 Task: Buy 4 Spice Mills from Beer Brewing section under best seller category for shipping address: David Green, 4288 Crim Lane, Underhill, Vermont 05489, Cell Number 9377427970. Pay from credit card ending with 6759, CVV 506
Action: Mouse pressed left at (0, 0)
Screenshot: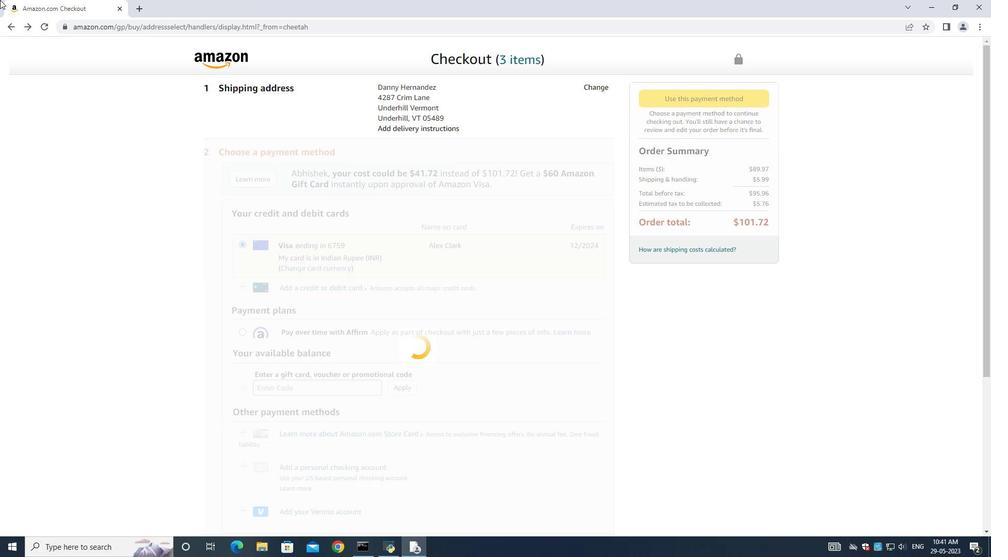 
Action: Mouse pressed left at (0, 0)
Screenshot: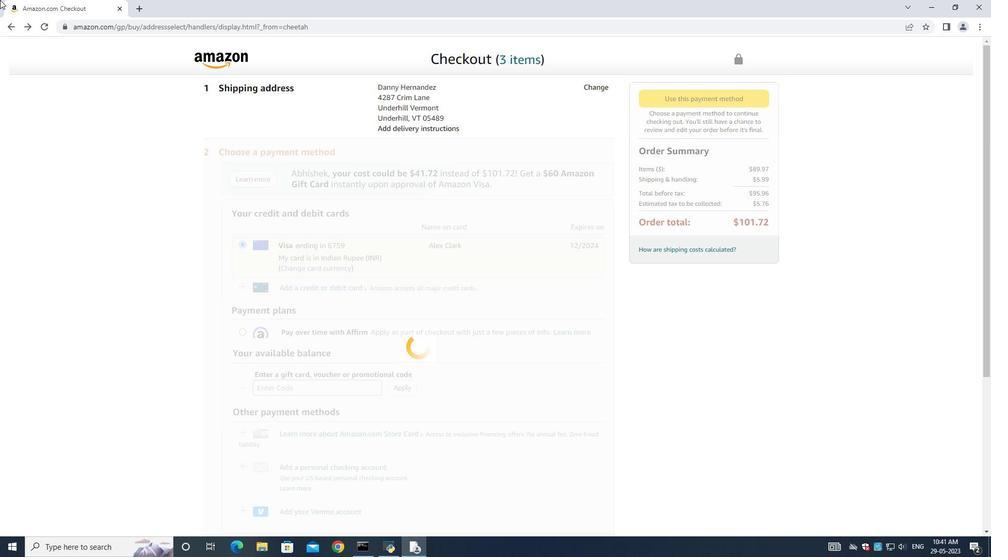 
Action: Mouse moved to (7, 27)
Screenshot: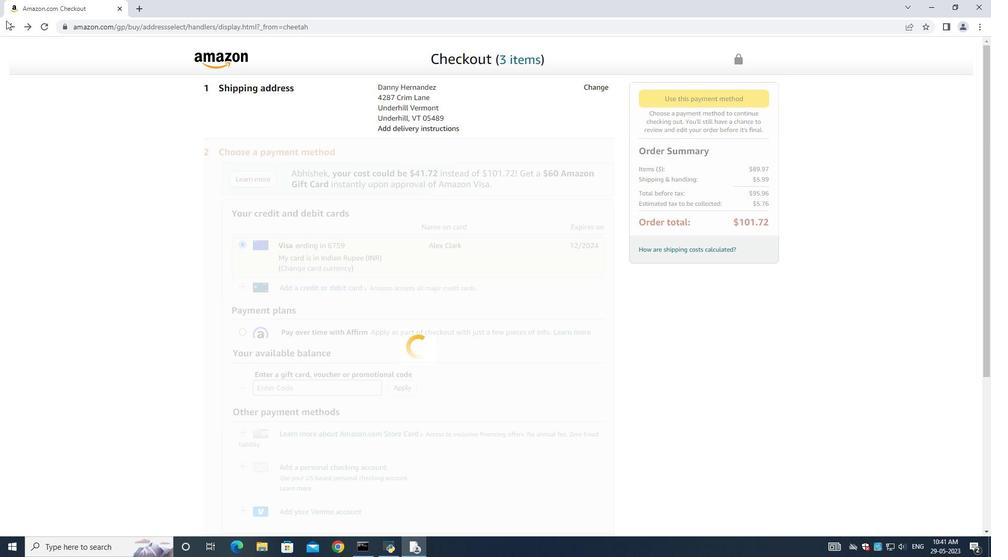 
Action: Mouse pressed left at (7, 27)
Screenshot: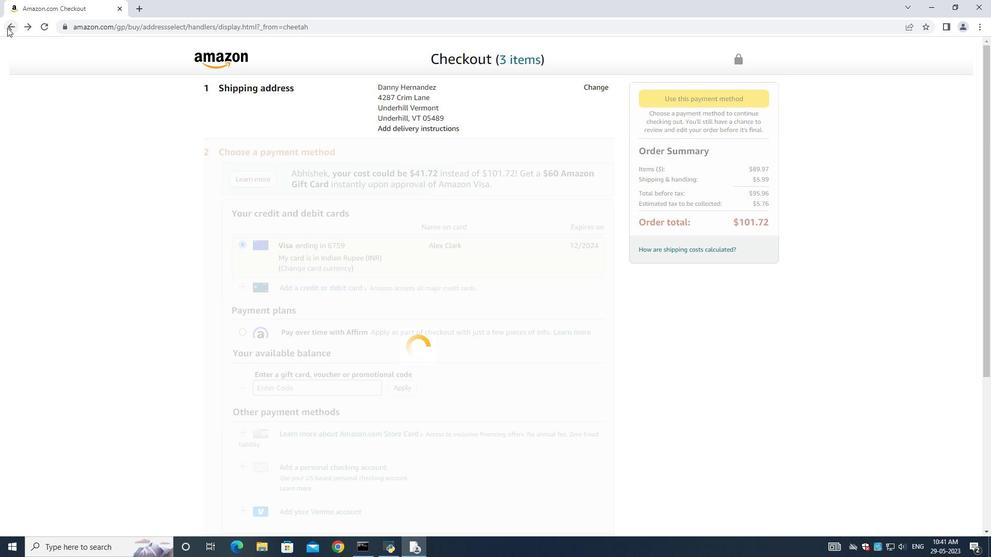 
Action: Mouse moved to (7, 27)
Screenshot: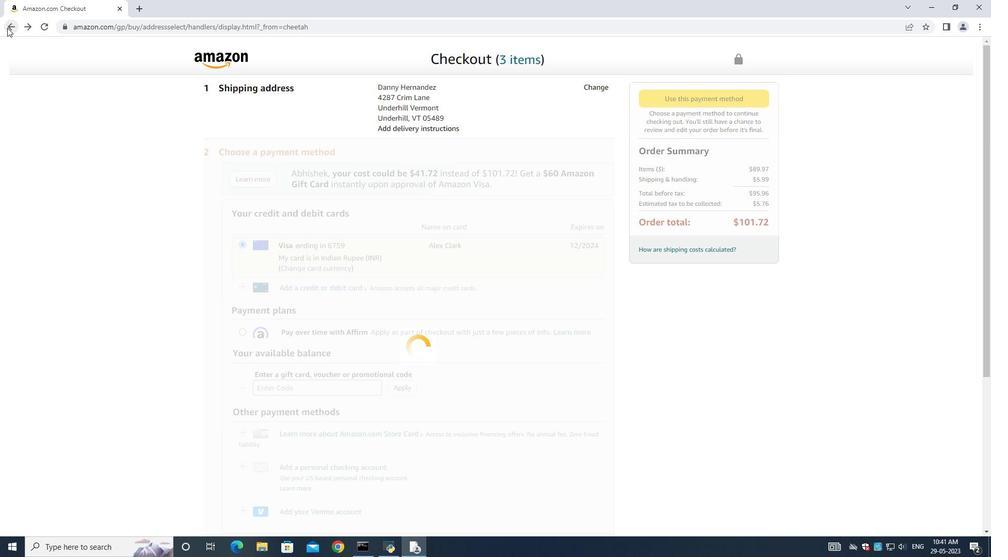 
Action: Mouse pressed left at (7, 27)
Screenshot: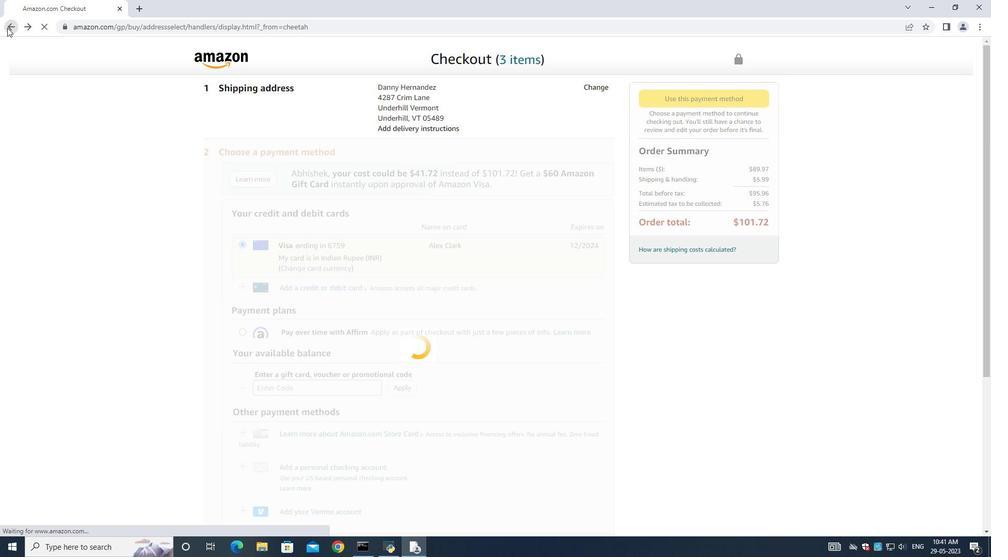 
Action: Mouse moved to (103, 74)
Screenshot: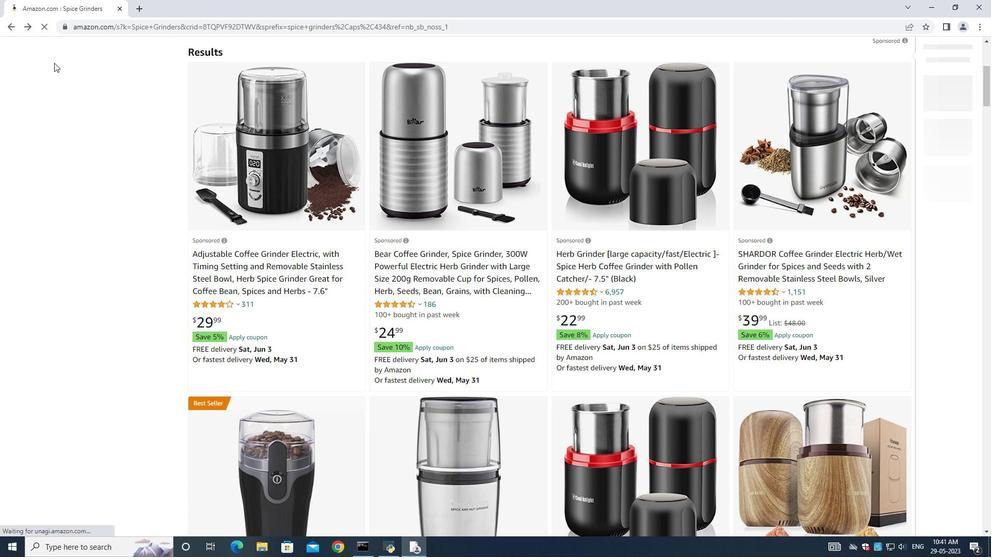 
Action: Mouse scrolled (103, 75) with delta (0, 0)
Screenshot: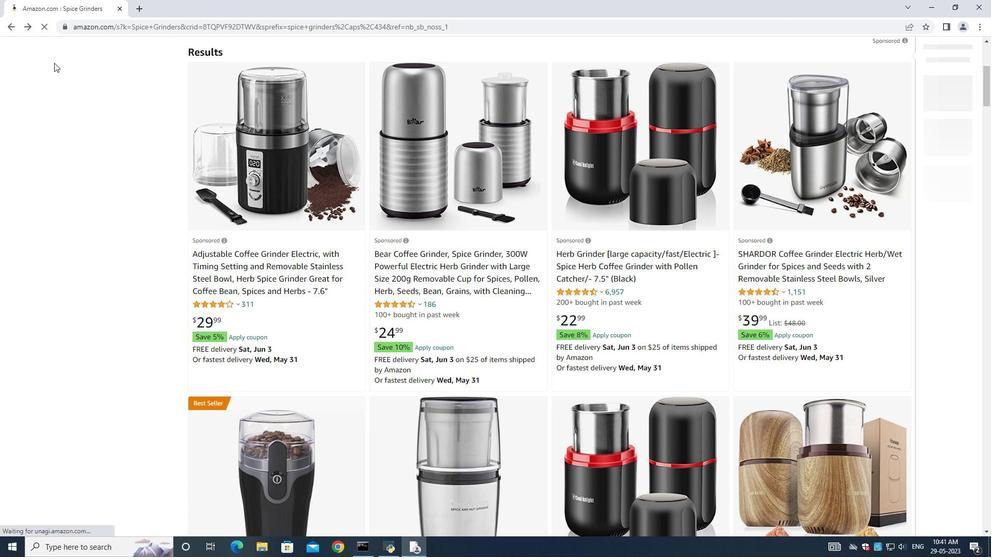 
Action: Mouse scrolled (103, 74) with delta (0, 0)
Screenshot: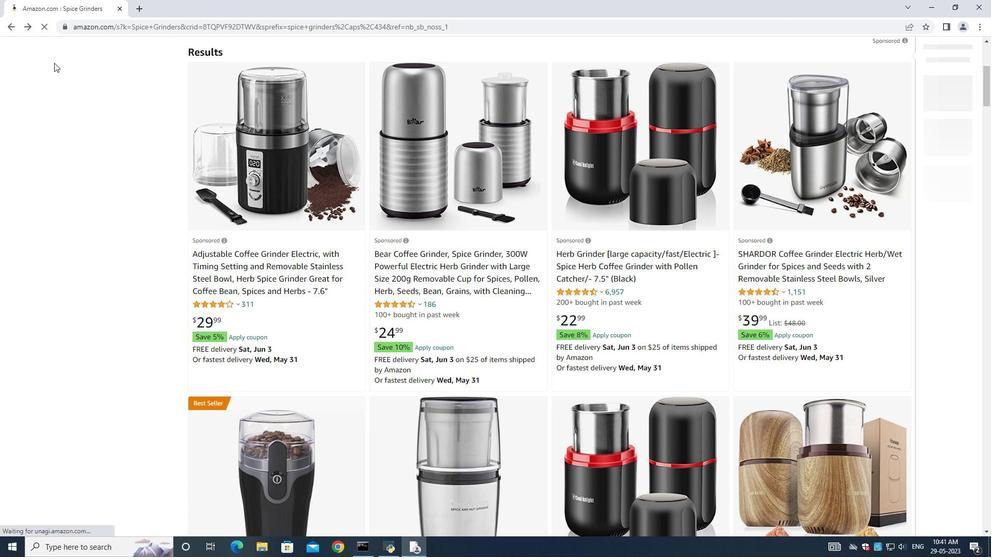 
Action: Mouse scrolled (103, 74) with delta (0, 0)
Screenshot: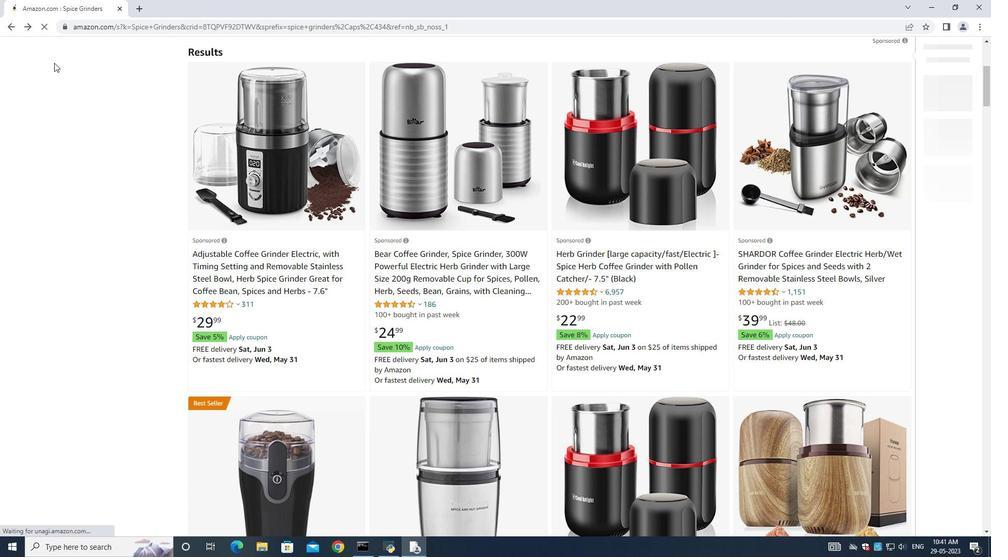 
Action: Mouse scrolled (103, 74) with delta (0, 0)
Screenshot: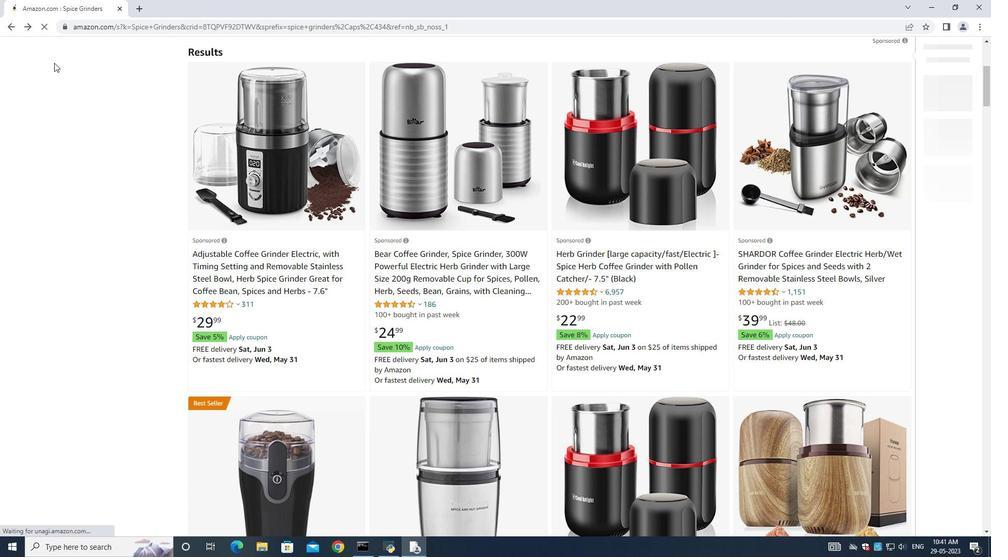 
Action: Mouse scrolled (103, 74) with delta (0, 0)
Screenshot: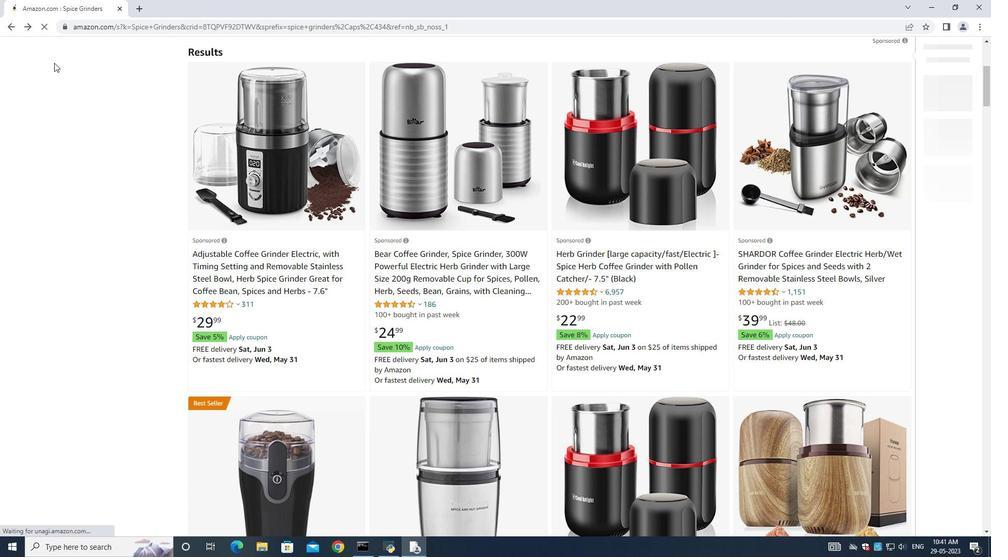 
Action: Mouse scrolled (103, 74) with delta (0, 0)
Screenshot: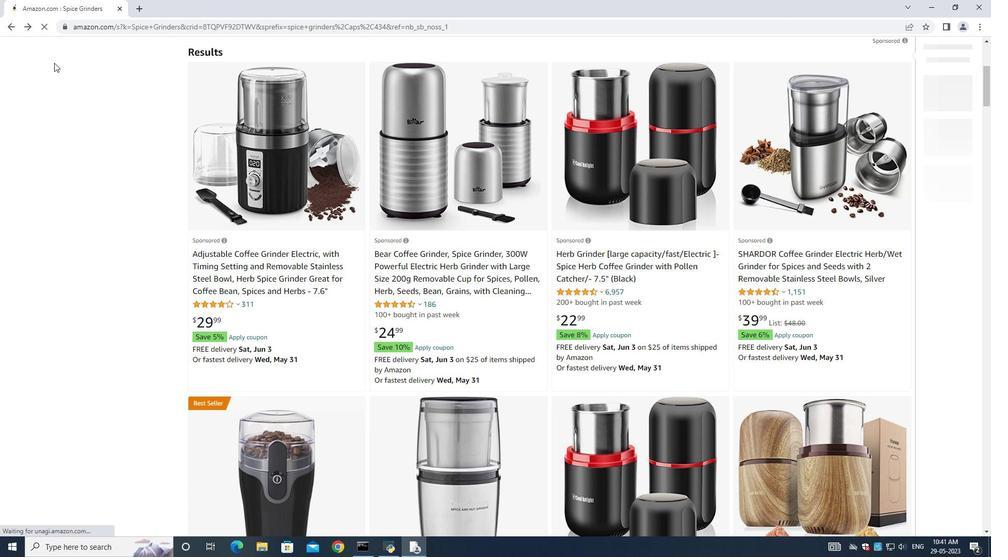 
Action: Mouse scrolled (103, 74) with delta (0, 0)
Screenshot: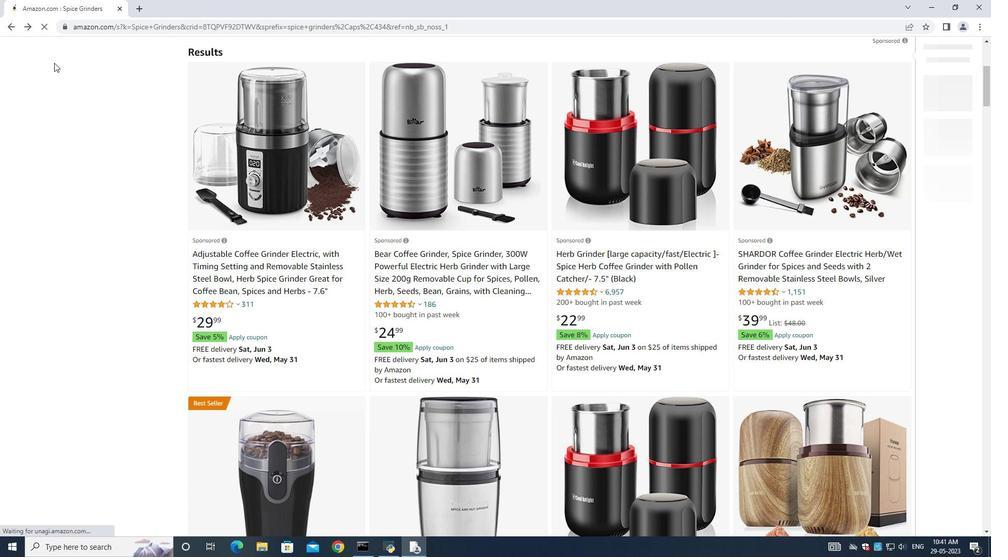 
Action: Mouse scrolled (103, 74) with delta (0, 0)
Screenshot: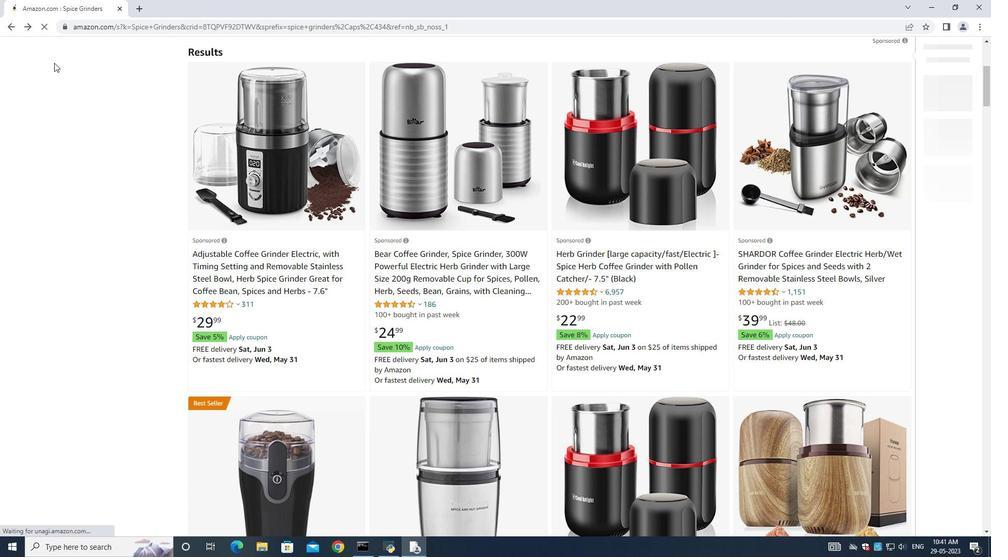 
Action: Mouse moved to (83, 69)
Screenshot: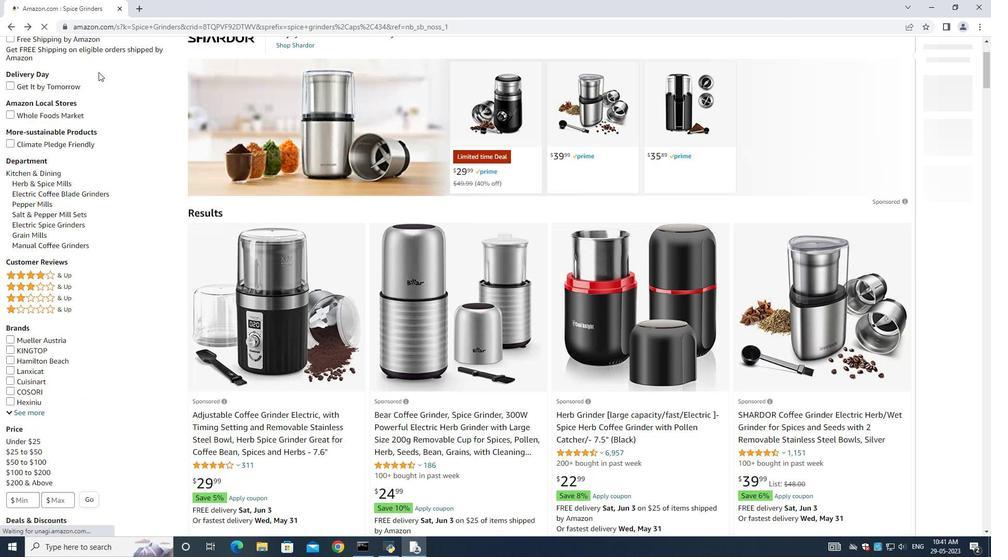 
Action: Mouse scrolled (86, 70) with delta (0, 0)
Screenshot: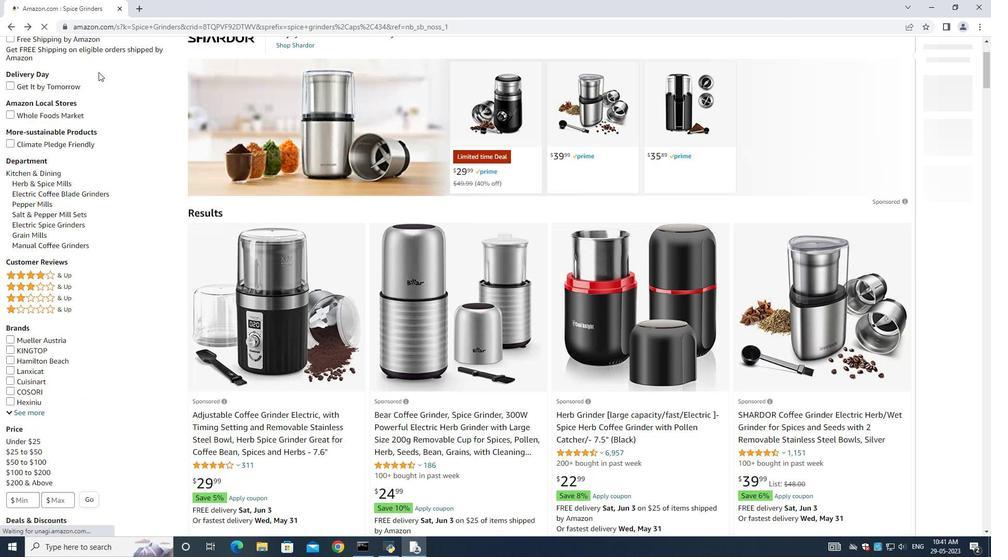 
Action: Mouse moved to (73, 70)
Screenshot: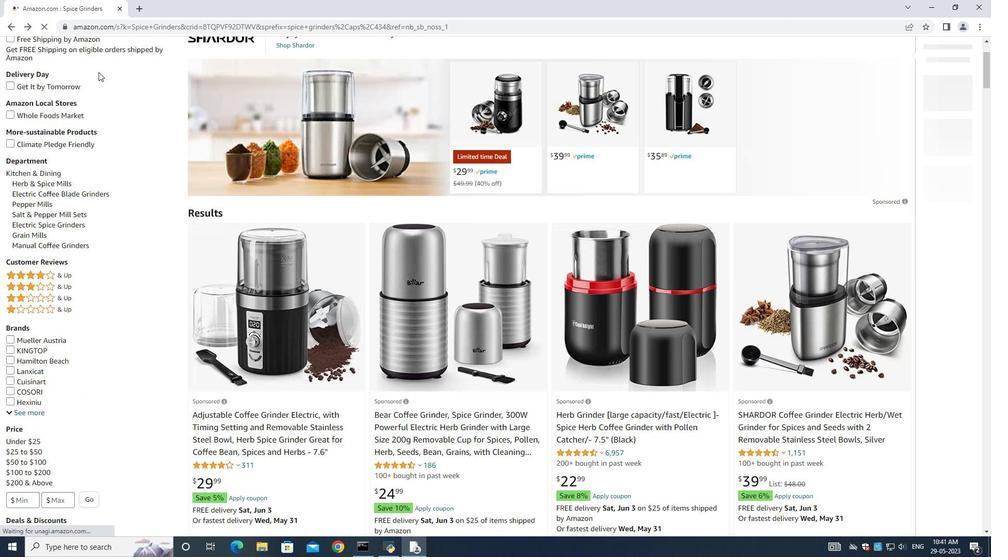 
Action: Mouse scrolled (81, 70) with delta (0, 0)
Screenshot: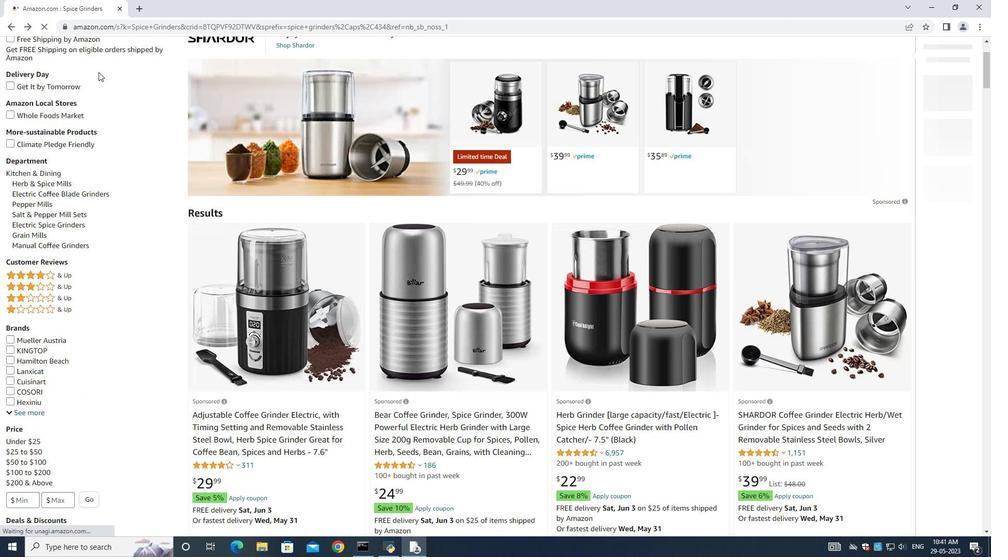
Action: Mouse moved to (65, 71)
Screenshot: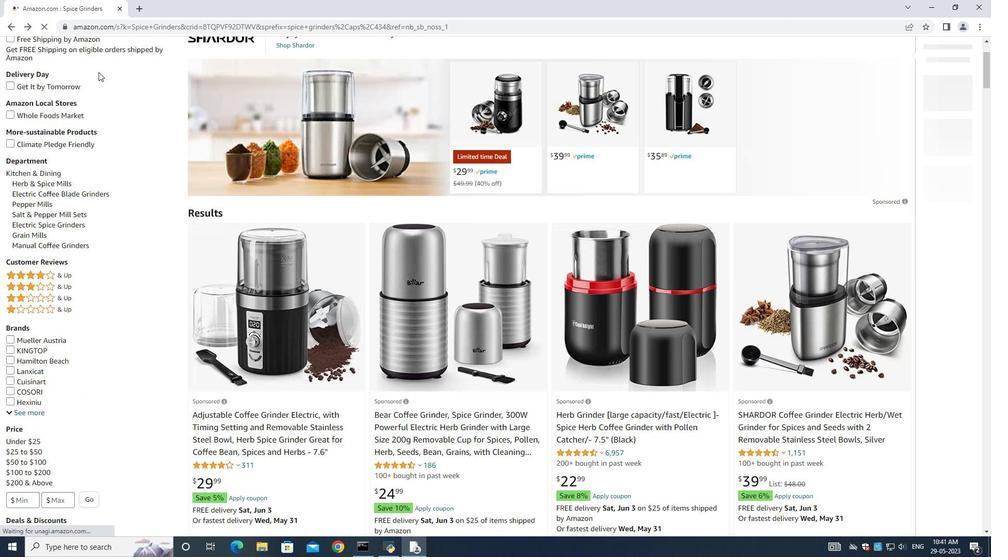 
Action: Mouse scrolled (69, 71) with delta (0, 0)
Screenshot: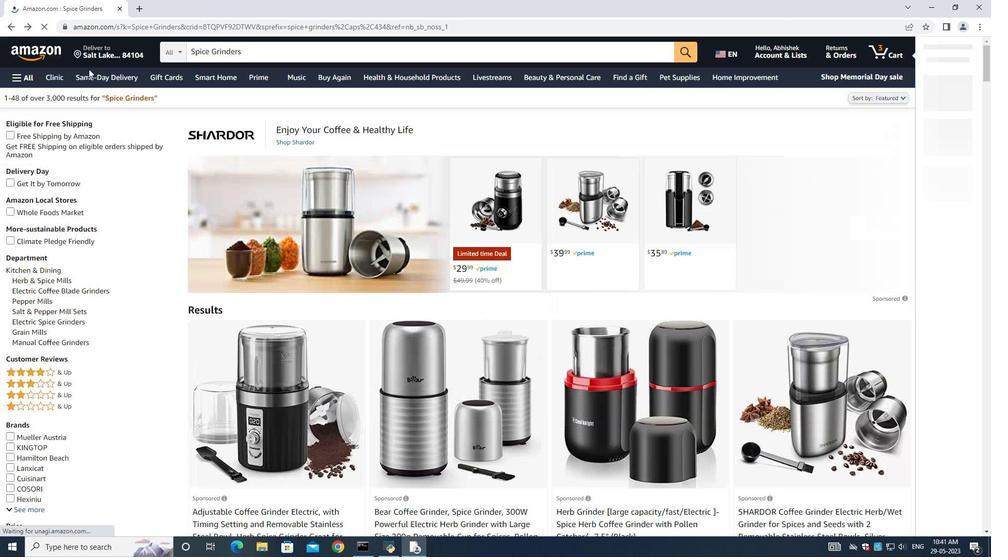 
Action: Mouse moved to (59, 72)
Screenshot: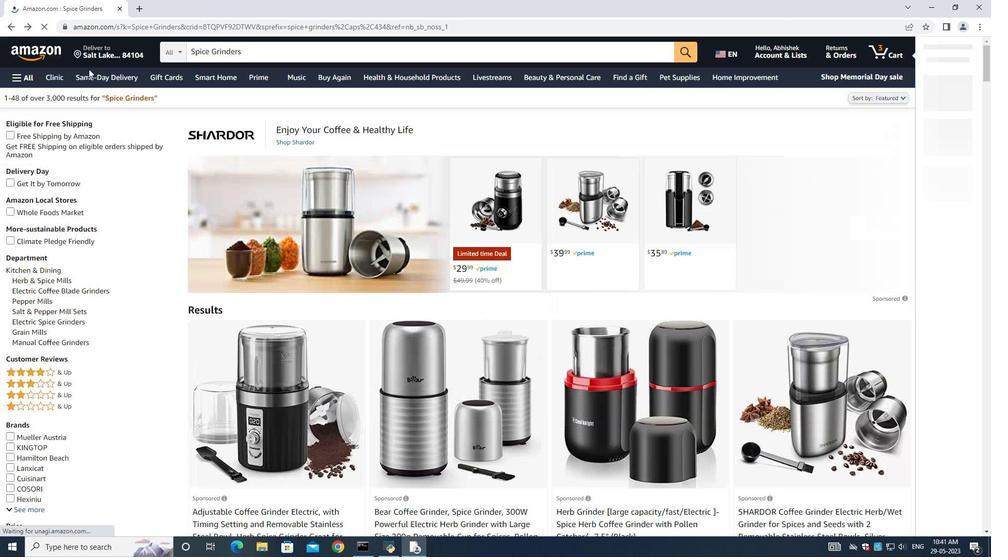 
Action: Mouse scrolled (61, 72) with delta (0, 0)
Screenshot: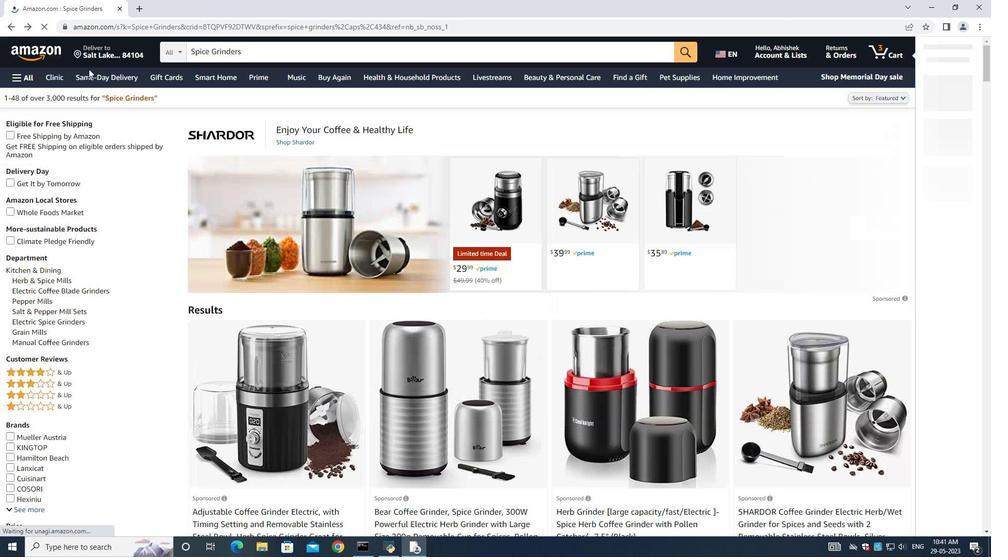 
Action: Mouse moved to (56, 72)
Screenshot: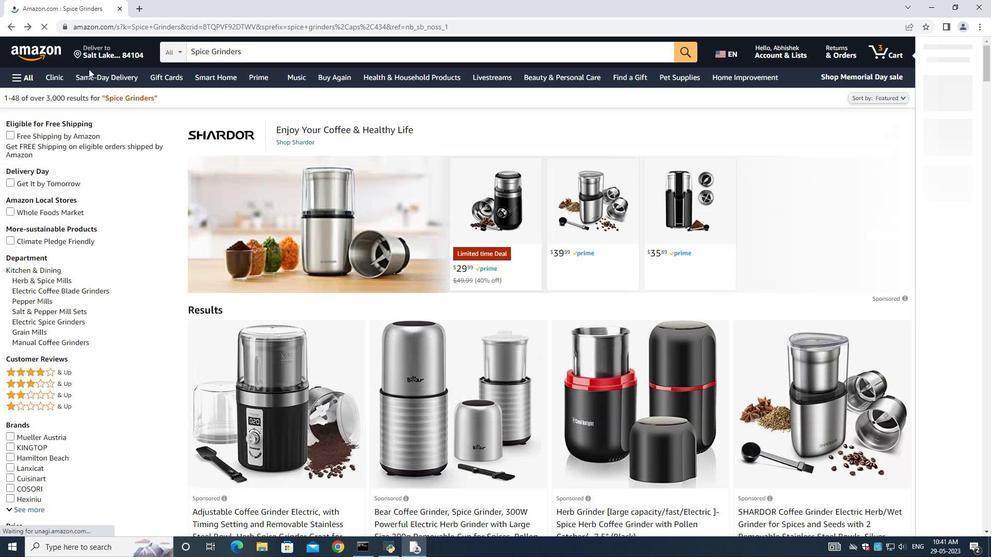 
Action: Mouse scrolled (57, 72) with delta (0, 0)
Screenshot: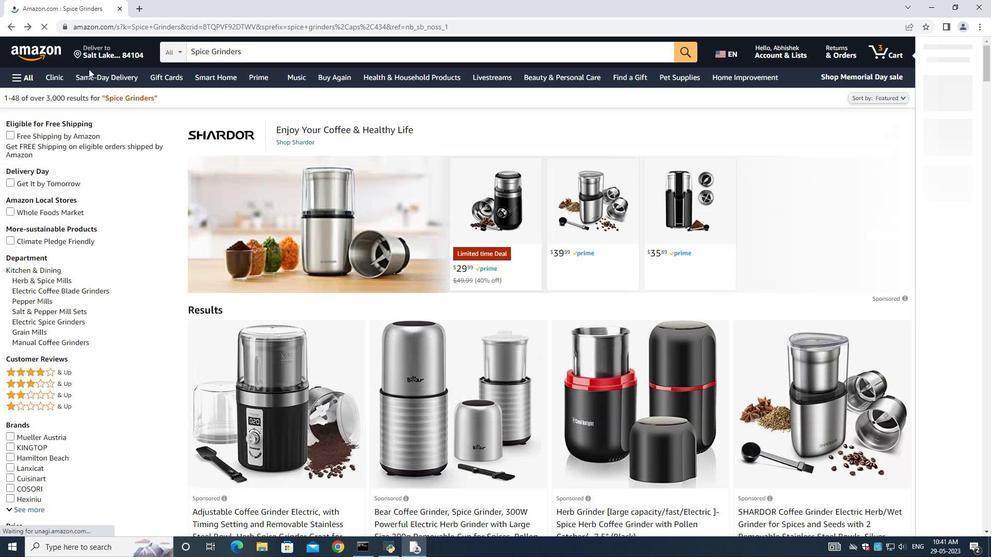
Action: Mouse scrolled (56, 72) with delta (0, 0)
Screenshot: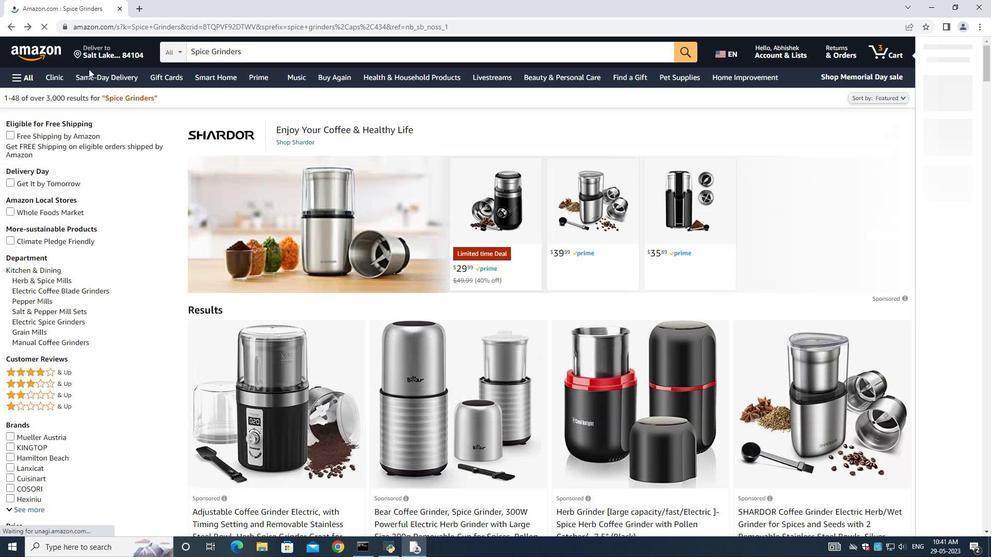 
Action: Mouse moved to (56, 72)
Screenshot: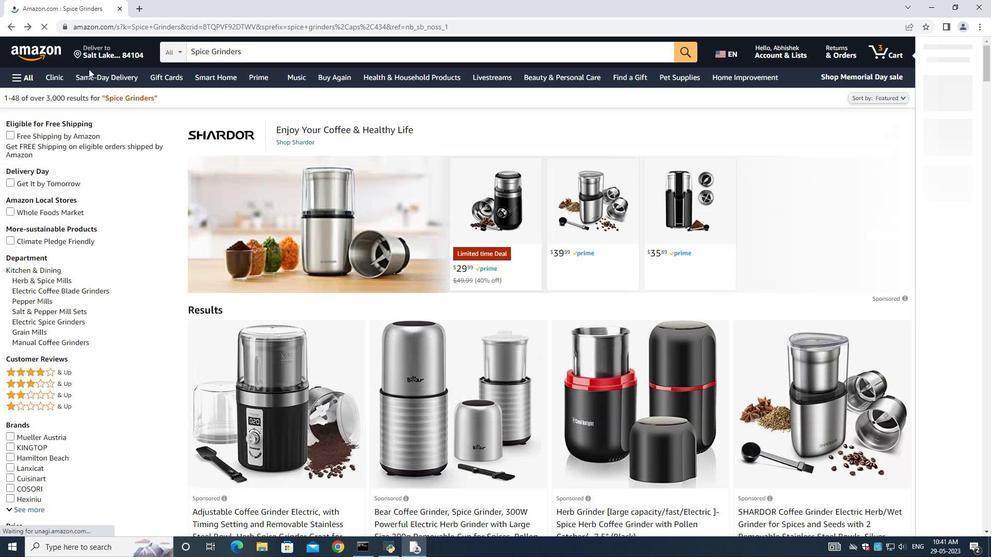 
Action: Mouse scrolled (56, 72) with delta (0, 0)
Screenshot: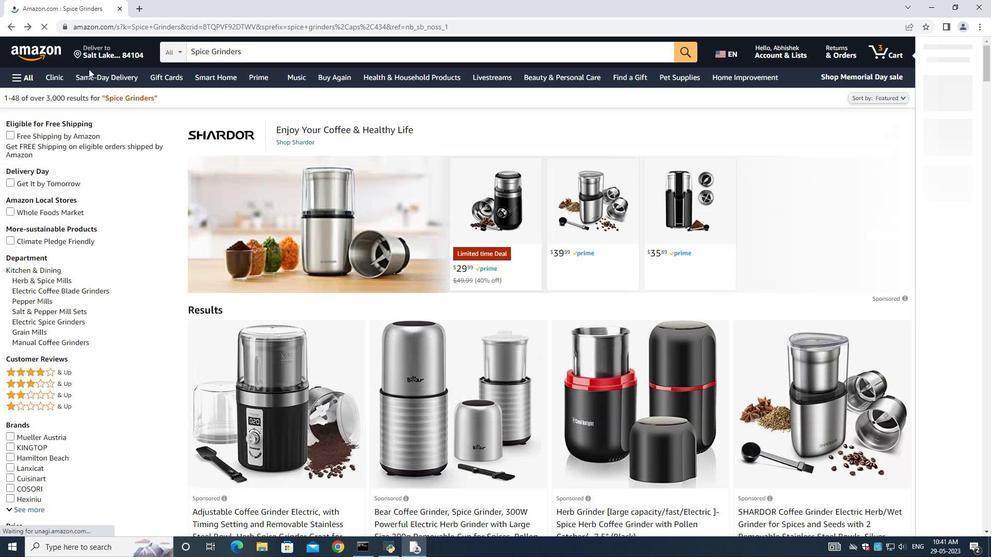 
Action: Mouse moved to (31, 49)
Screenshot: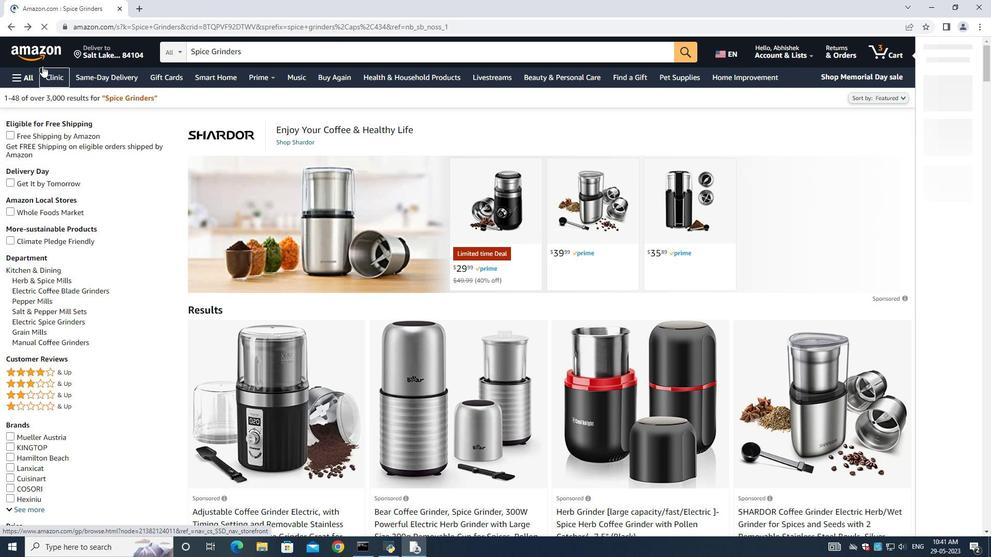 
Action: Mouse pressed left at (31, 49)
Screenshot: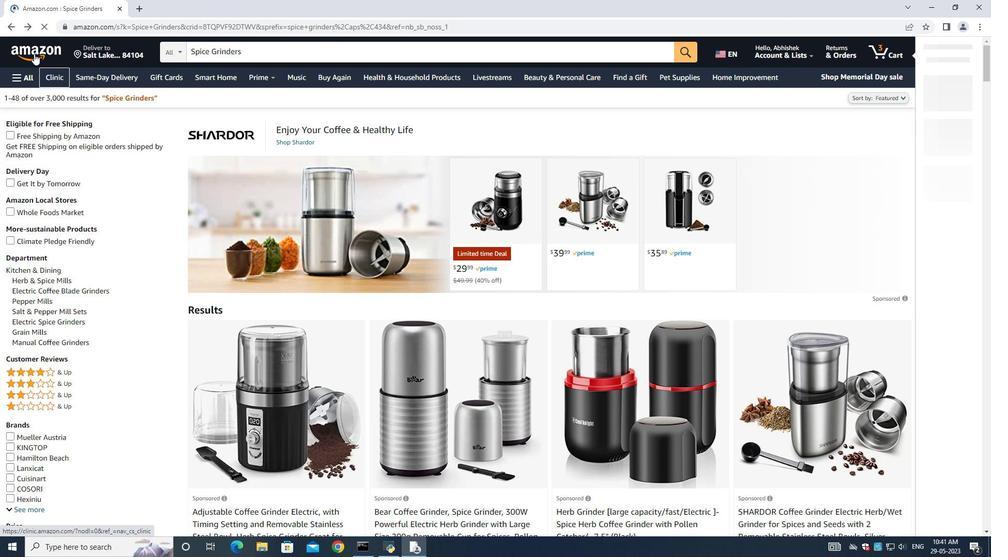 
Action: Mouse moved to (961, 52)
Screenshot: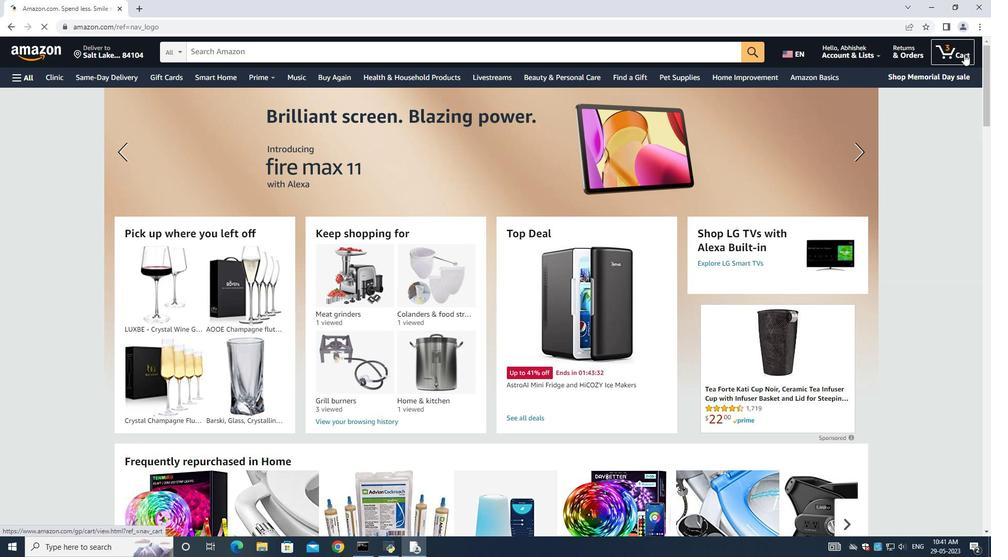 
Action: Mouse pressed left at (961, 52)
Screenshot: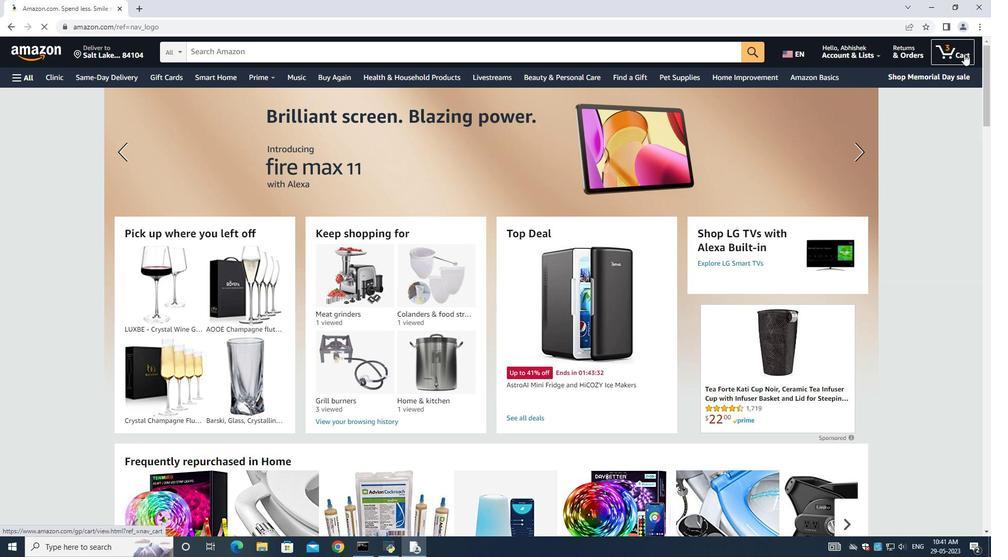 
Action: Mouse moved to (298, 292)
Screenshot: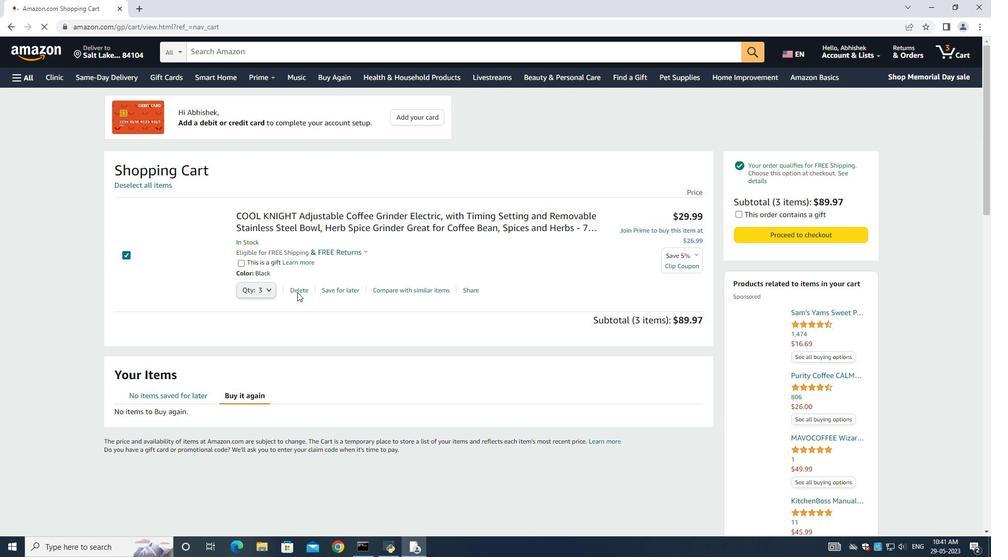
Action: Mouse pressed left at (298, 292)
Screenshot: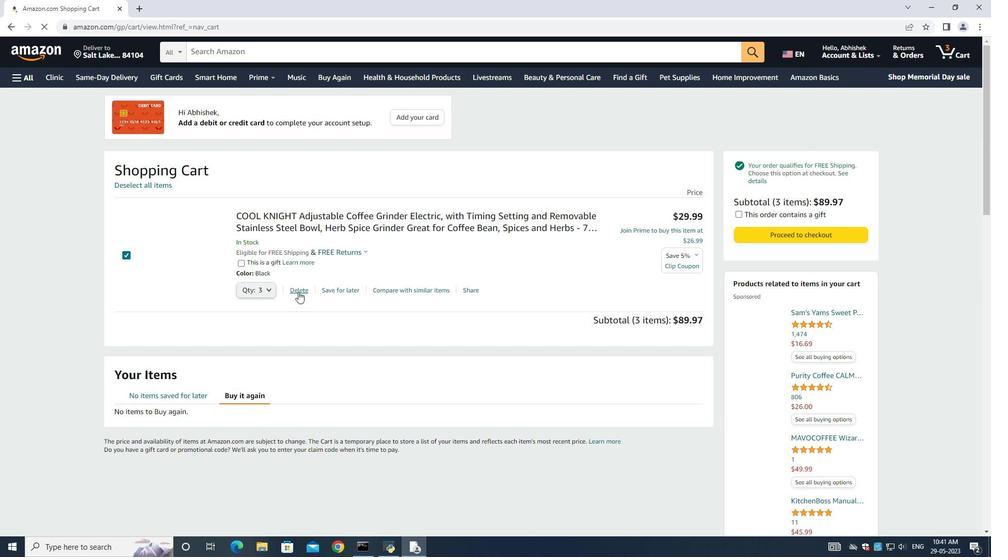 
Action: Mouse moved to (23, 48)
Screenshot: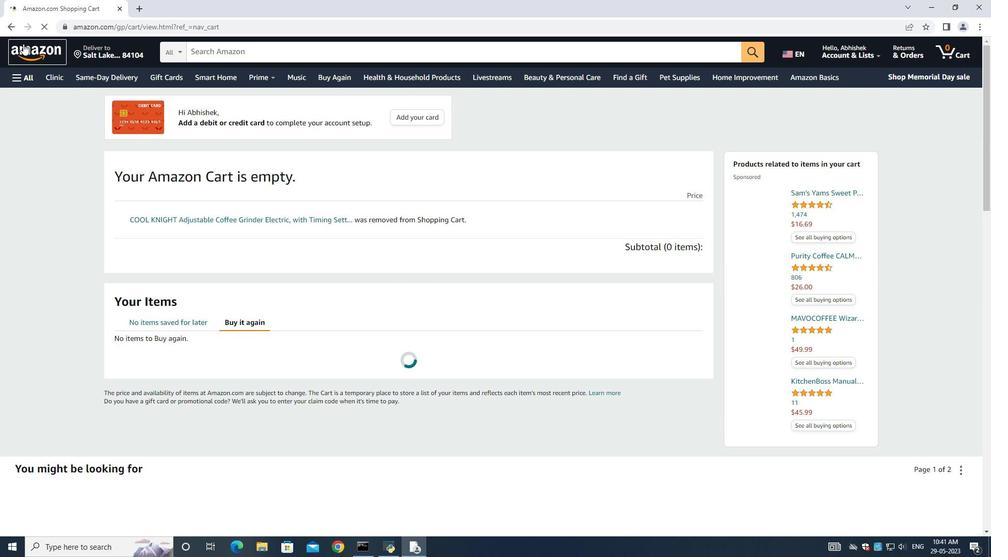 
Action: Mouse pressed left at (23, 48)
Screenshot: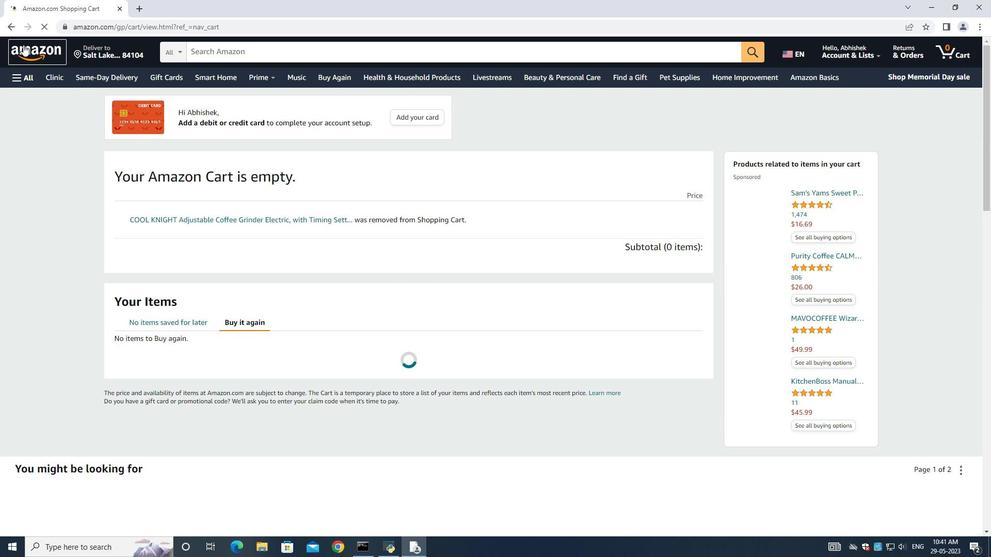 
Action: Mouse moved to (19, 83)
Screenshot: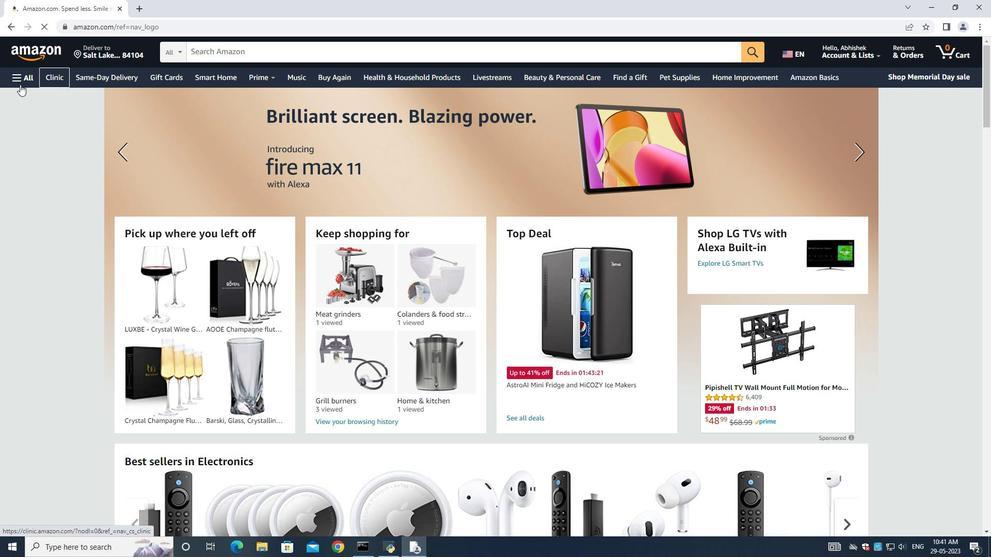 
Action: Mouse pressed left at (19, 83)
Screenshot: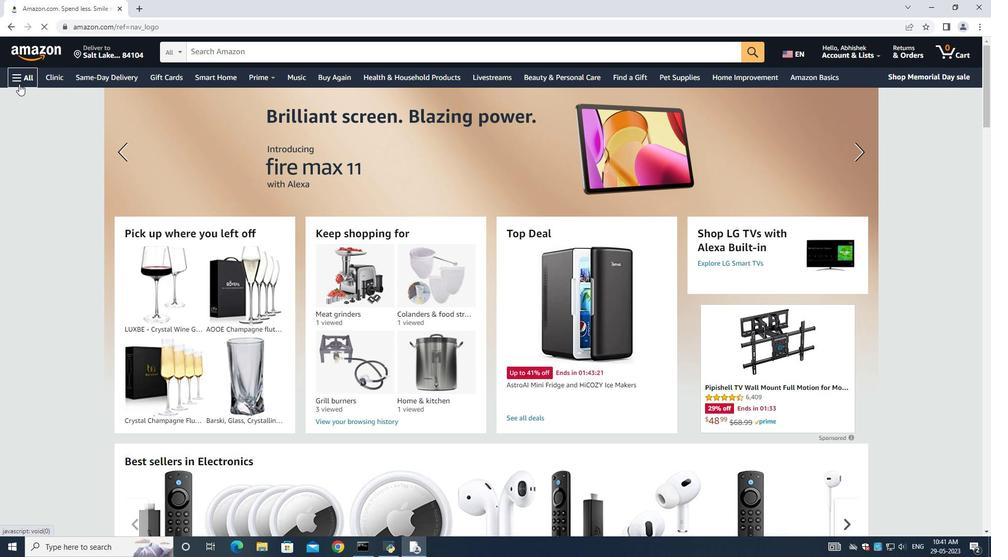 
Action: Mouse moved to (33, 90)
Screenshot: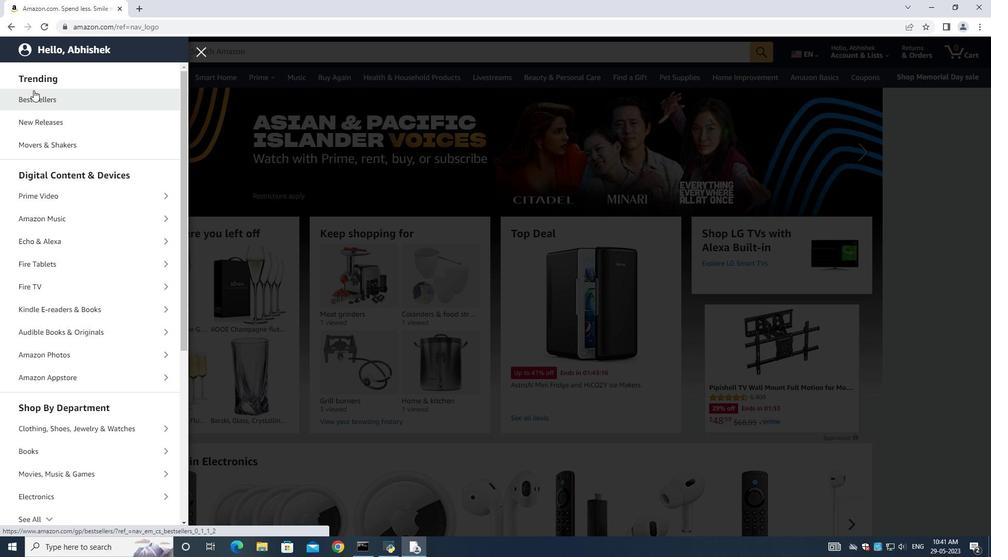 
Action: Mouse pressed left at (33, 90)
Screenshot: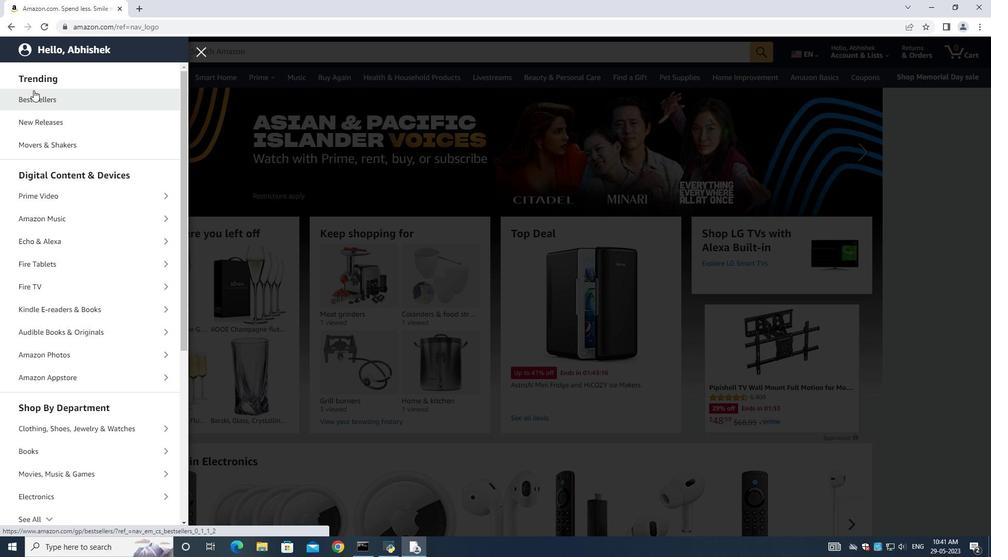 
Action: Mouse moved to (44, 99)
Screenshot: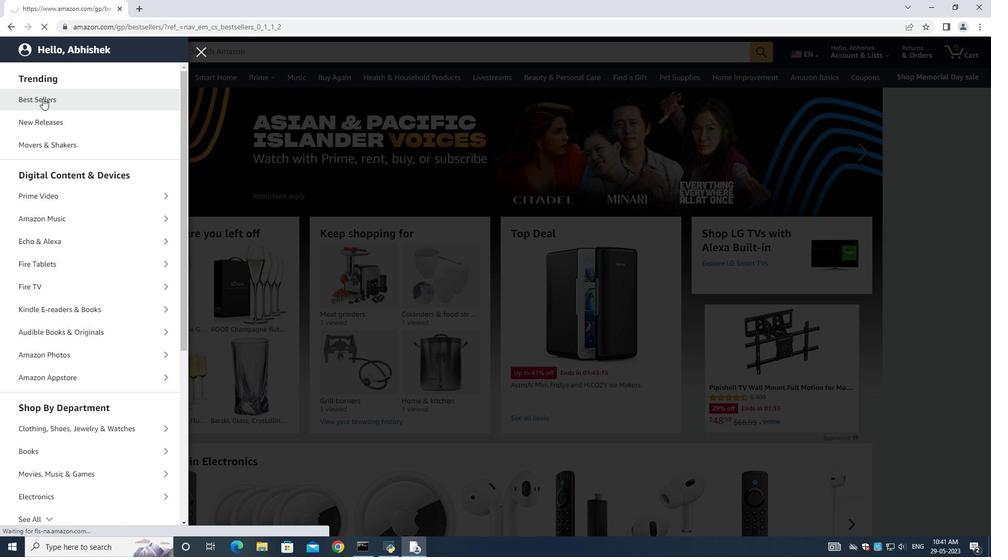
Action: Mouse pressed left at (44, 99)
Screenshot: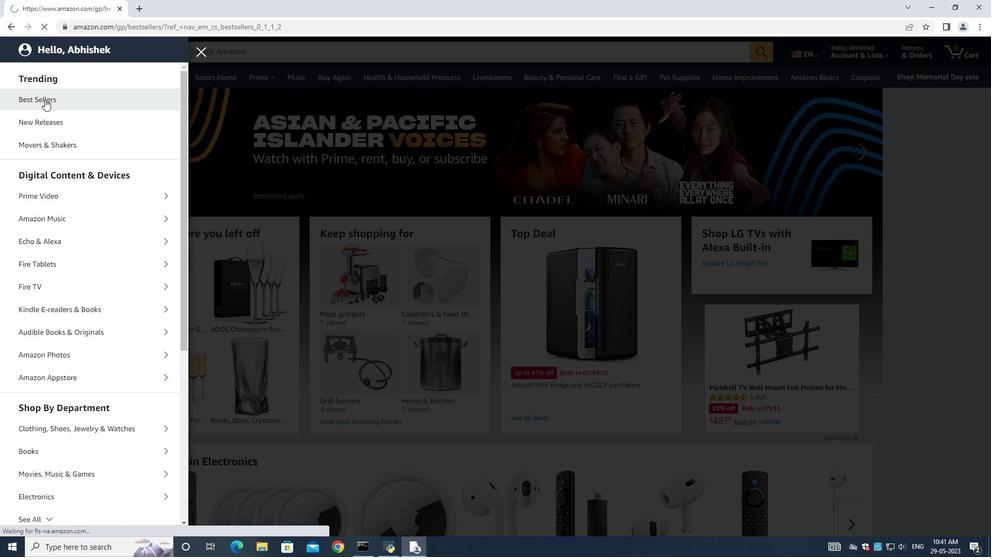 
Action: Mouse moved to (215, 51)
Screenshot: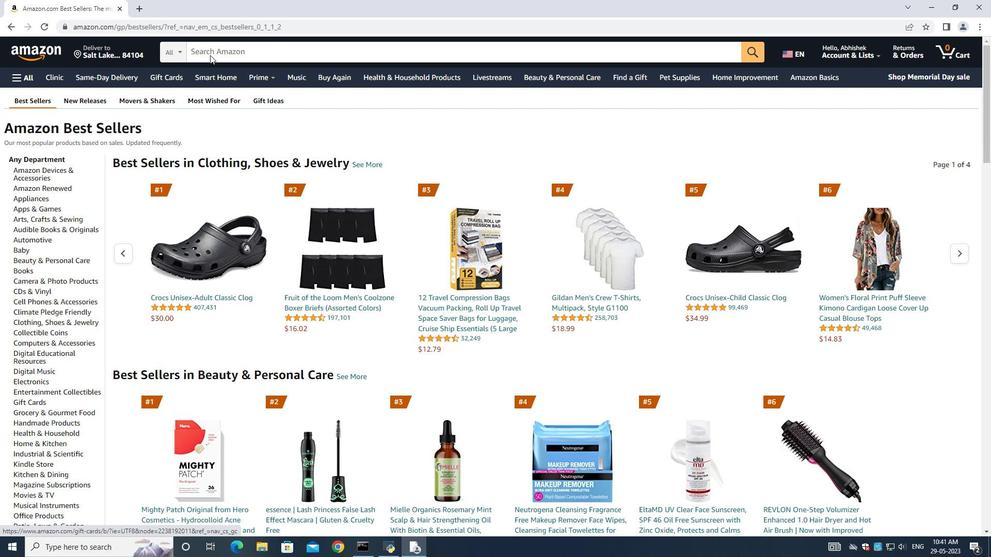 
Action: Mouse pressed left at (215, 51)
Screenshot: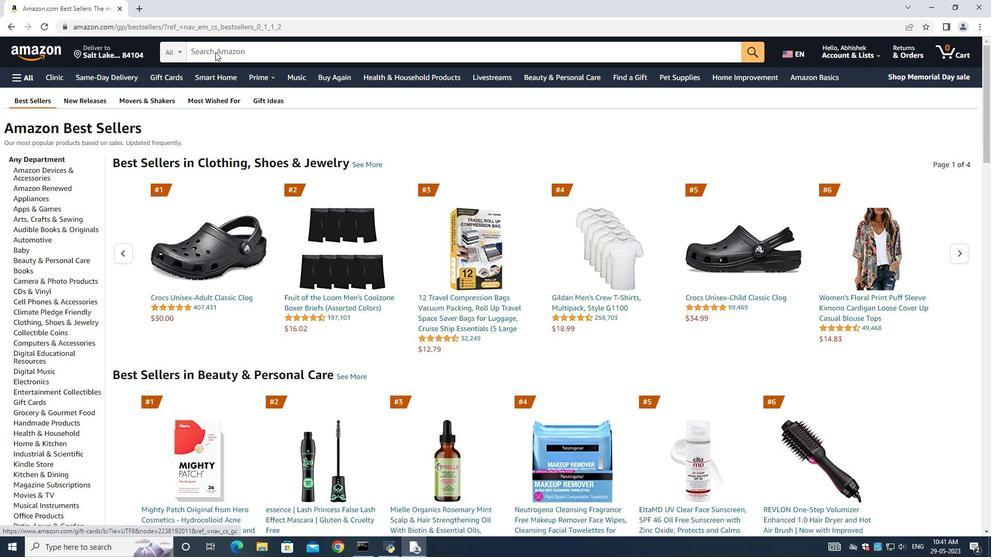 
Action: Key pressed <Key.shift>Spice<Key.space><Key.shift><Key.shift><Key.shift><Key.shift><Key.shift><Key.shift><Key.shift><Key.shift><Key.shift>Mills<Key.space><Key.enter>
Screenshot: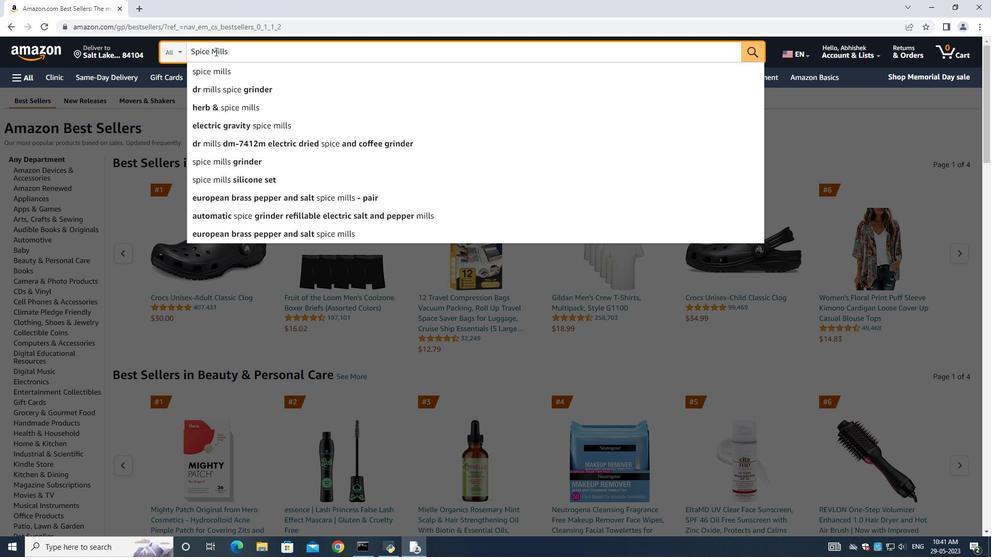 
Action: Mouse moved to (399, 222)
Screenshot: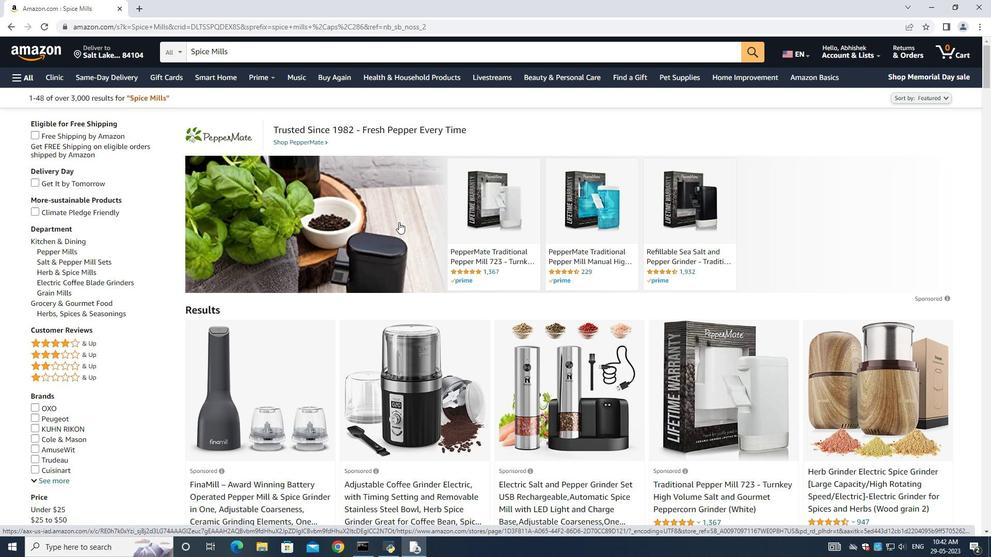 
Action: Mouse scrolled (399, 222) with delta (0, 0)
Screenshot: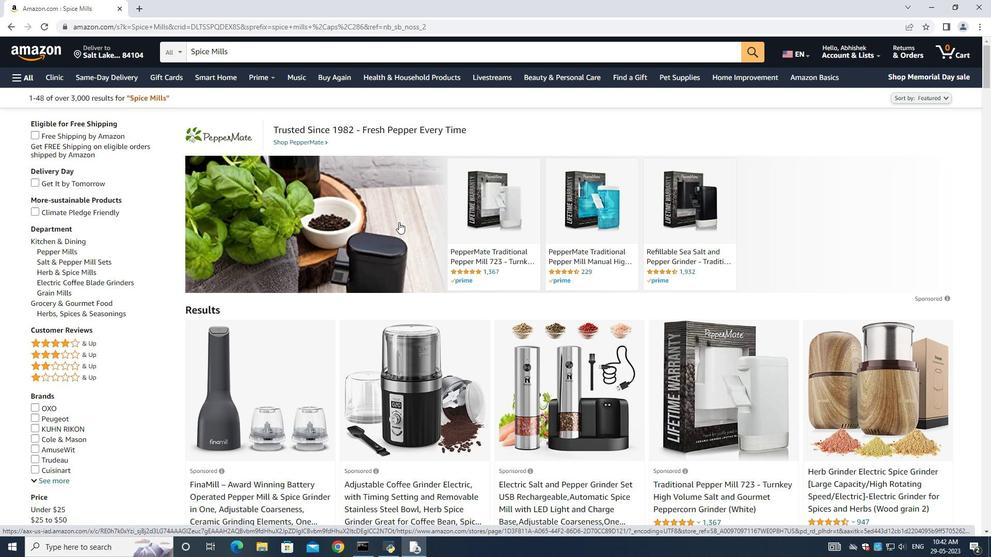 
Action: Mouse moved to (399, 222)
Screenshot: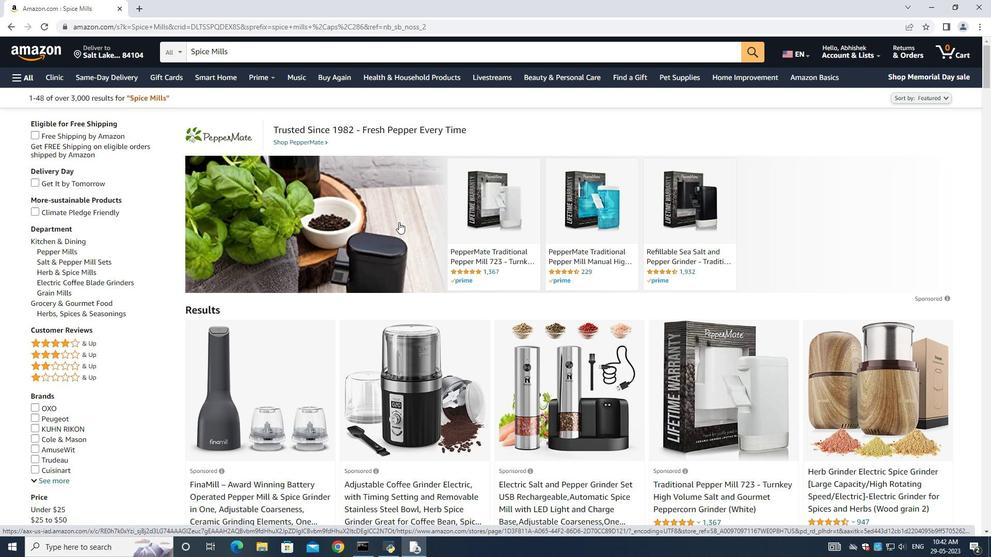 
Action: Mouse scrolled (399, 222) with delta (0, 0)
Screenshot: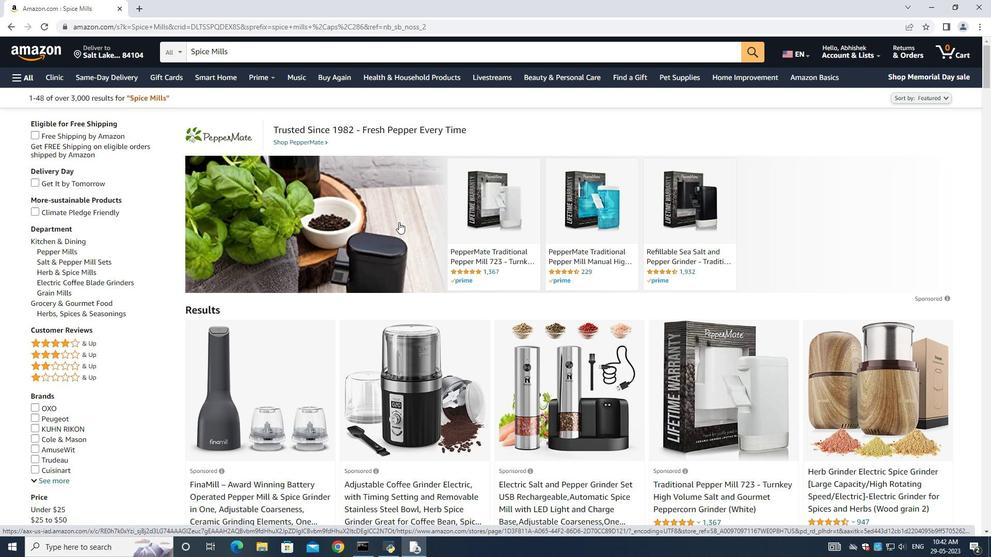 
Action: Mouse moved to (593, 324)
Screenshot: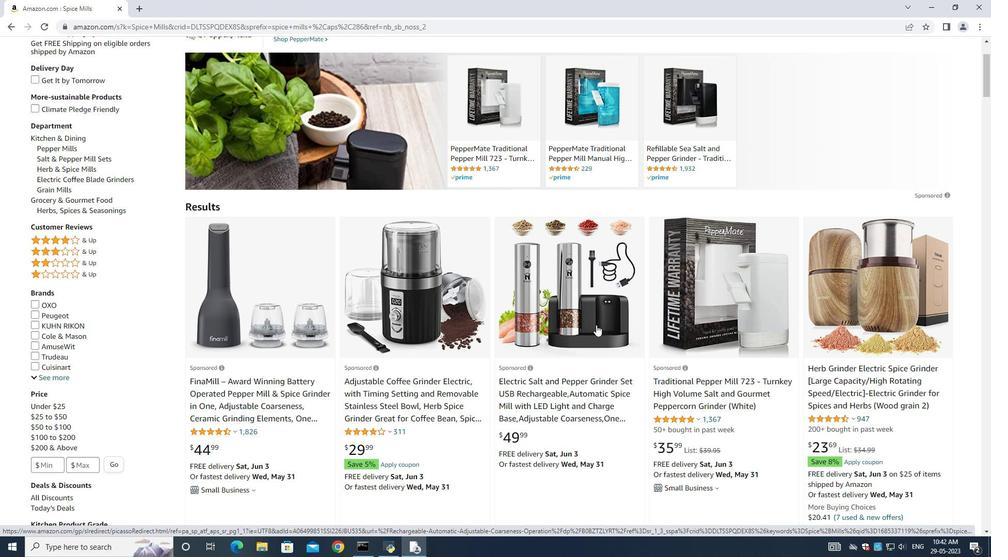 
Action: Mouse scrolled (593, 323) with delta (0, 0)
Screenshot: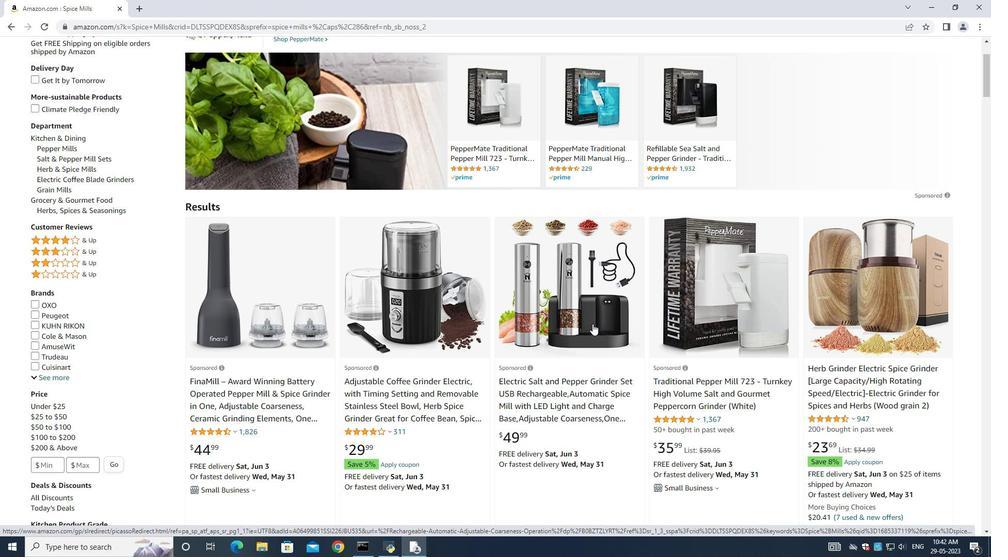 
Action: Mouse moved to (591, 324)
Screenshot: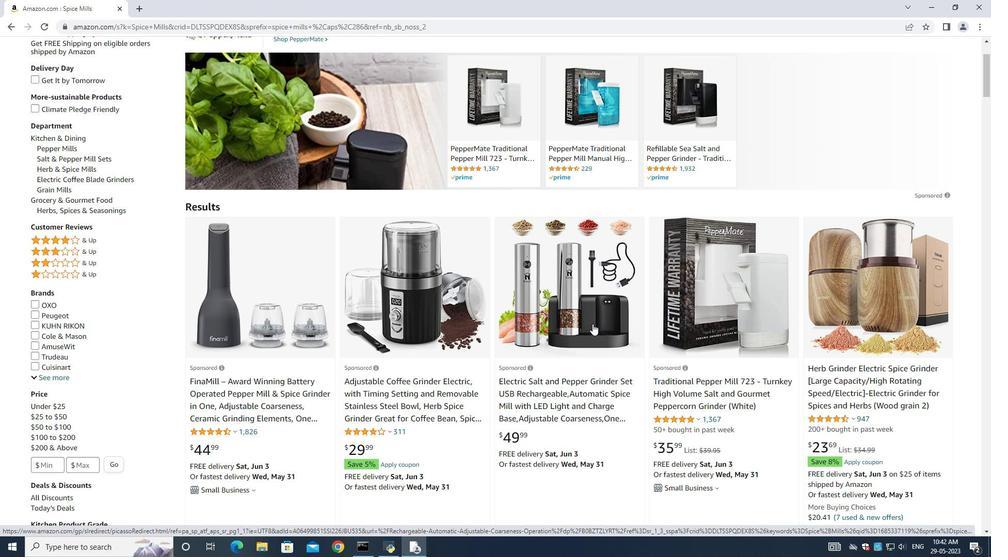 
Action: Mouse scrolled (591, 323) with delta (0, 0)
Screenshot: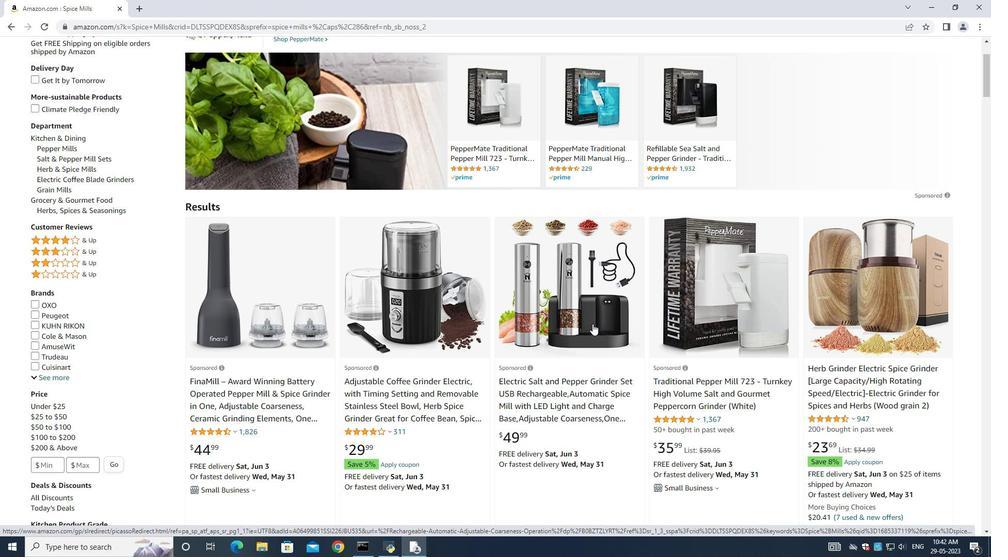 
Action: Mouse moved to (428, 293)
Screenshot: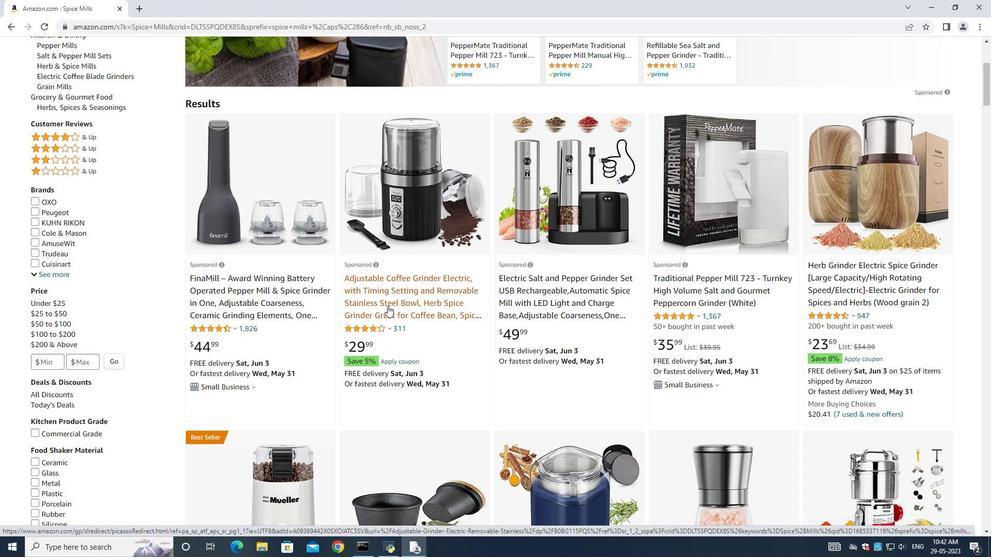 
Action: Mouse scrolled (428, 292) with delta (0, 0)
Screenshot: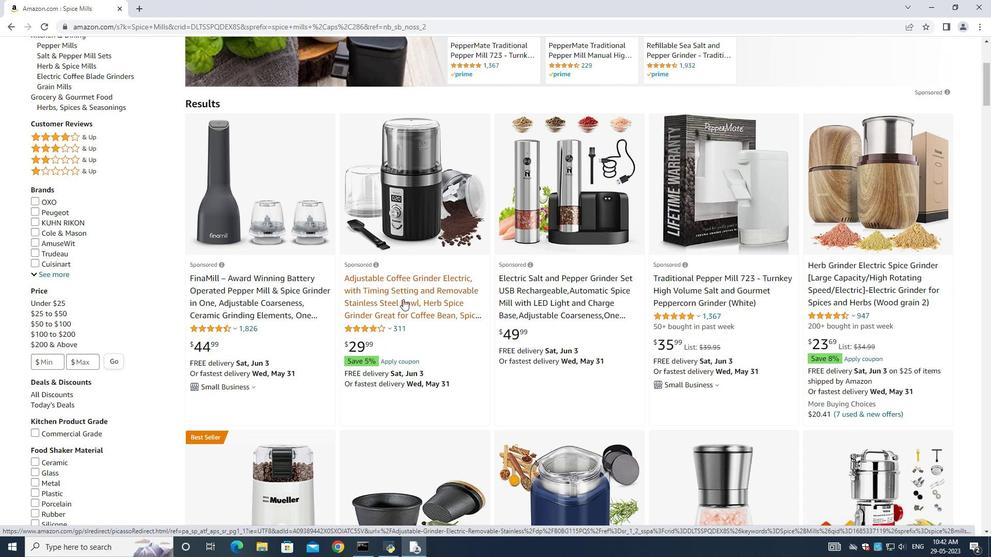 
Action: Mouse scrolled (428, 292) with delta (0, 0)
Screenshot: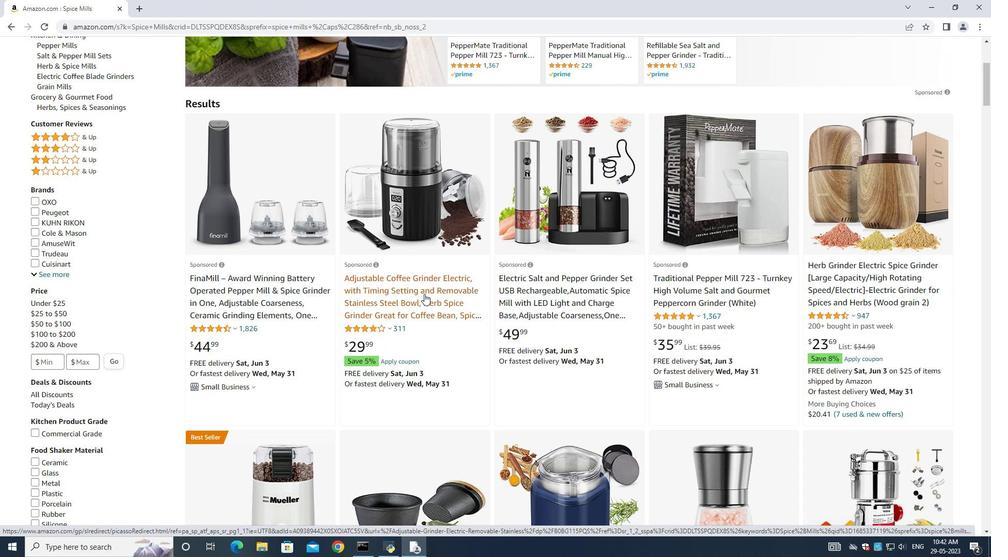 
Action: Mouse scrolled (428, 292) with delta (0, 0)
Screenshot: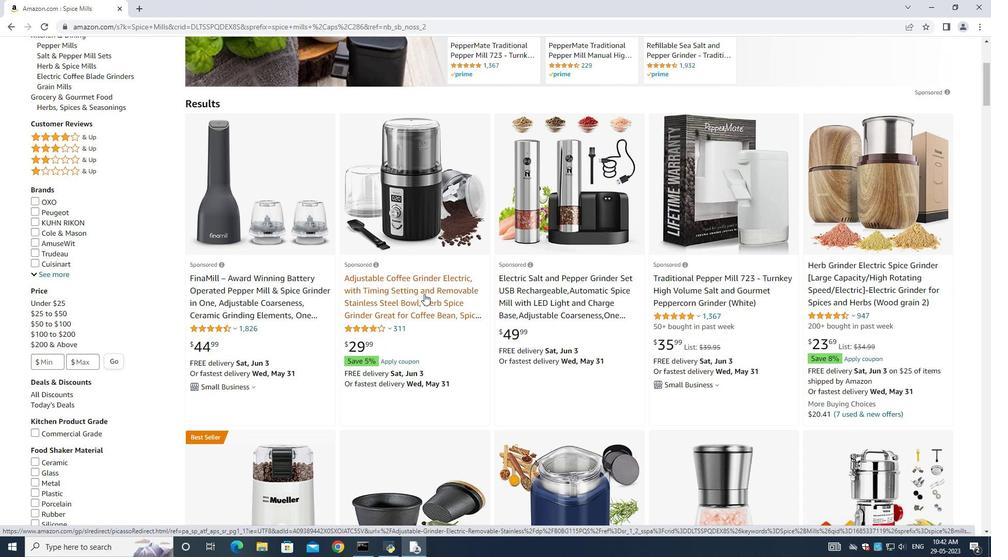 
Action: Mouse moved to (430, 288)
Screenshot: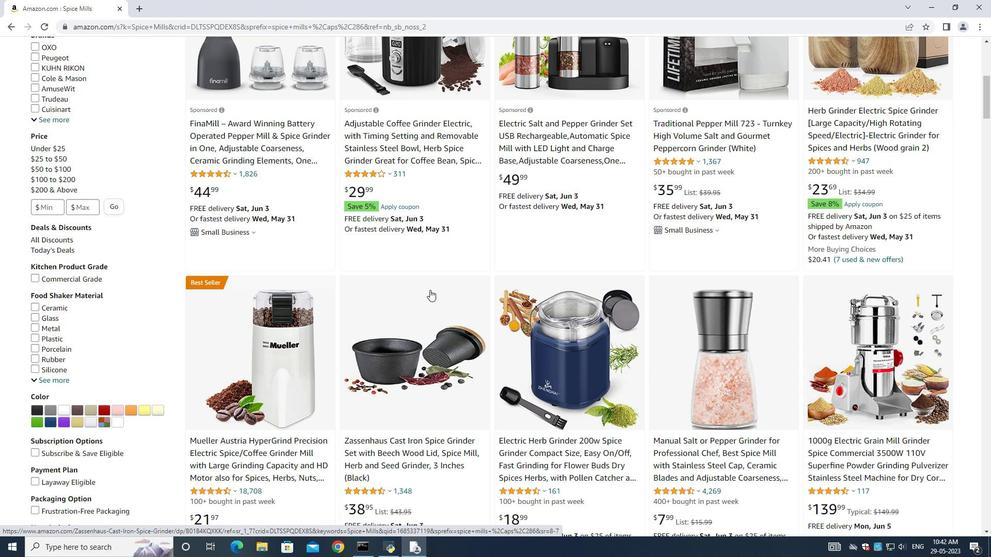 
Action: Mouse scrolled (430, 288) with delta (0, 0)
Screenshot: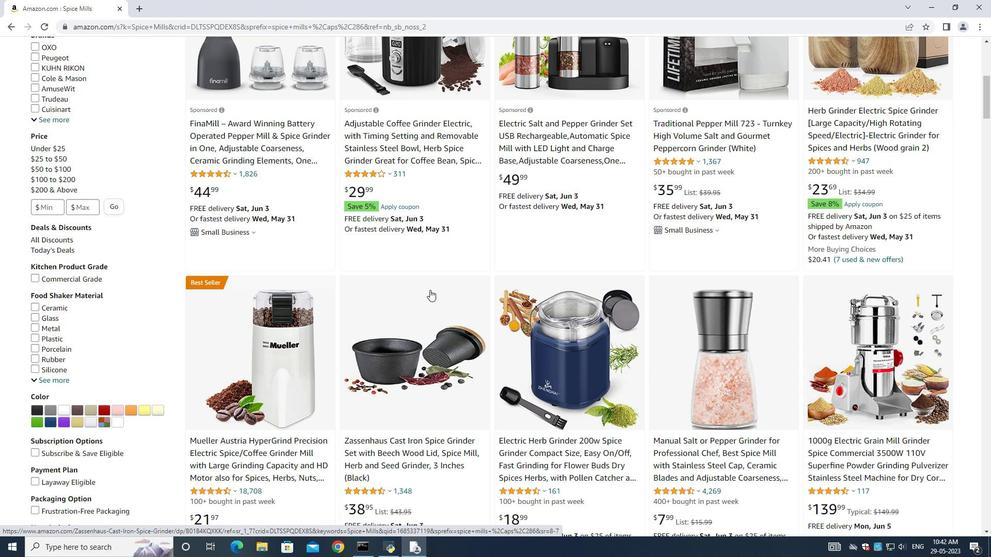
Action: Mouse scrolled (430, 288) with delta (0, 0)
Screenshot: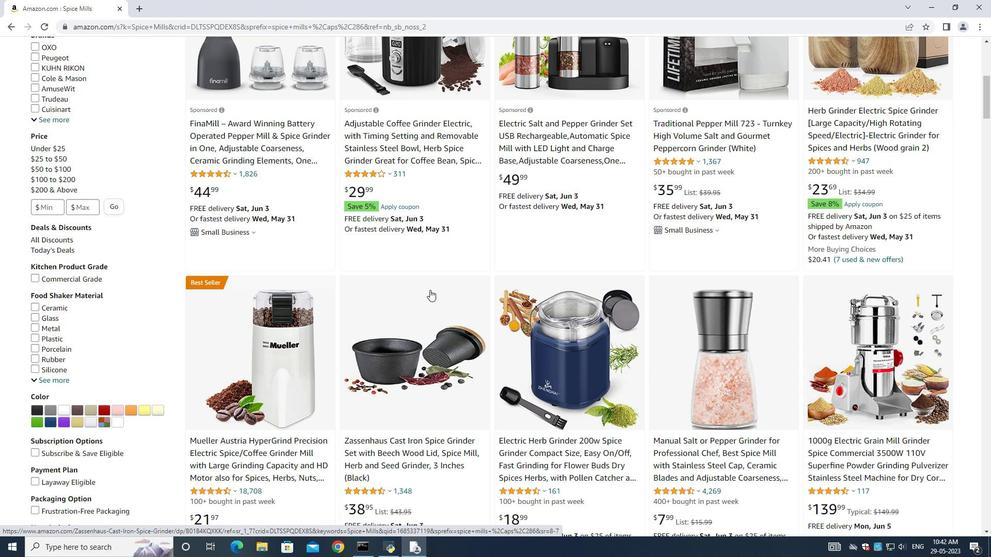 
Action: Mouse scrolled (430, 288) with delta (0, 0)
Screenshot: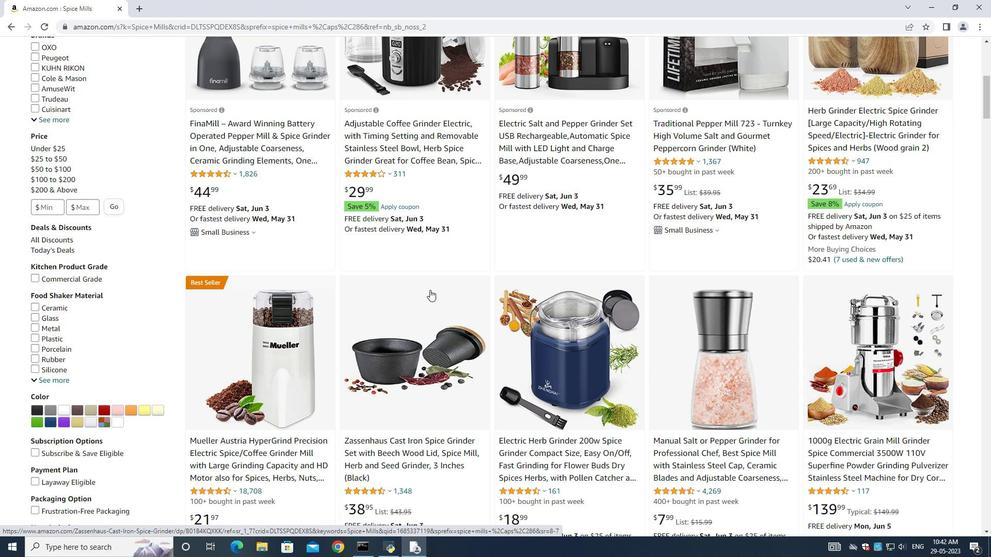 
Action: Mouse scrolled (430, 288) with delta (0, 0)
Screenshot: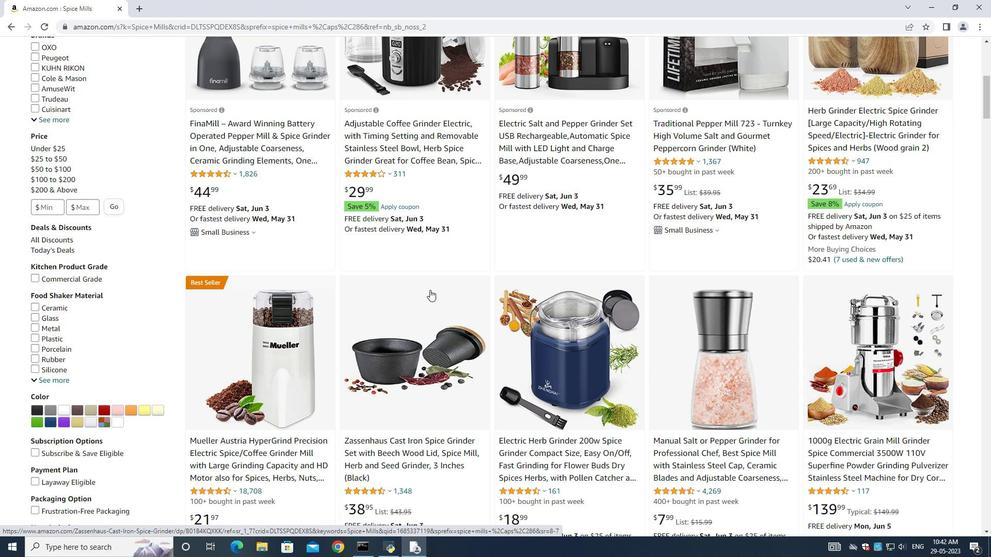 
Action: Mouse moved to (413, 351)
Screenshot: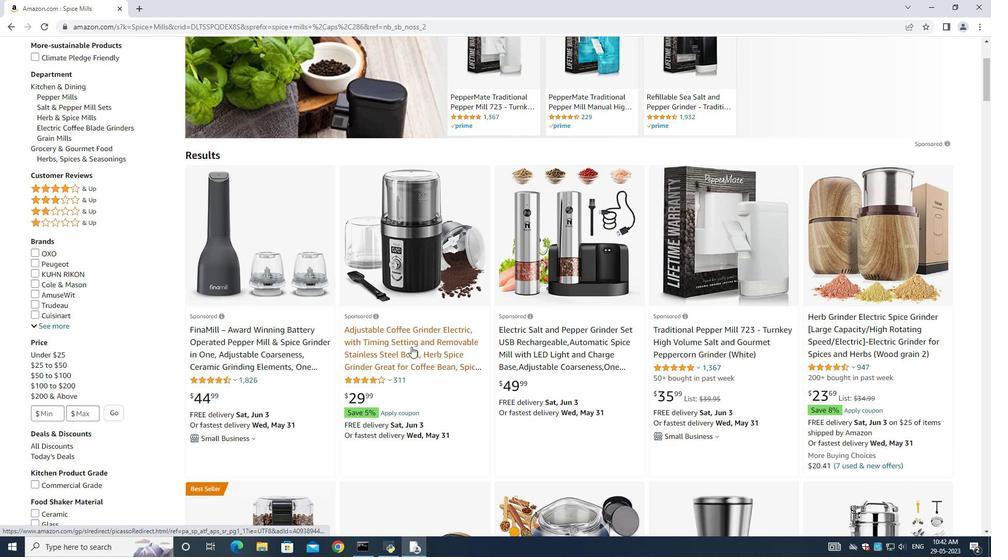 
Action: Mouse pressed left at (413, 351)
Screenshot: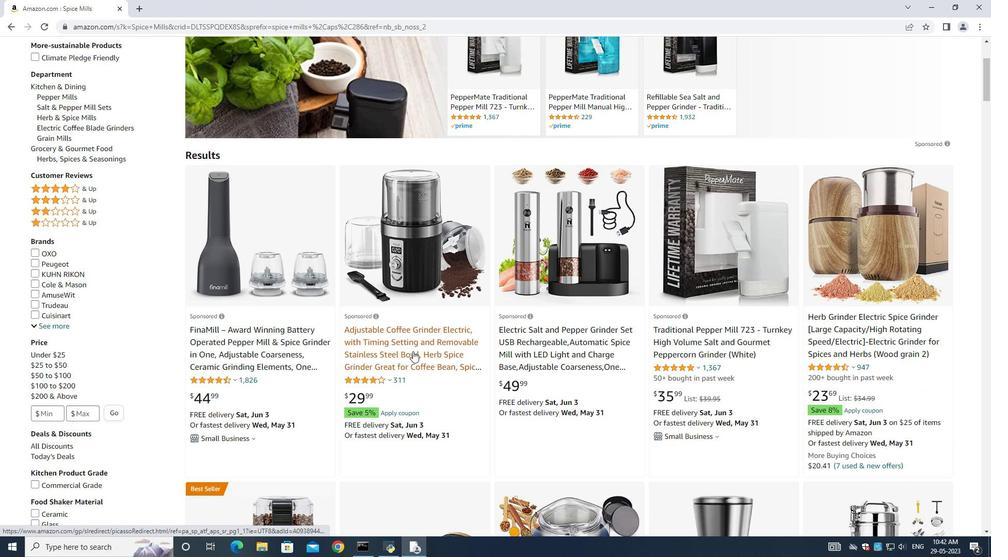 
Action: Mouse moved to (495, 220)
Screenshot: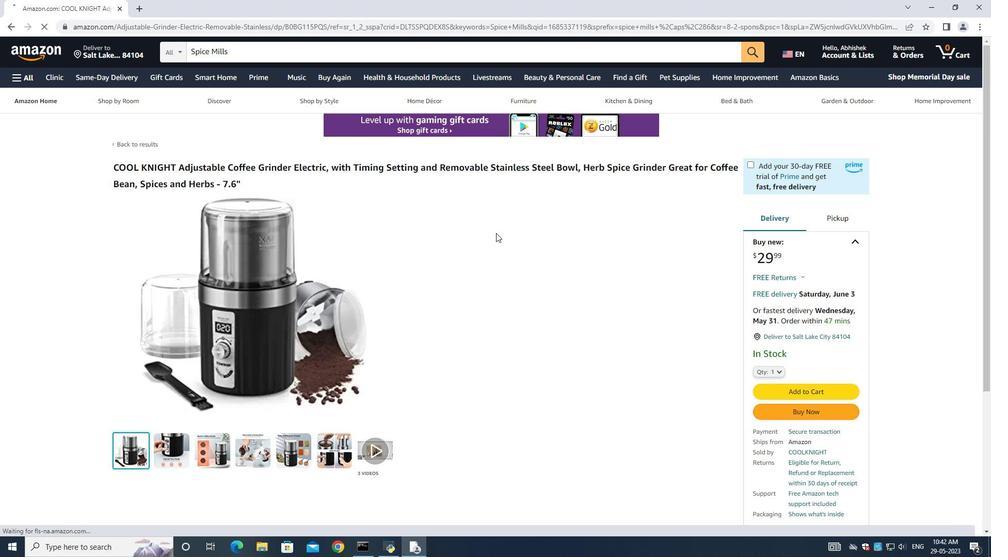 
Action: Mouse scrolled (495, 219) with delta (0, 0)
Screenshot: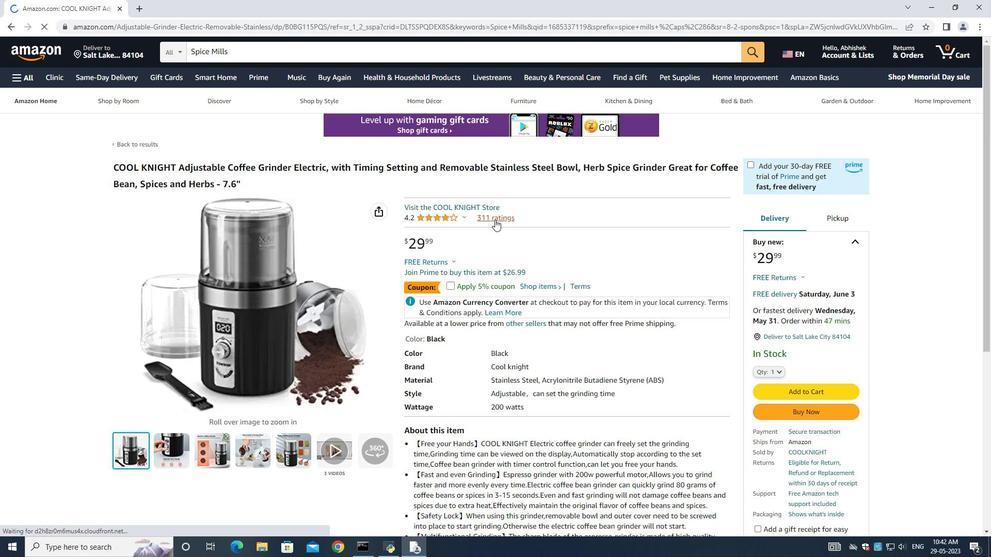 
Action: Mouse moved to (495, 220)
Screenshot: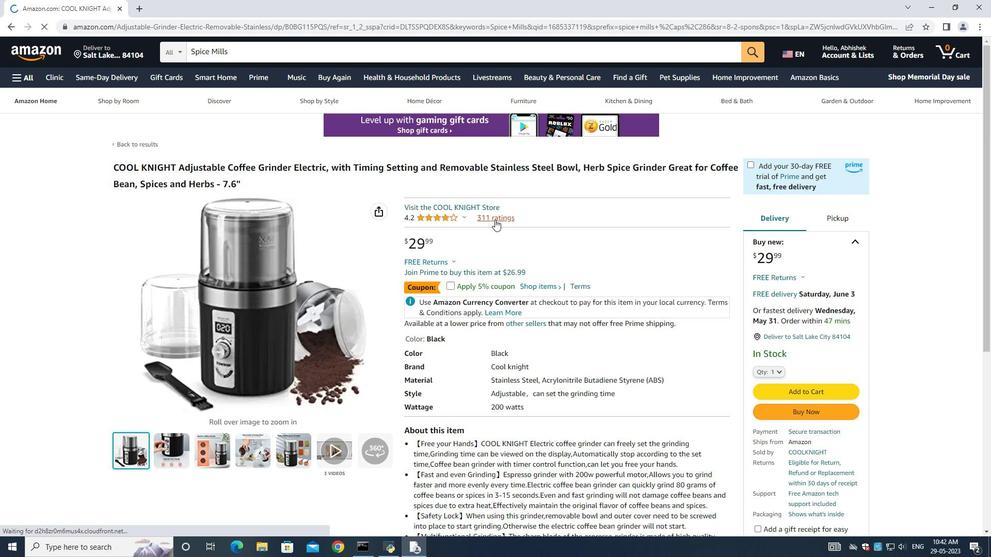 
Action: Mouse scrolled (495, 220) with delta (0, 0)
Screenshot: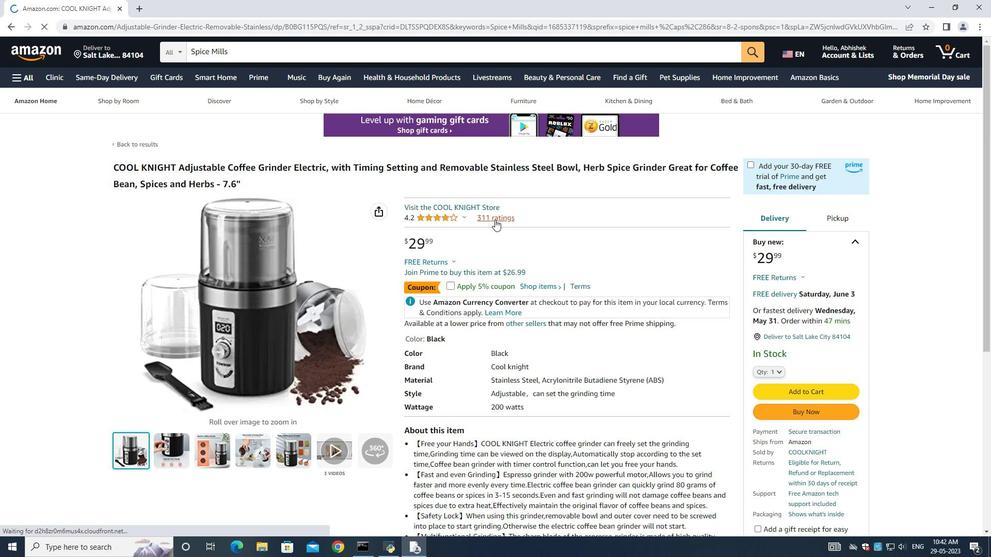 
Action: Mouse moved to (333, 355)
Screenshot: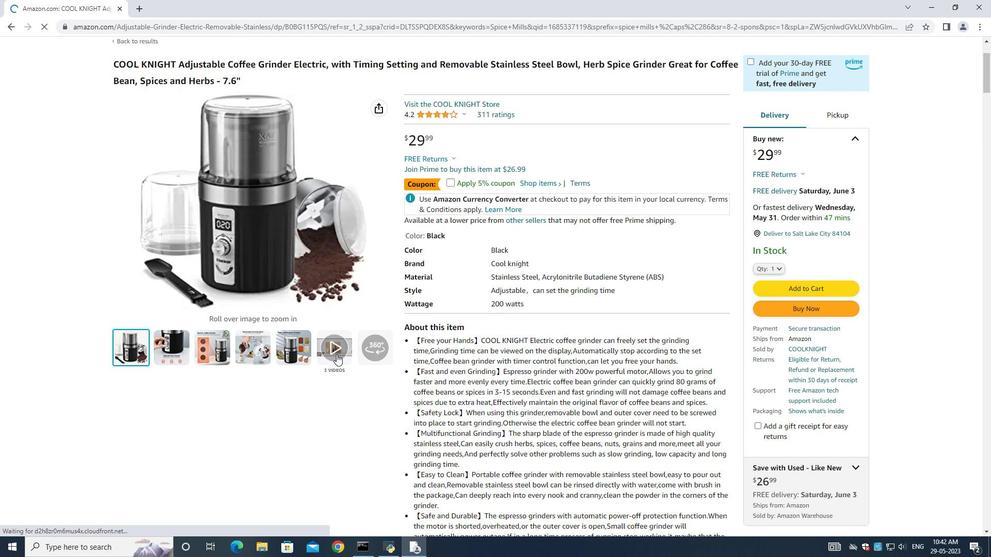 
Action: Mouse pressed left at (333, 355)
Screenshot: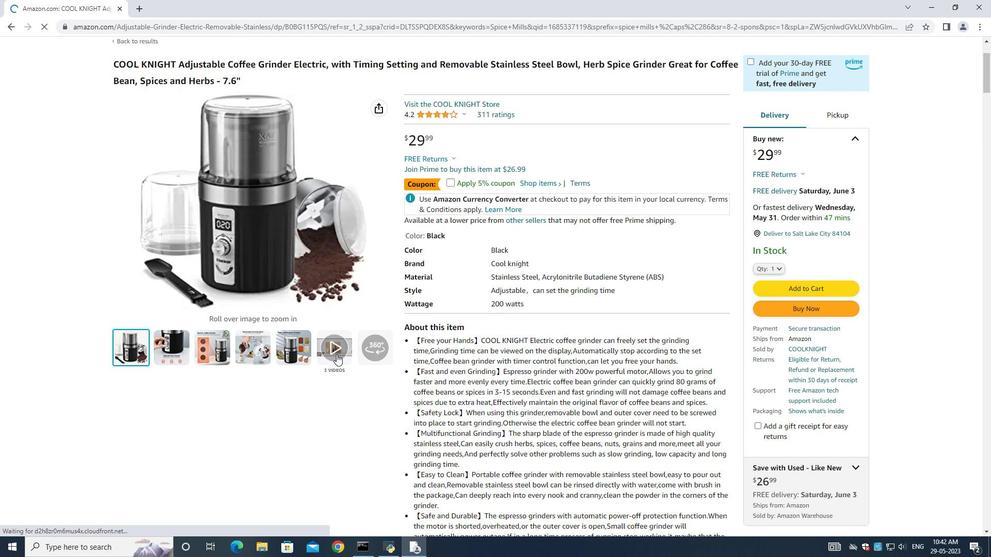 
Action: Mouse moved to (373, 291)
Screenshot: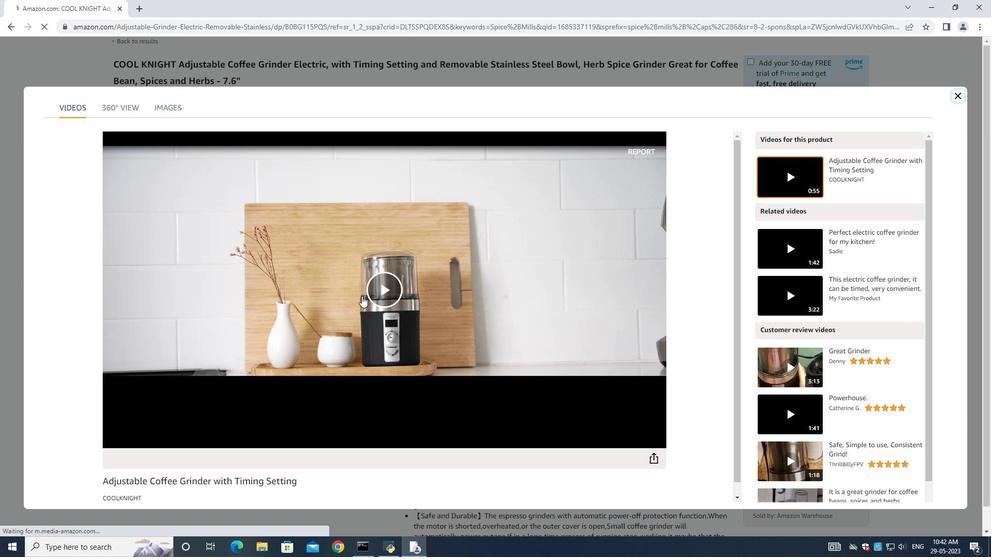 
Action: Mouse pressed left at (373, 291)
Screenshot: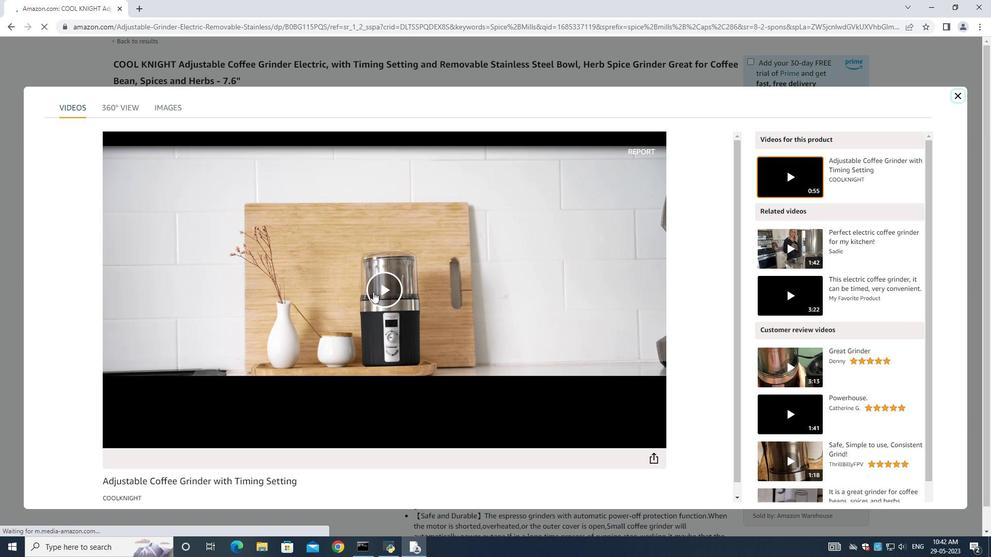 
Action: Mouse moved to (384, 286)
Screenshot: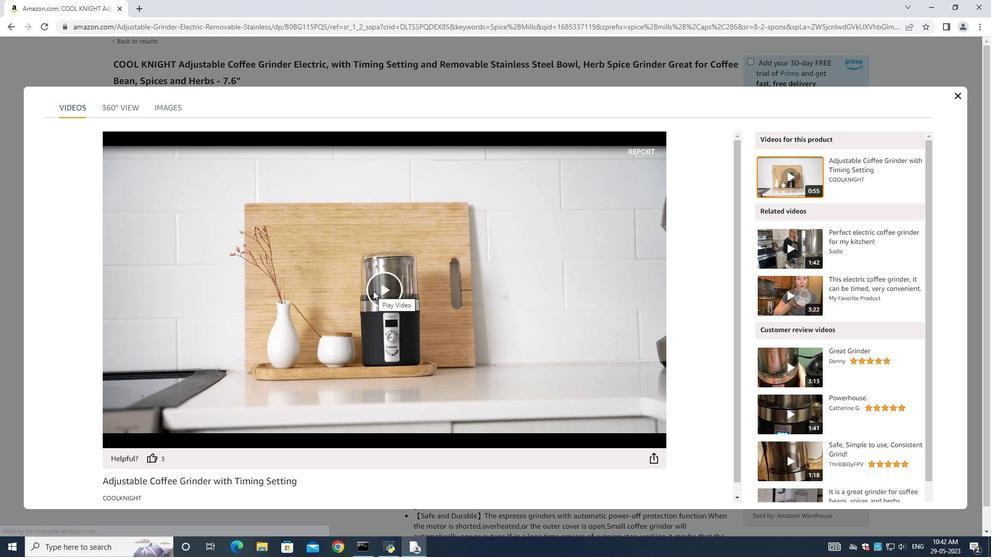 
Action: Mouse pressed left at (384, 286)
Screenshot: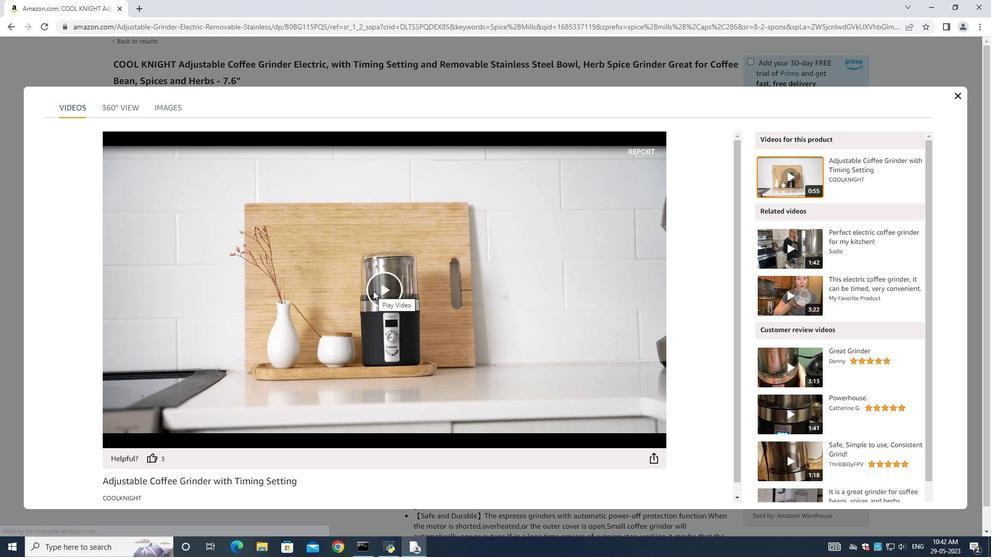 
Action: Mouse moved to (532, 440)
Screenshot: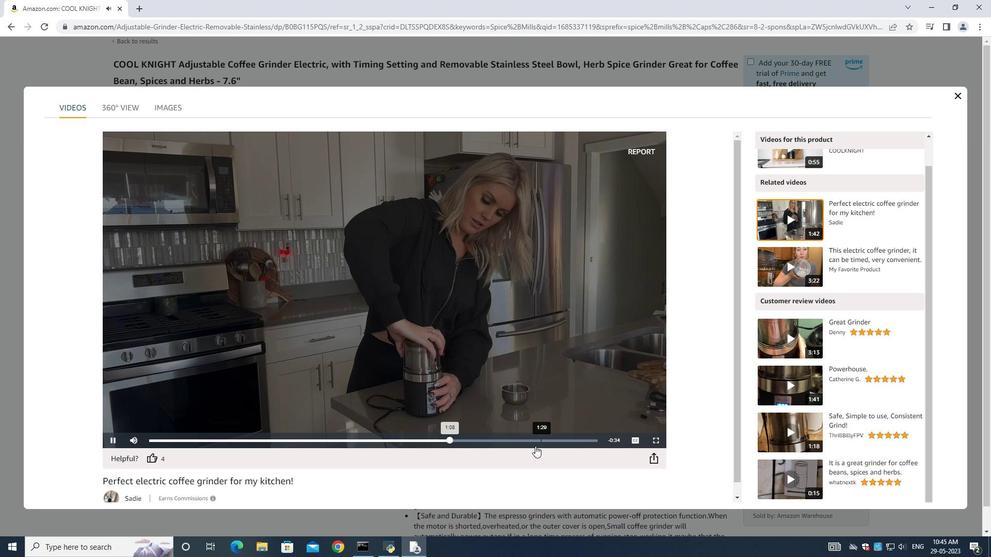 
Action: Mouse pressed left at (532, 440)
Screenshot: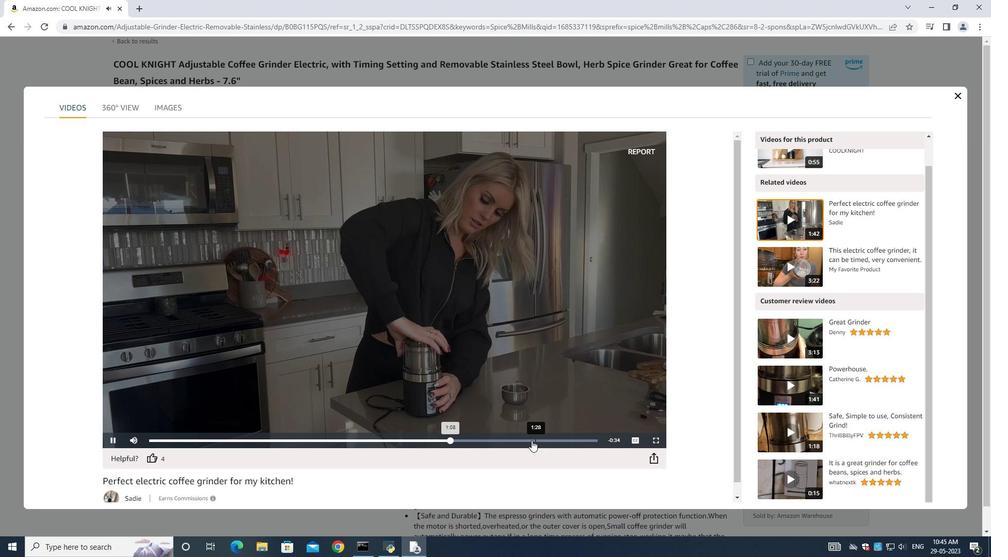 
Action: Mouse moved to (553, 441)
Screenshot: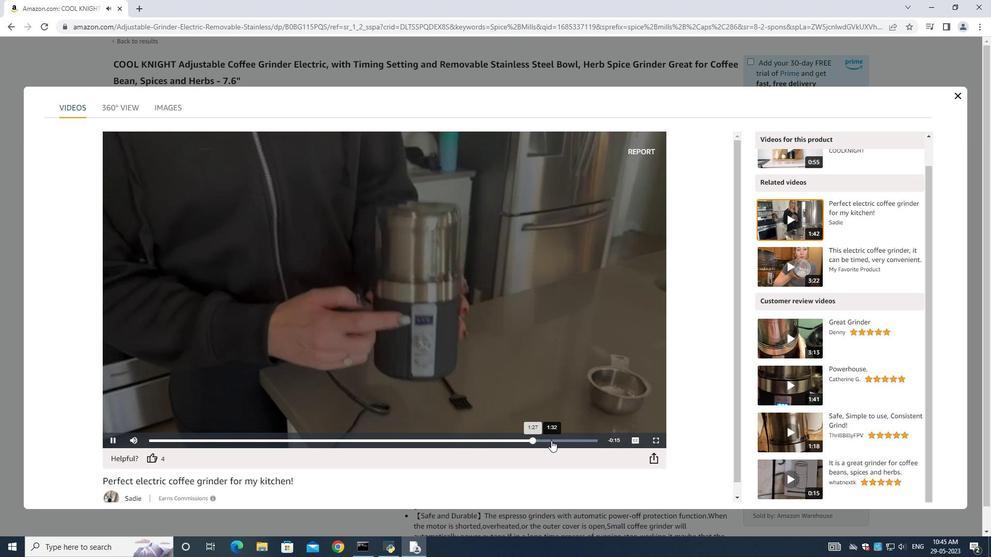 
Action: Mouse pressed left at (553, 441)
Screenshot: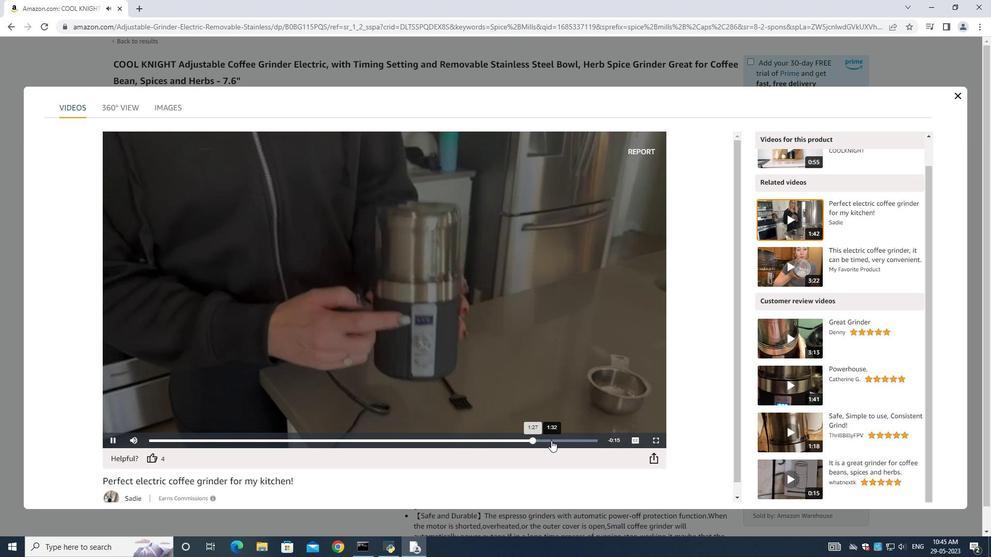 
Action: Mouse moved to (798, 258)
Screenshot: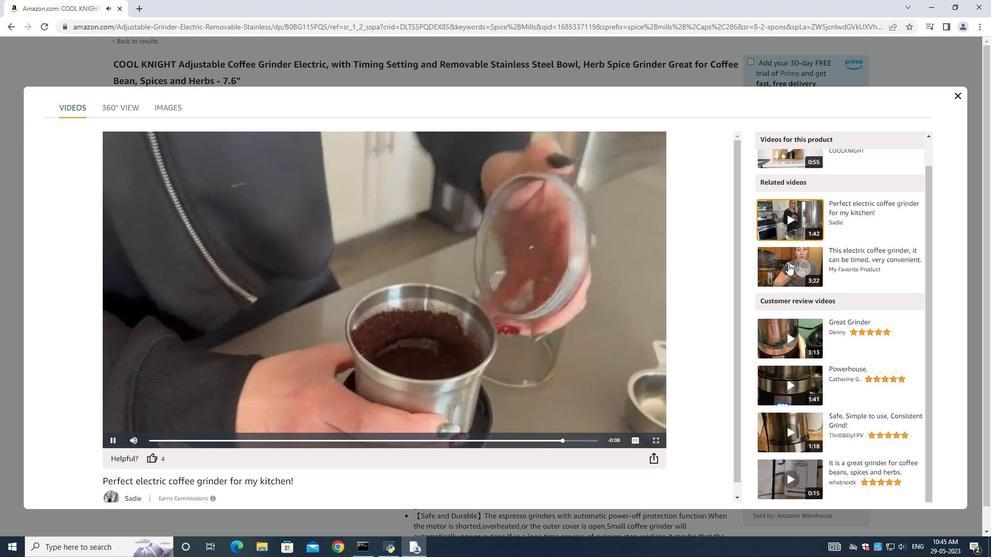 
Action: Mouse pressed left at (798, 258)
Screenshot: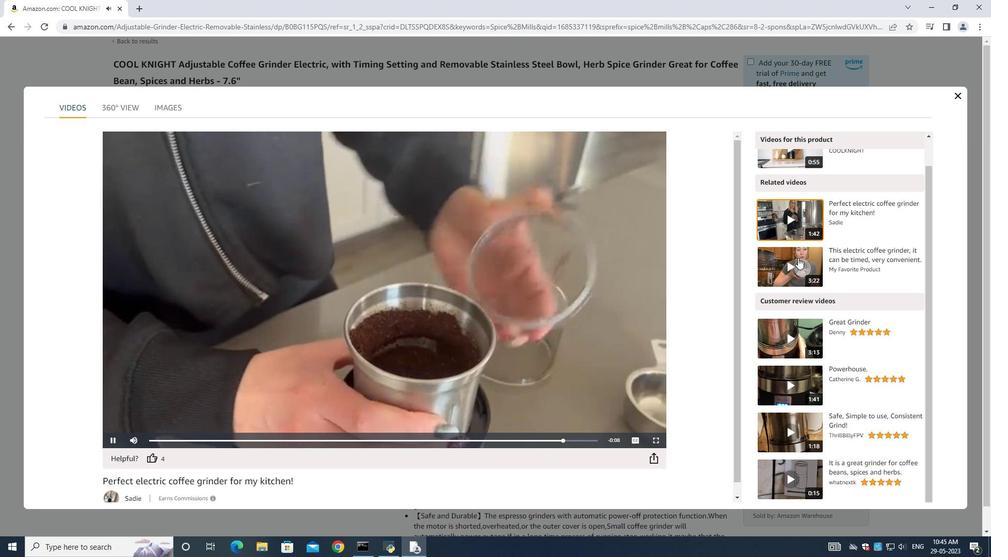 
Action: Mouse moved to (212, 439)
Screenshot: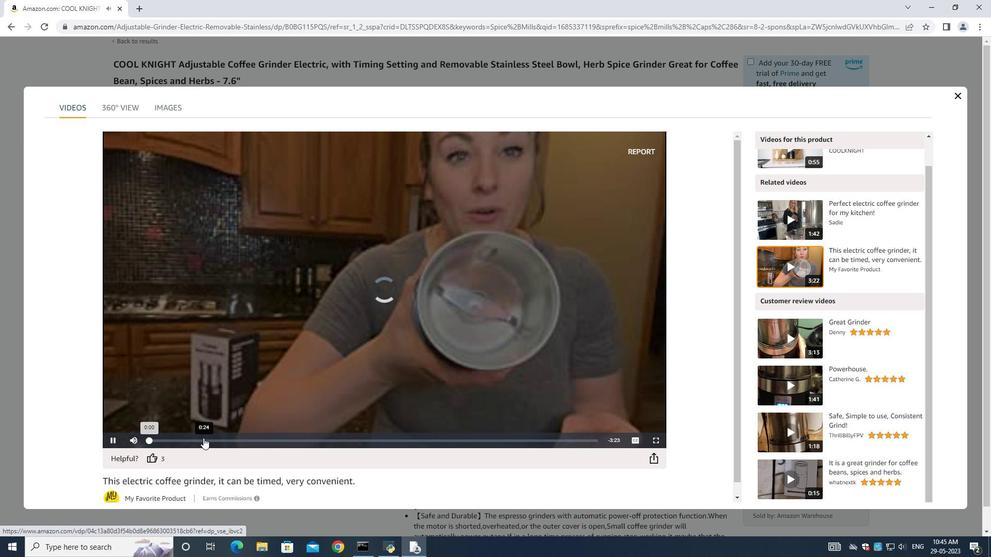 
Action: Mouse pressed left at (212, 439)
Screenshot: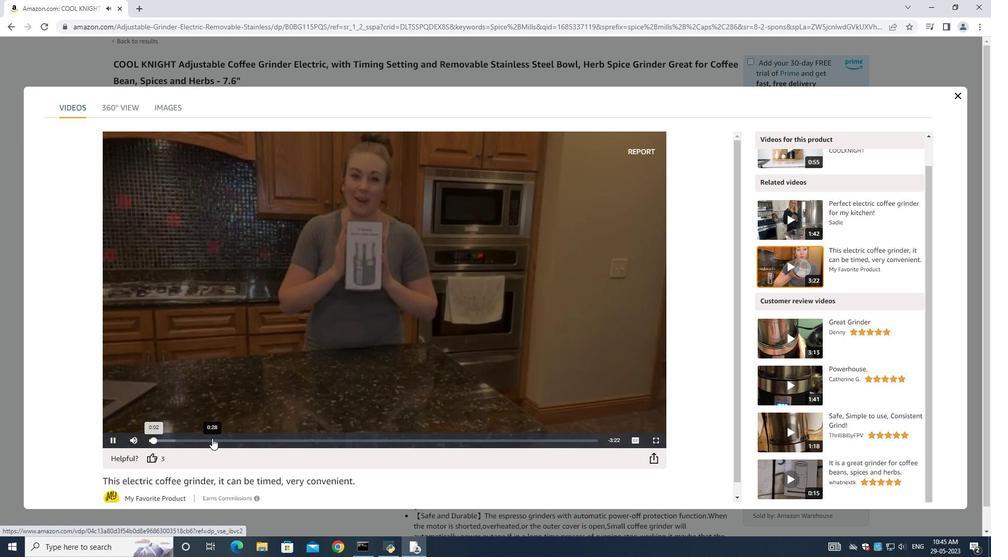 
Action: Mouse pressed left at (212, 439)
Screenshot: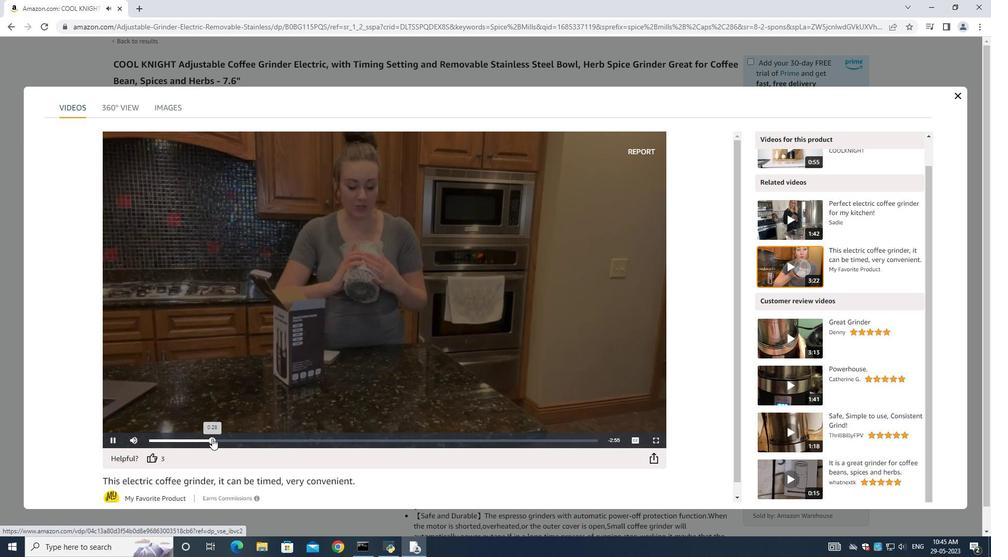 
Action: Mouse moved to (316, 439)
Screenshot: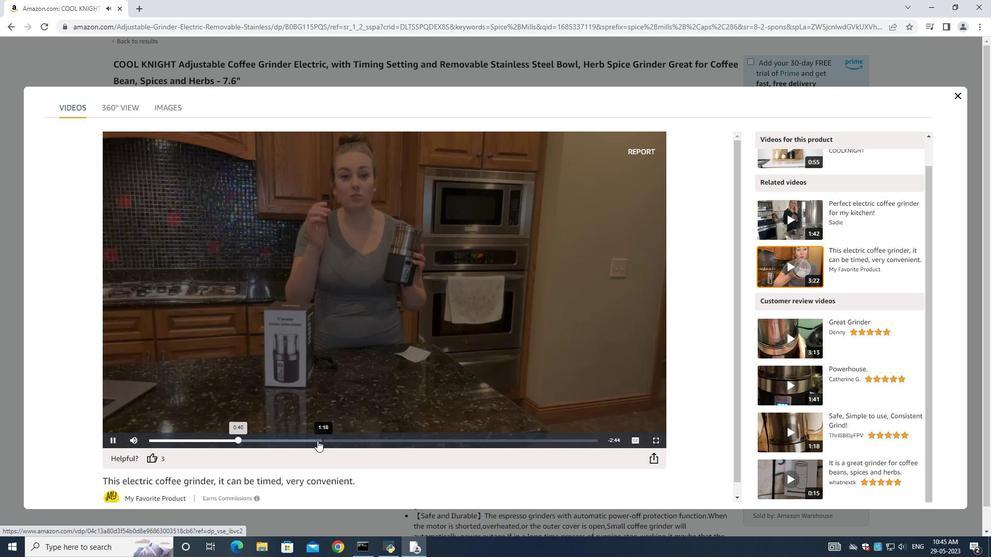 
Action: Mouse pressed left at (316, 439)
Screenshot: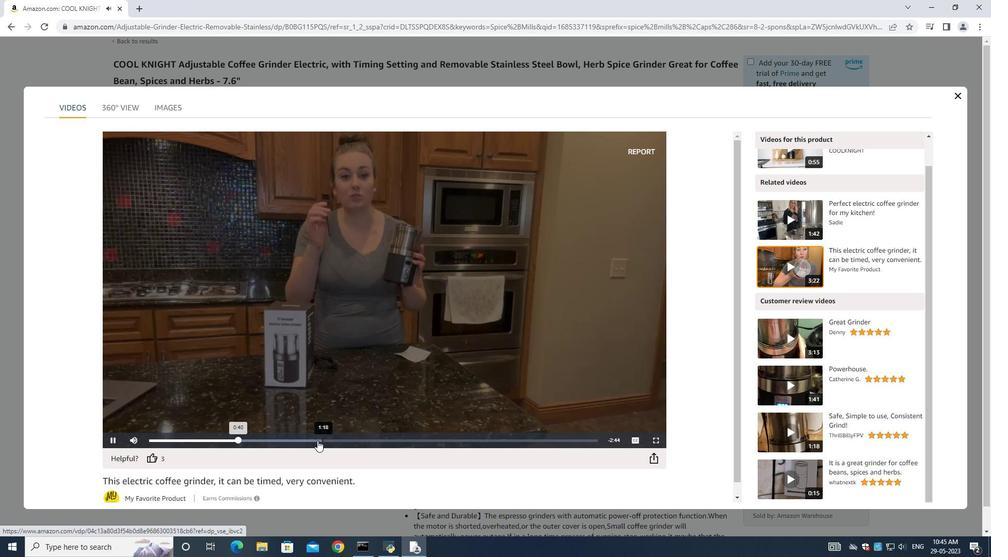 
Action: Mouse moved to (394, 434)
Screenshot: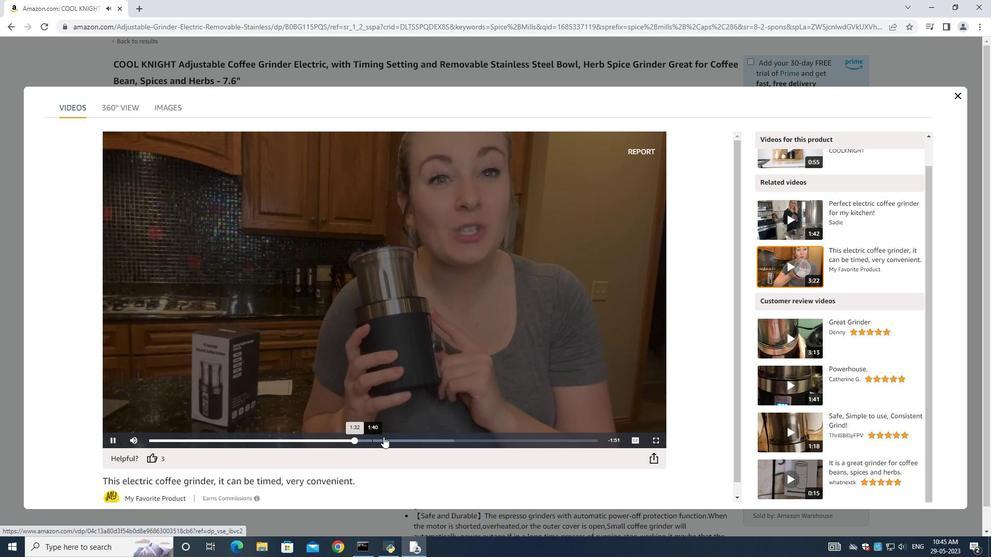 
Action: Mouse pressed left at (394, 434)
Screenshot: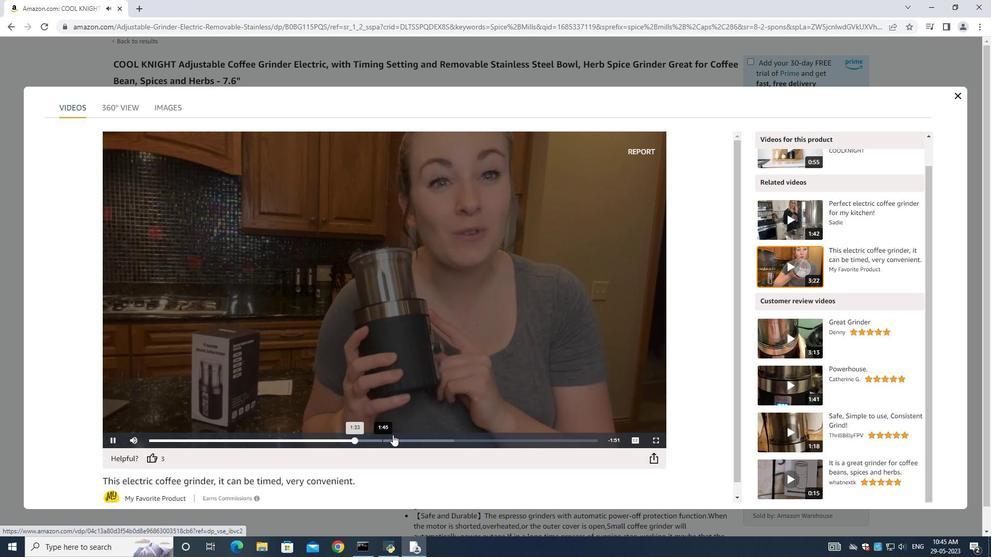 
Action: Mouse moved to (467, 442)
Screenshot: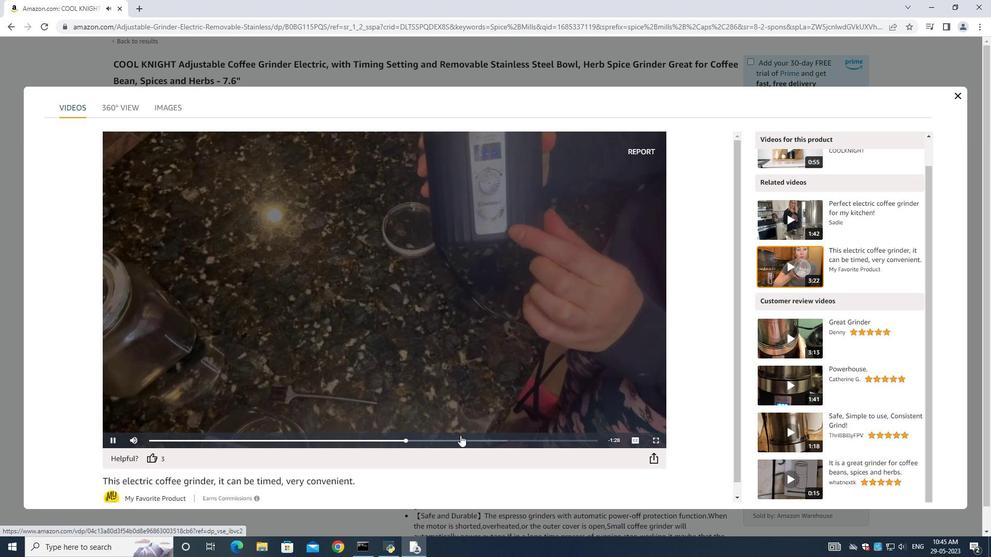 
Action: Mouse pressed left at (467, 442)
Screenshot: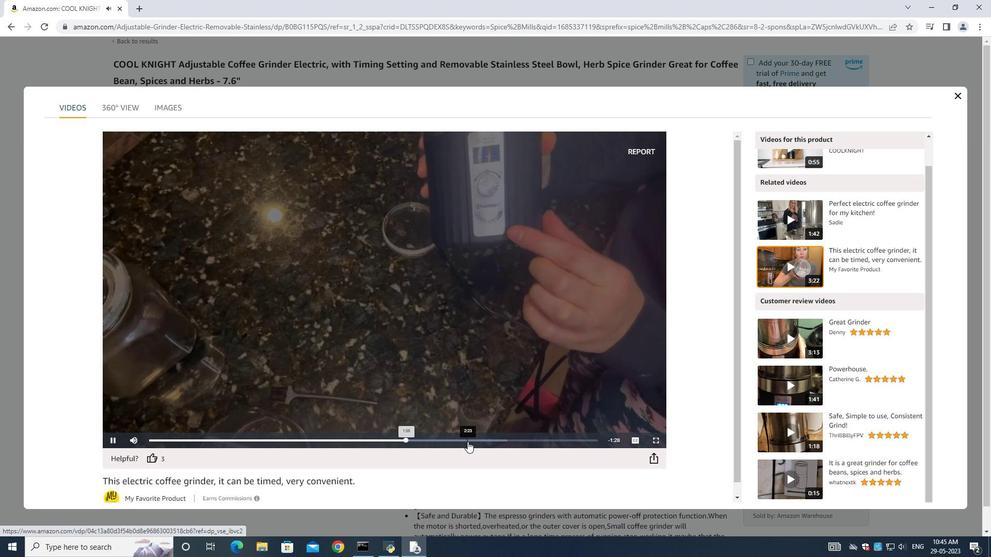 
Action: Mouse moved to (503, 442)
Screenshot: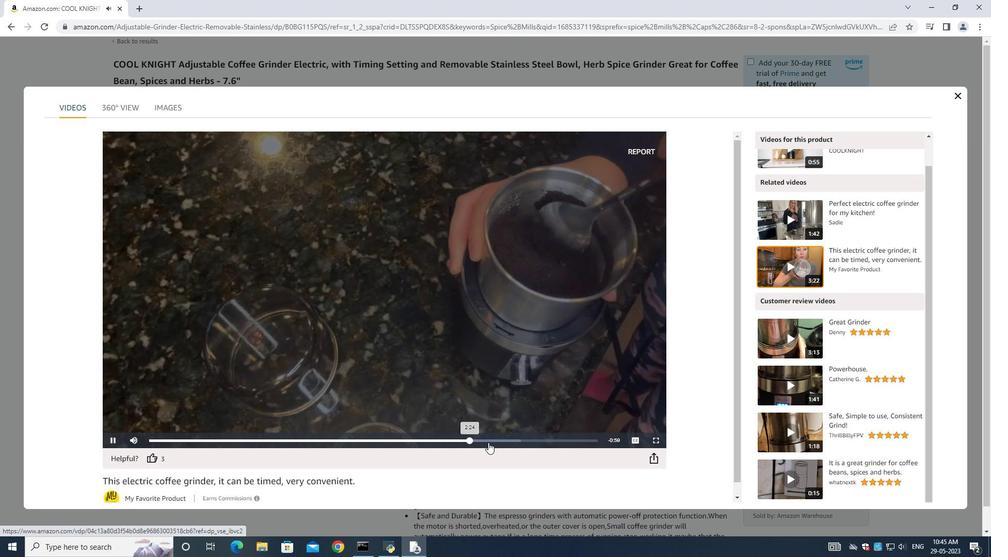 
Action: Mouse pressed left at (503, 442)
Screenshot: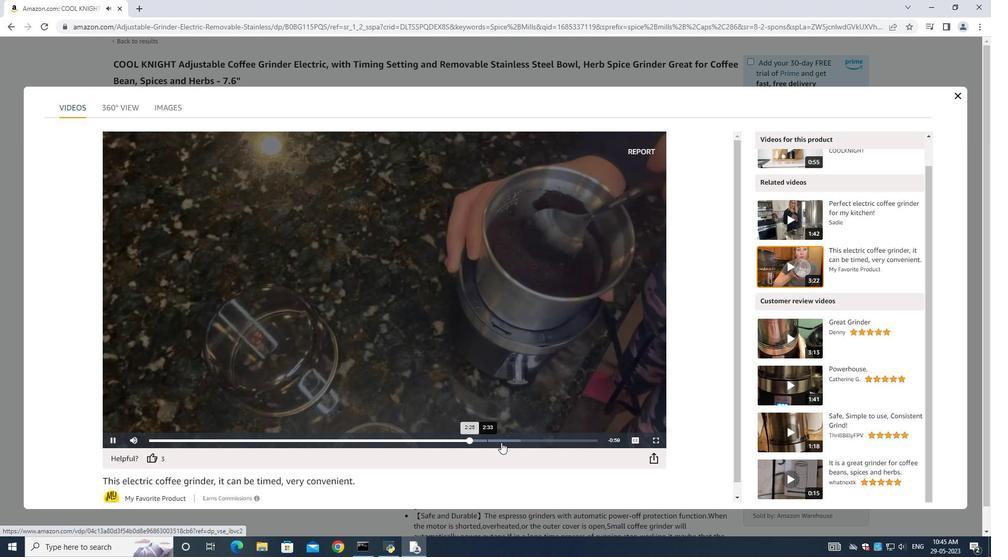
Action: Mouse moved to (406, 443)
Screenshot: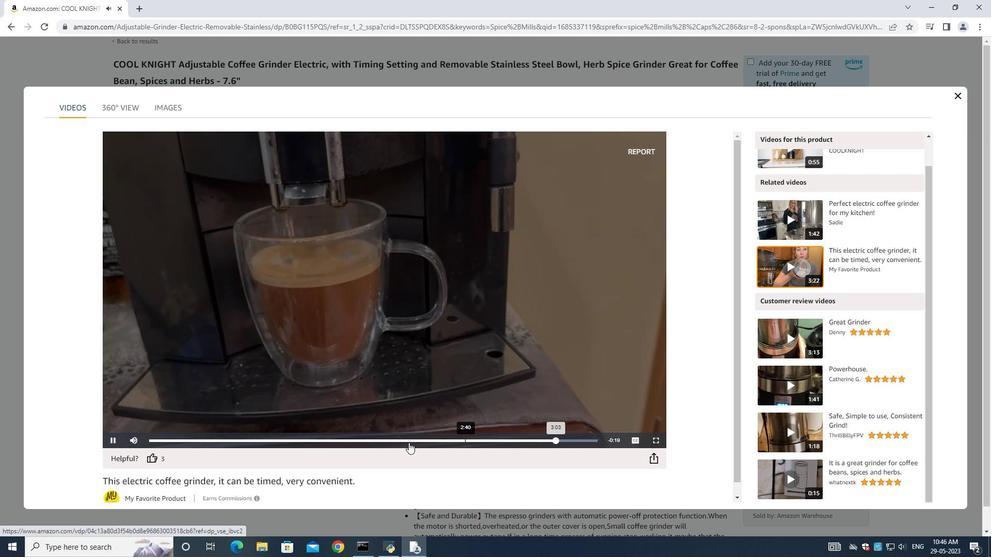 
Action: Mouse pressed left at (406, 443)
Screenshot: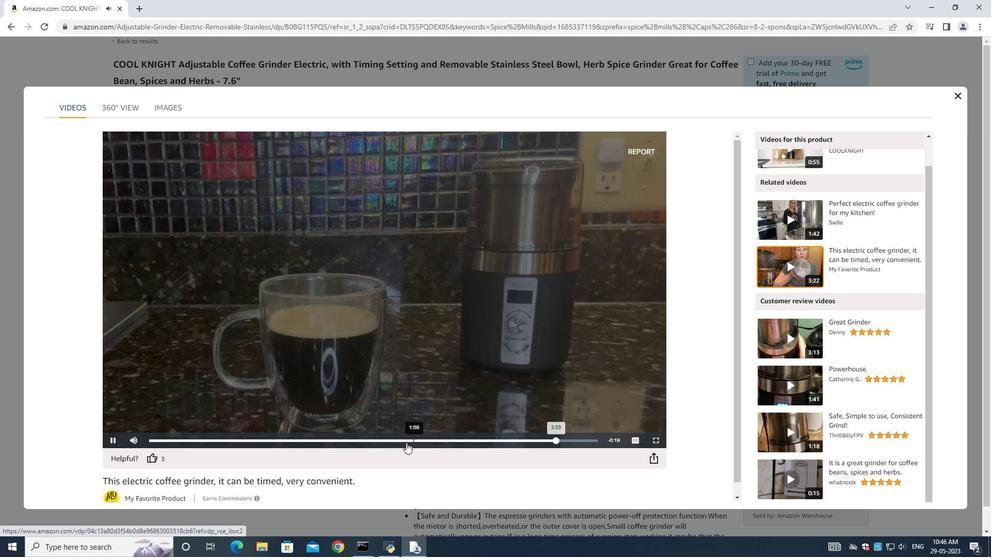 
Action: Mouse moved to (405, 440)
Screenshot: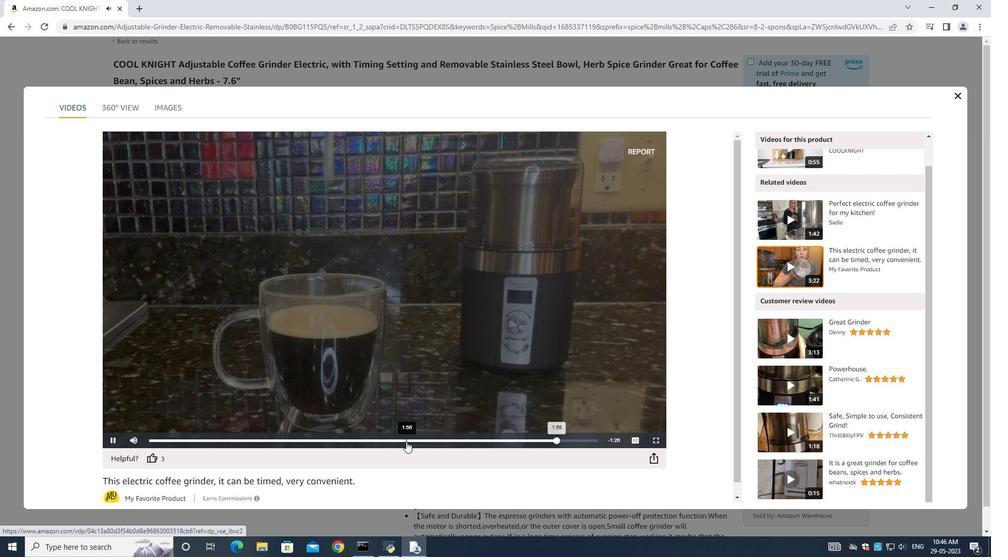 
Action: Mouse pressed left at (405, 440)
Screenshot: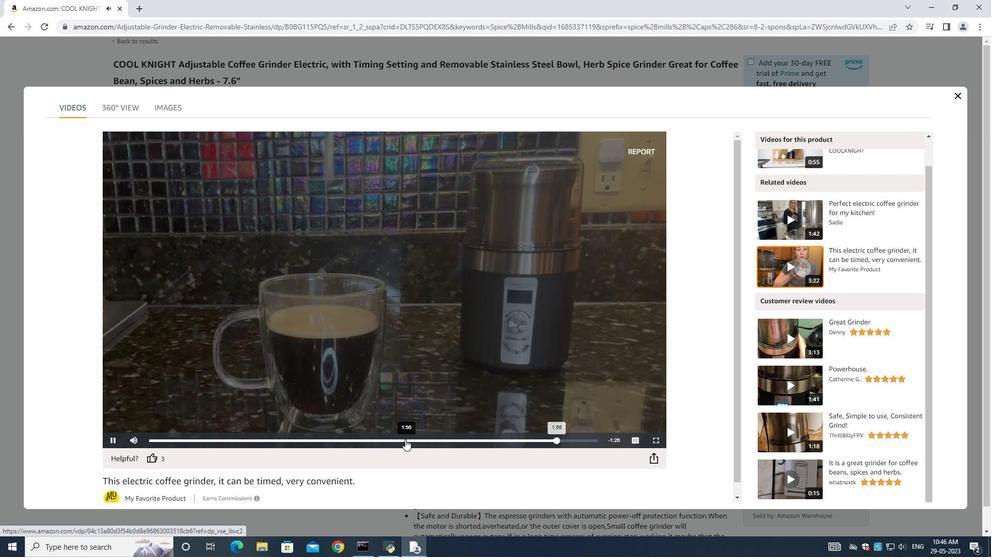
Action: Mouse moved to (581, 444)
Screenshot: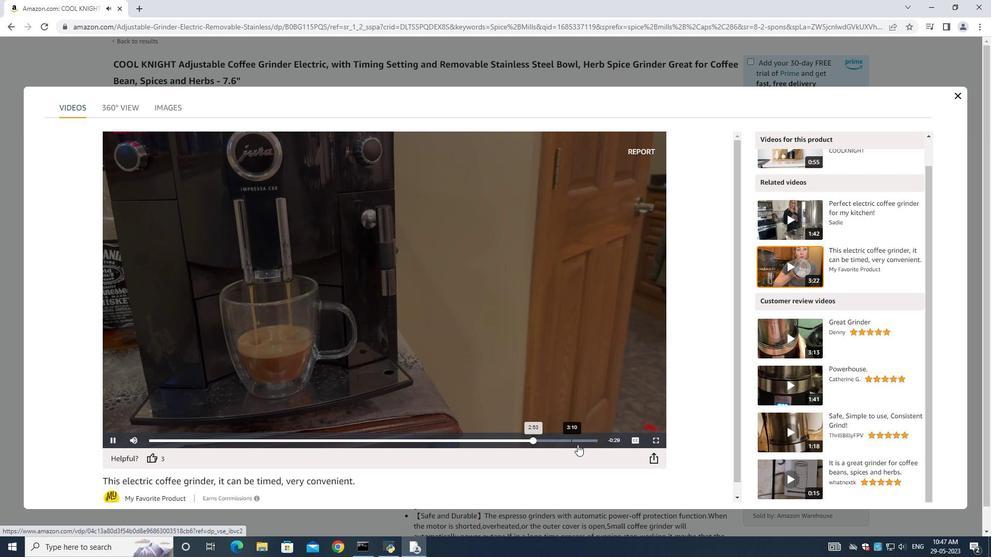 
Action: Mouse pressed left at (581, 444)
Screenshot: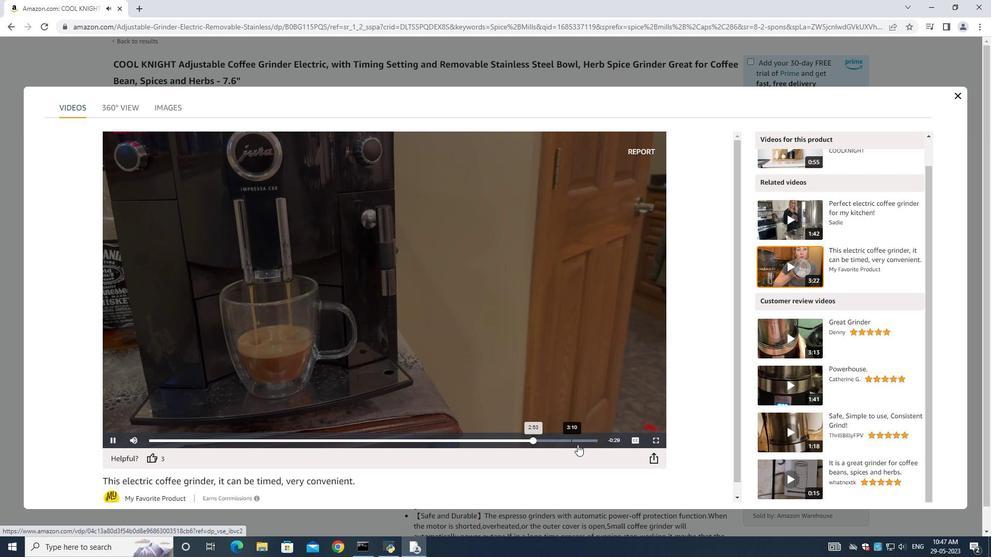 
Action: Mouse moved to (968, 91)
Screenshot: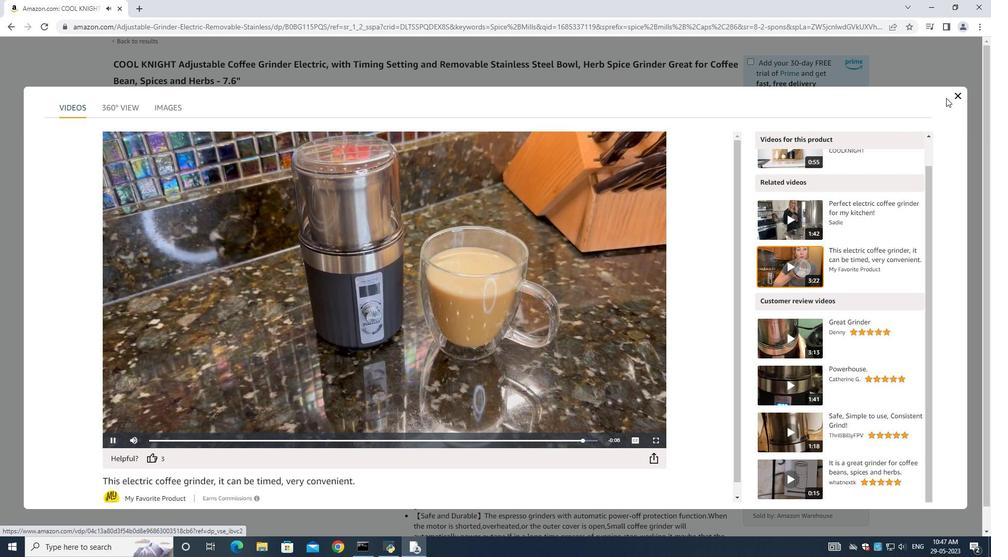 
Action: Mouse pressed left at (968, 91)
Screenshot: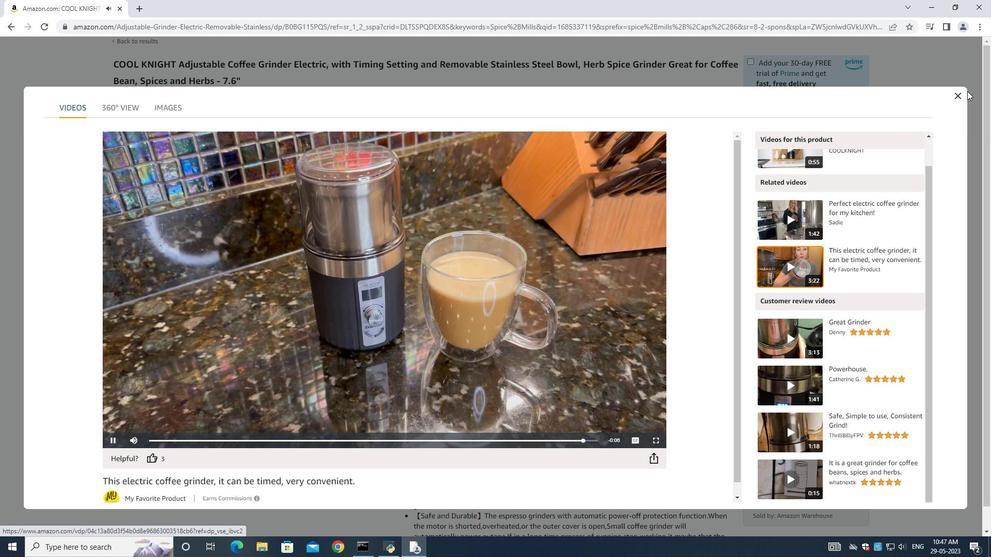 
Action: Mouse moved to (775, 270)
Screenshot: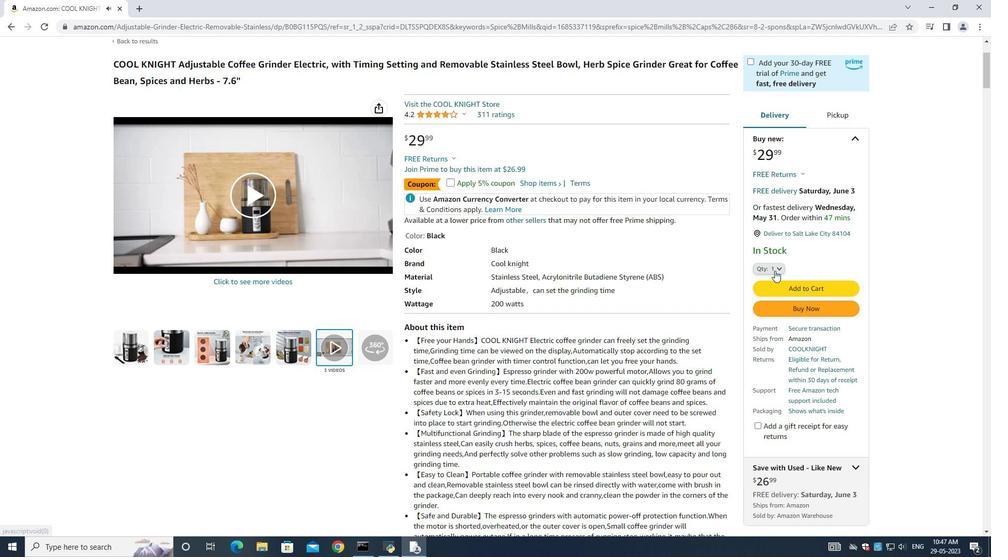 
Action: Mouse pressed left at (775, 270)
Screenshot: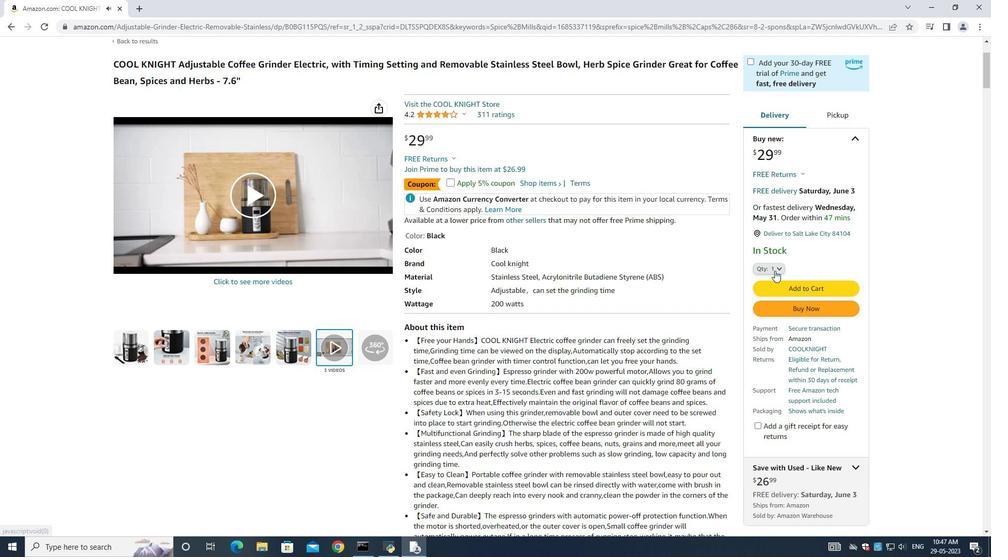 
Action: Mouse moved to (766, 316)
Screenshot: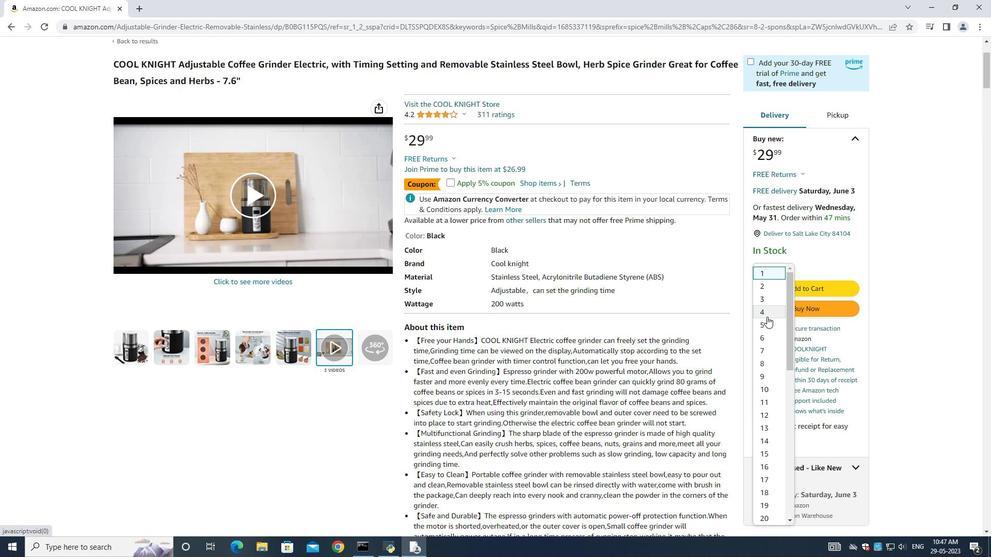 
Action: Mouse pressed left at (766, 316)
Screenshot: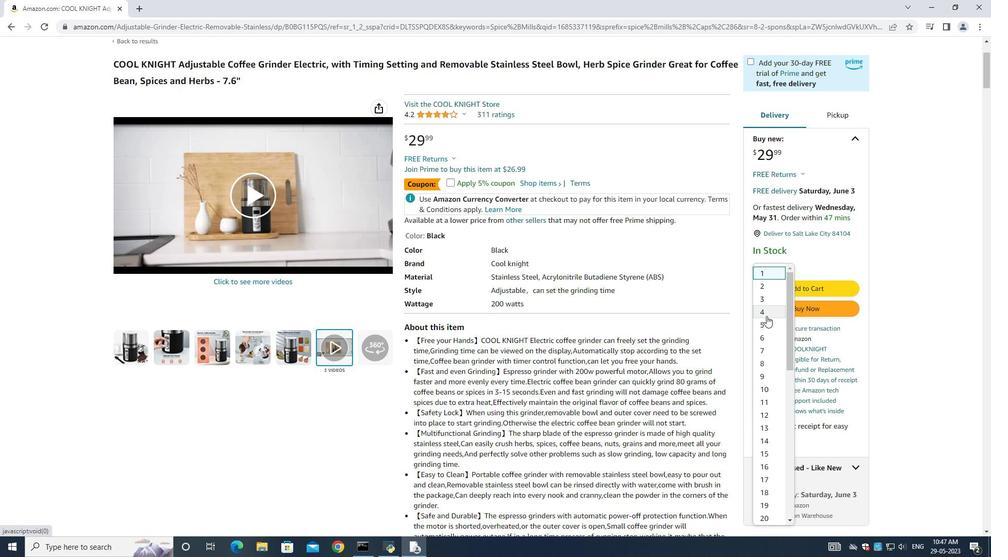 
Action: Mouse moved to (780, 309)
Screenshot: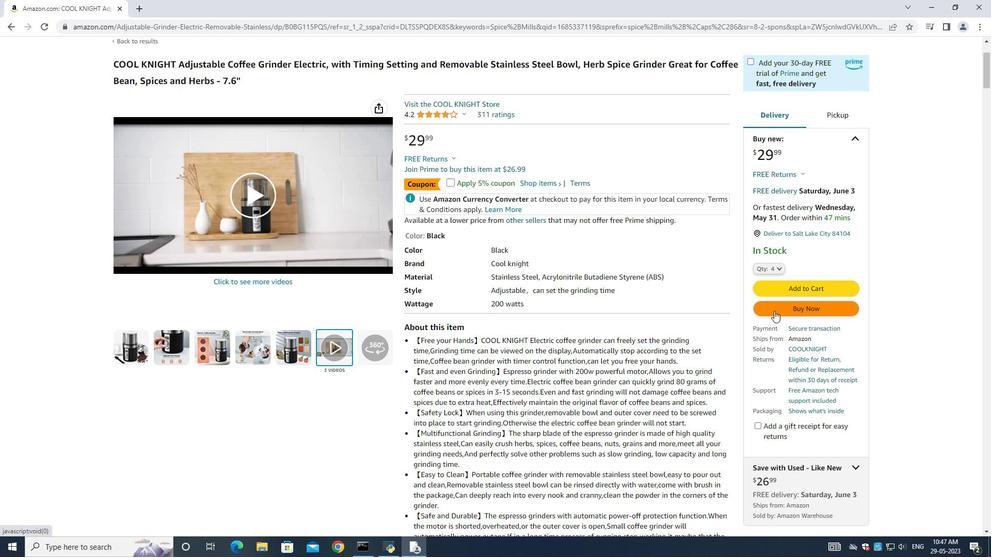 
Action: Mouse pressed left at (780, 309)
Screenshot: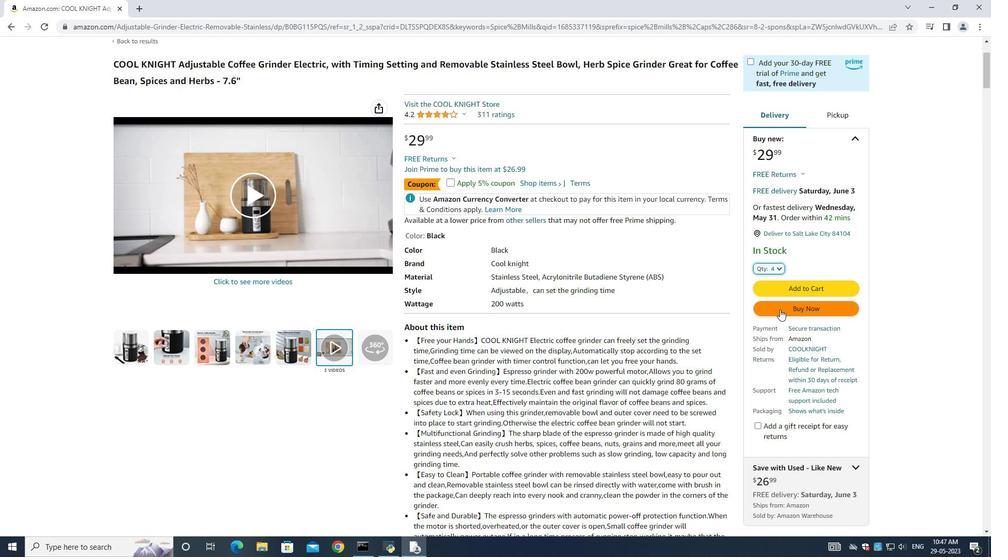 
Action: Mouse moved to (565, 279)
Screenshot: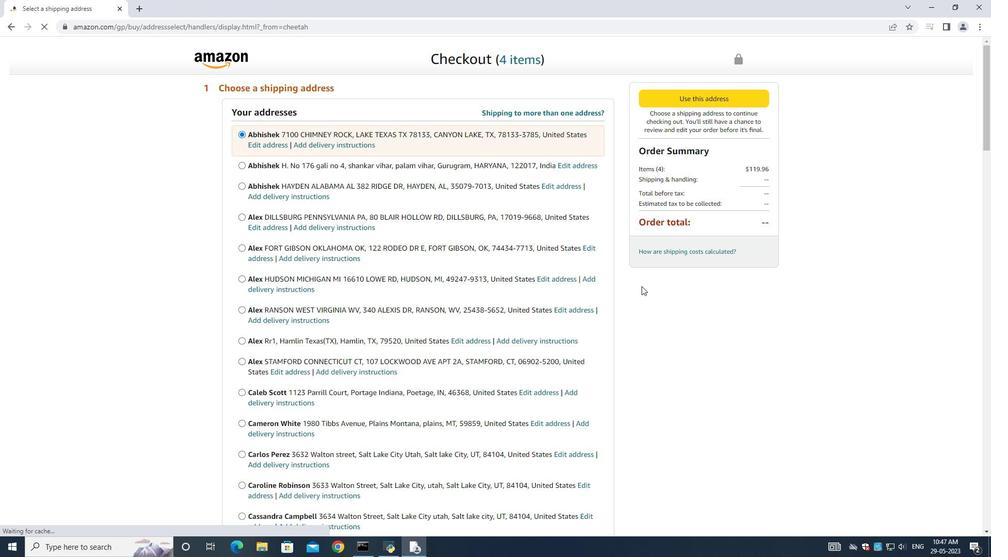 
Action: Mouse scrolled (565, 279) with delta (0, 0)
Screenshot: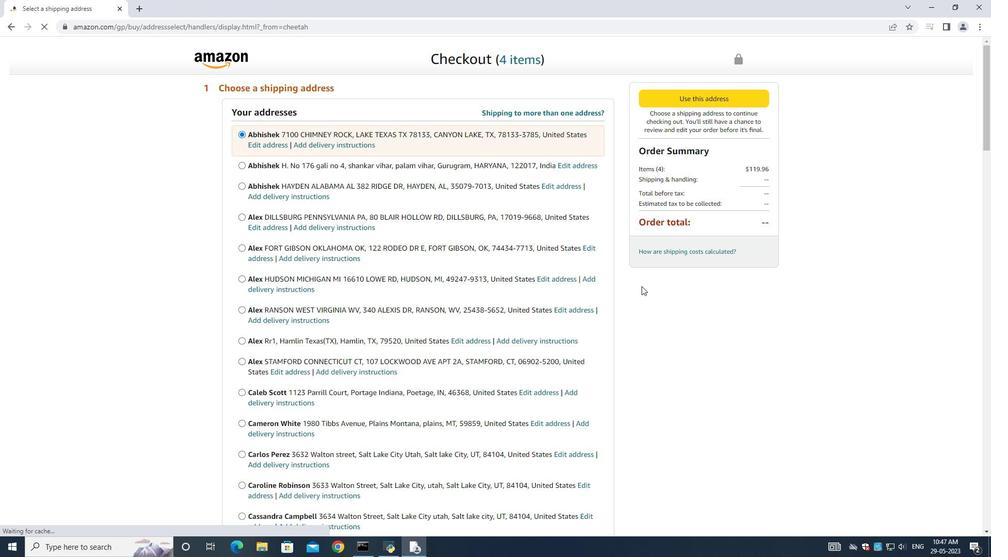 
Action: Mouse moved to (564, 281)
Screenshot: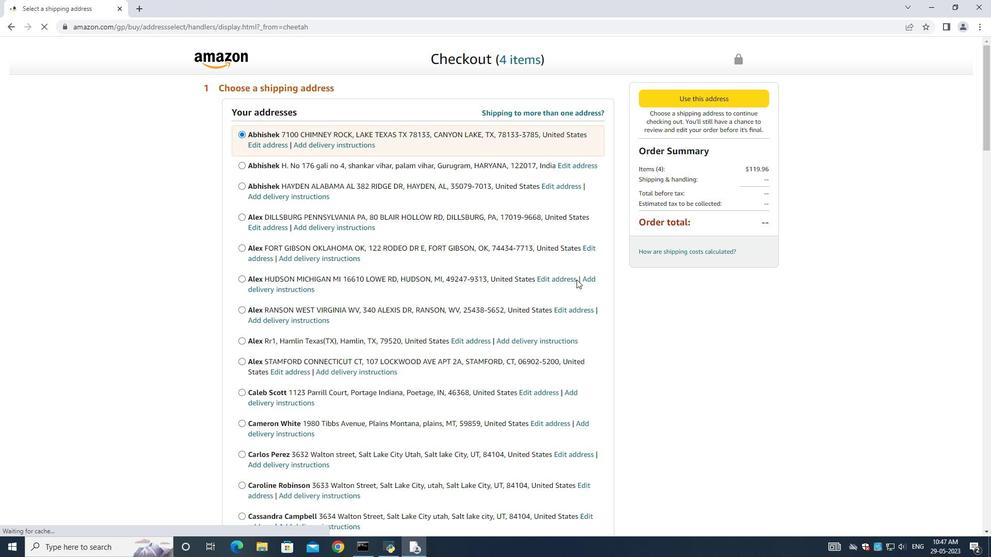 
Action: Mouse scrolled (564, 280) with delta (0, 0)
Screenshot: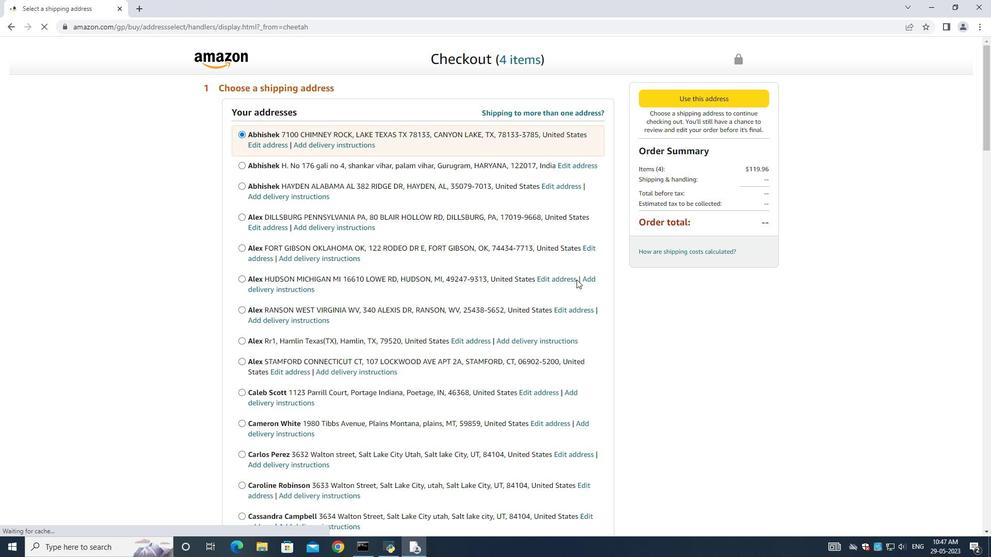 
Action: Mouse moved to (563, 281)
Screenshot: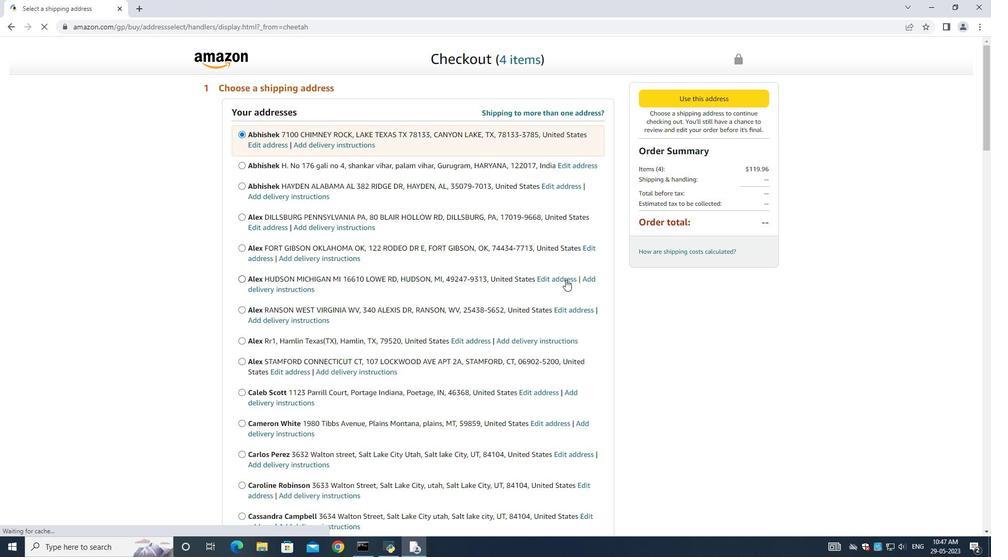 
Action: Mouse scrolled (564, 280) with delta (0, 0)
Screenshot: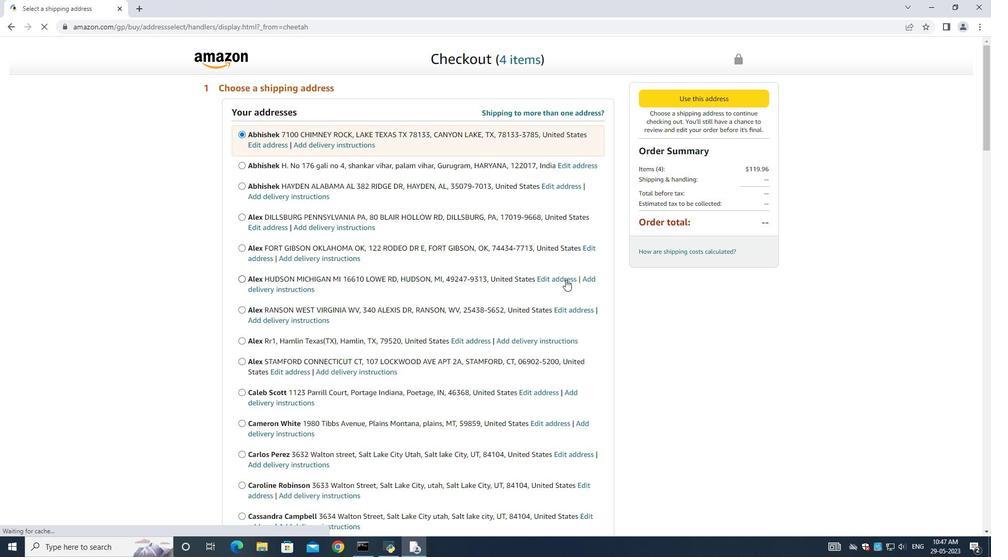 
Action: Mouse moved to (553, 278)
Screenshot: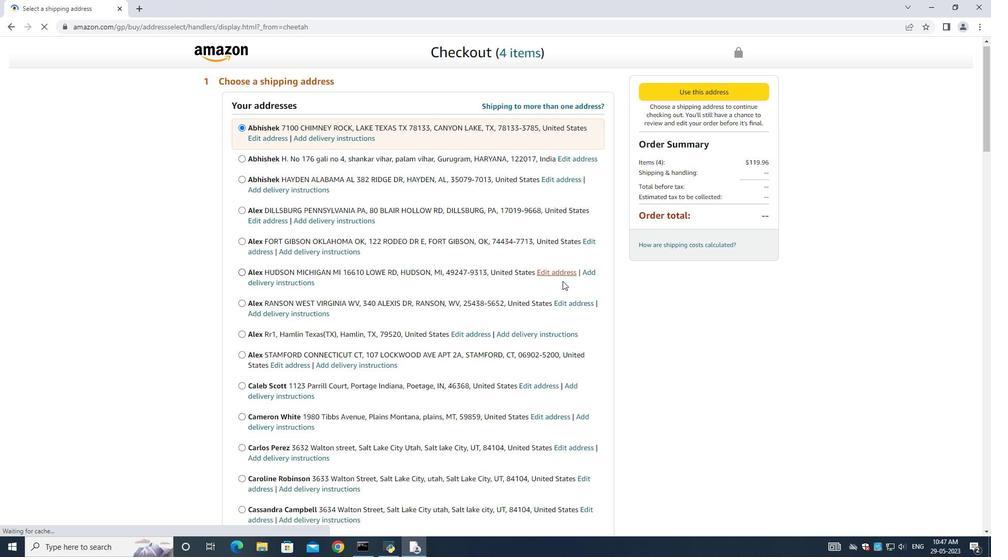 
Action: Mouse scrolled (563, 281) with delta (0, 0)
Screenshot: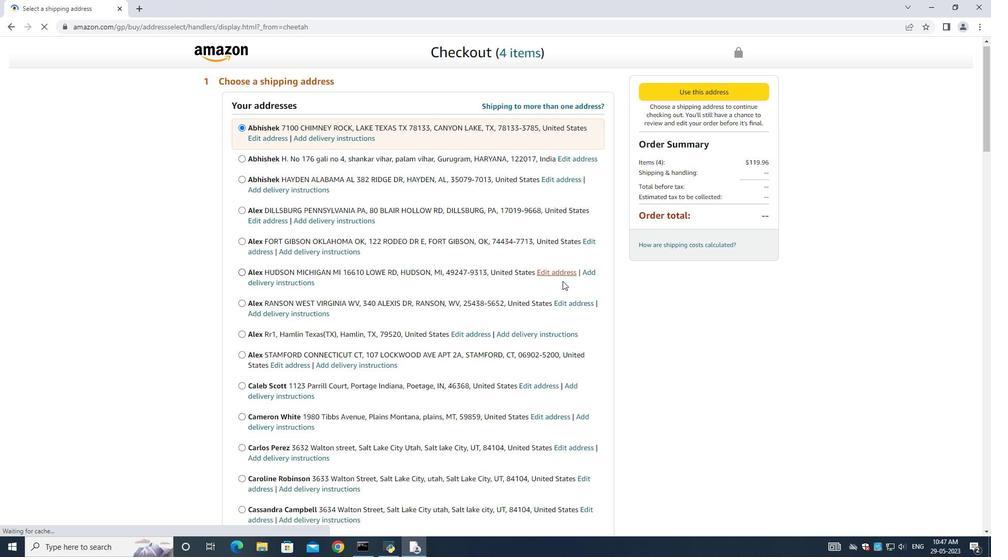 
Action: Mouse moved to (551, 279)
Screenshot: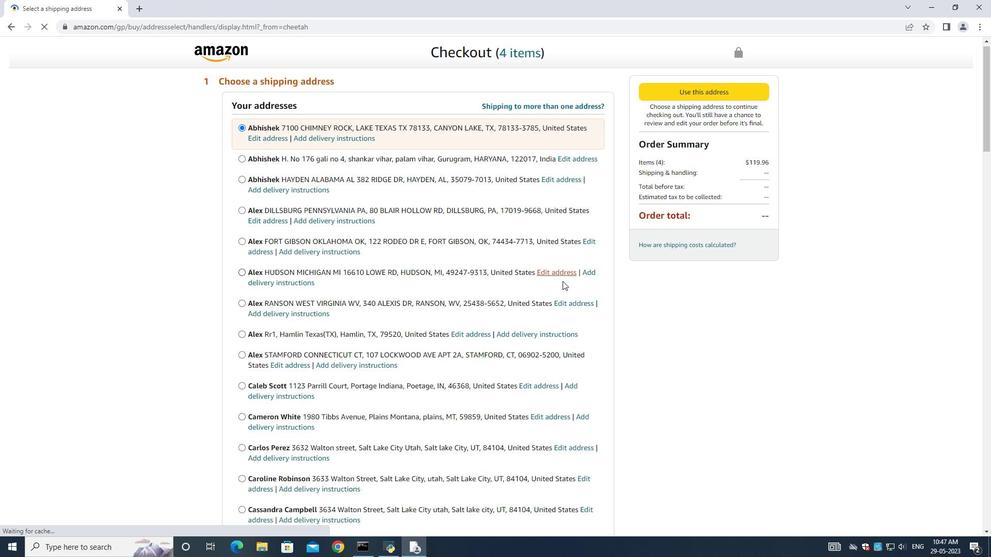 
Action: Mouse scrolled (562, 281) with delta (0, 0)
Screenshot: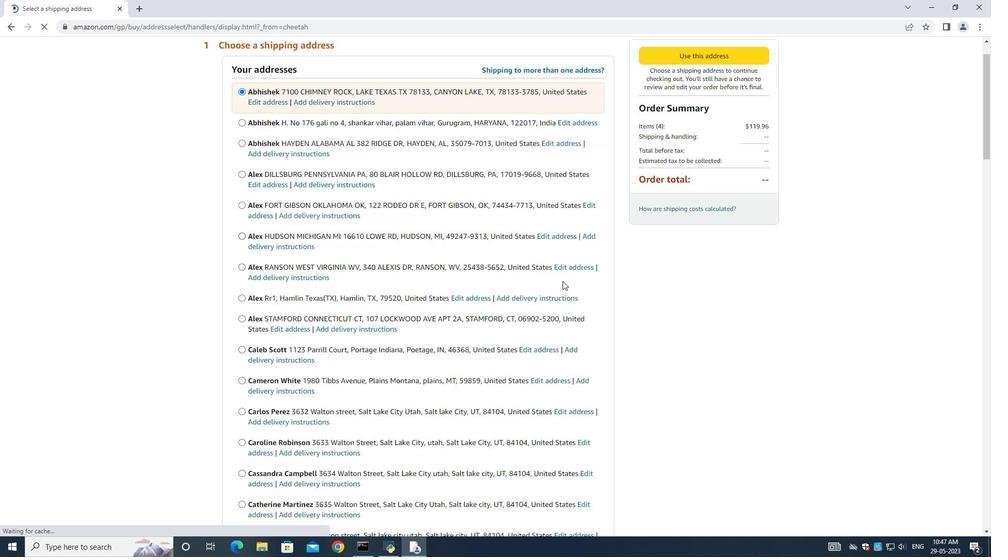 
Action: Mouse moved to (539, 283)
Screenshot: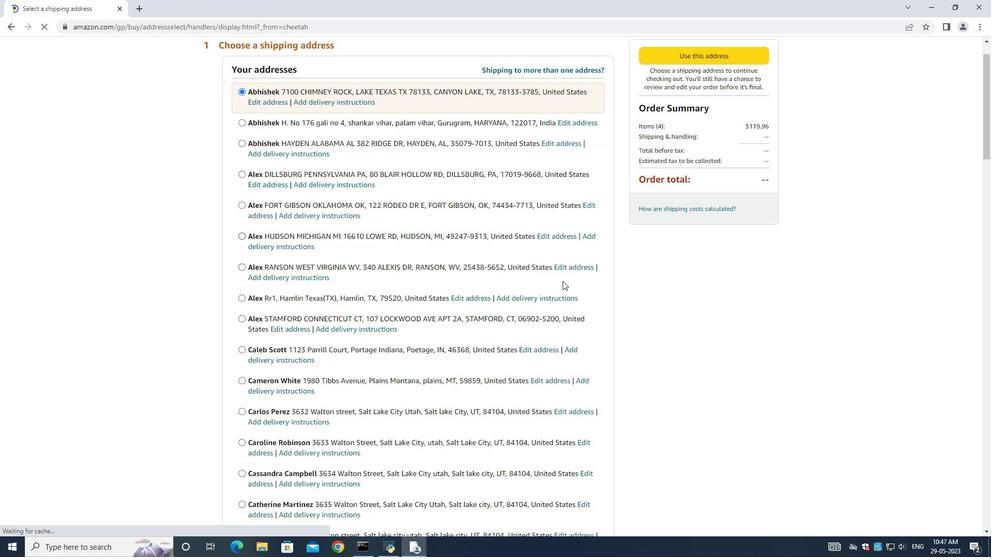 
Action: Mouse scrolled (561, 281) with delta (0, 0)
Screenshot: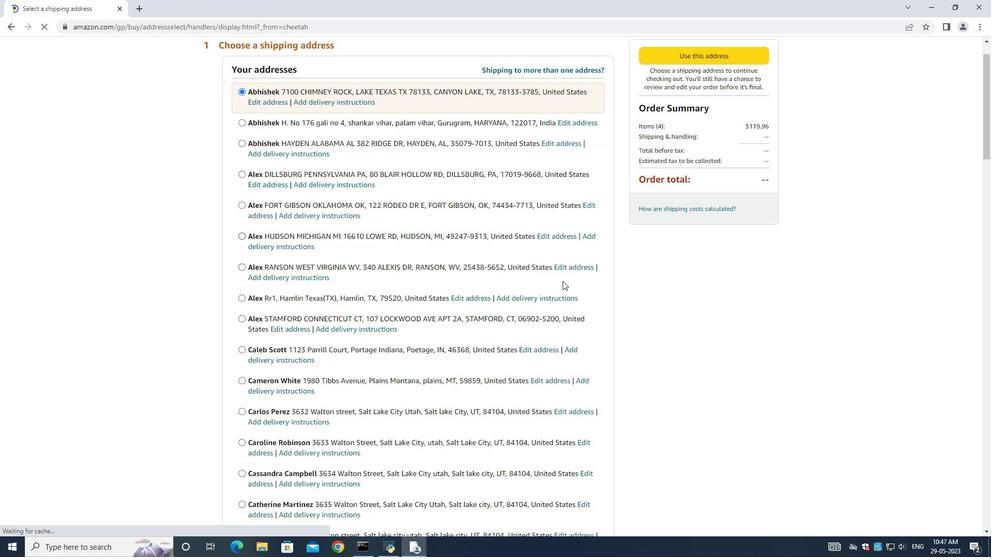 
Action: Mouse moved to (529, 286)
Screenshot: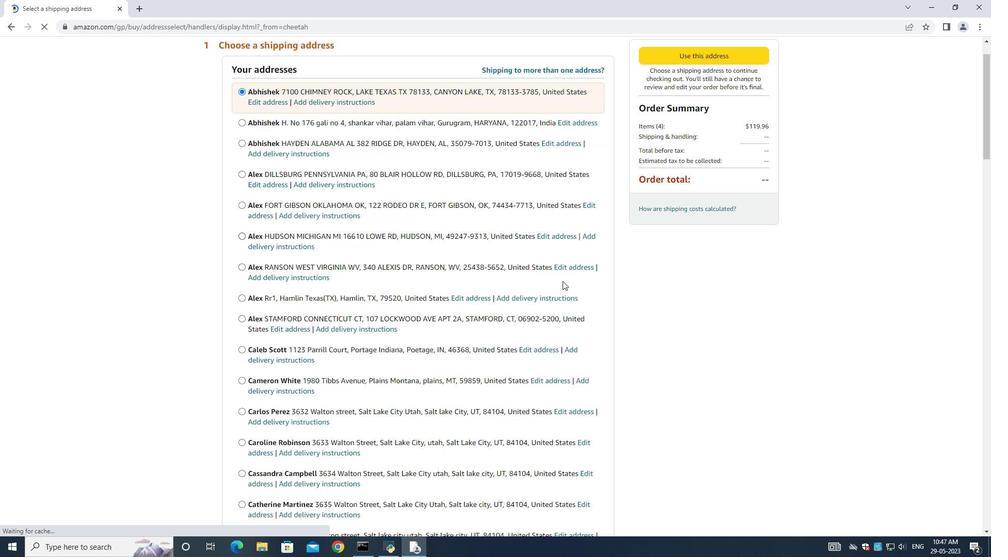 
Action: Mouse scrolled (558, 281) with delta (0, 0)
Screenshot: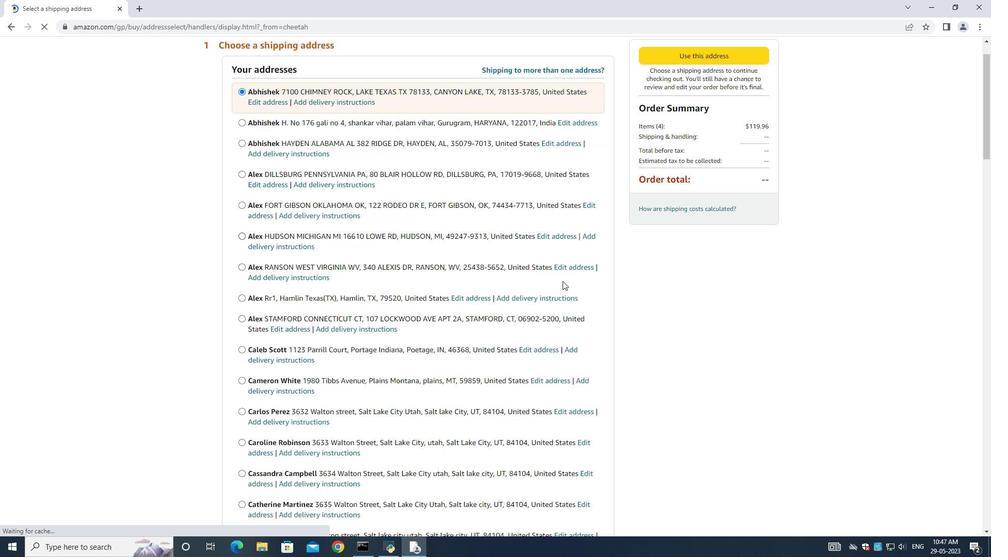 
Action: Mouse moved to (523, 291)
Screenshot: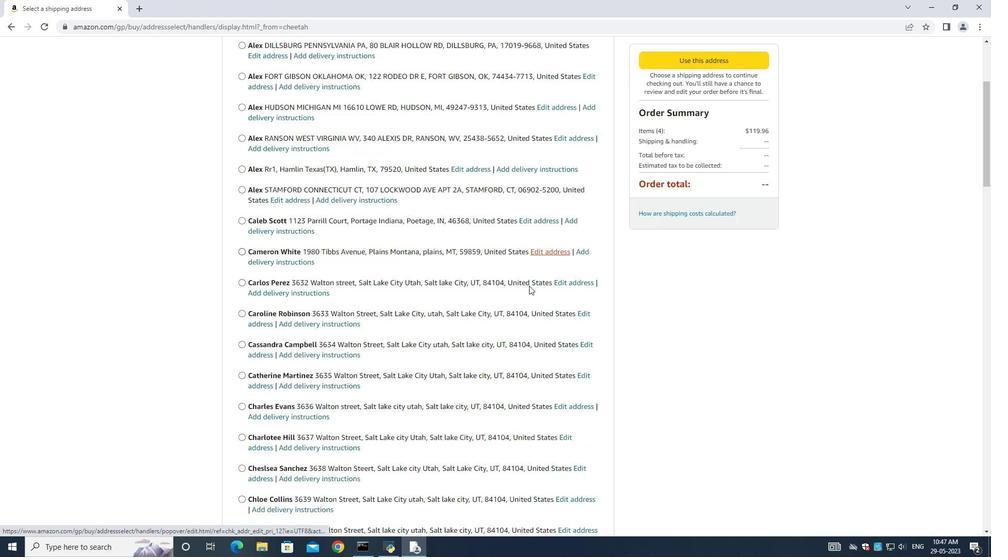 
Action: Mouse scrolled (527, 288) with delta (0, 0)
Screenshot: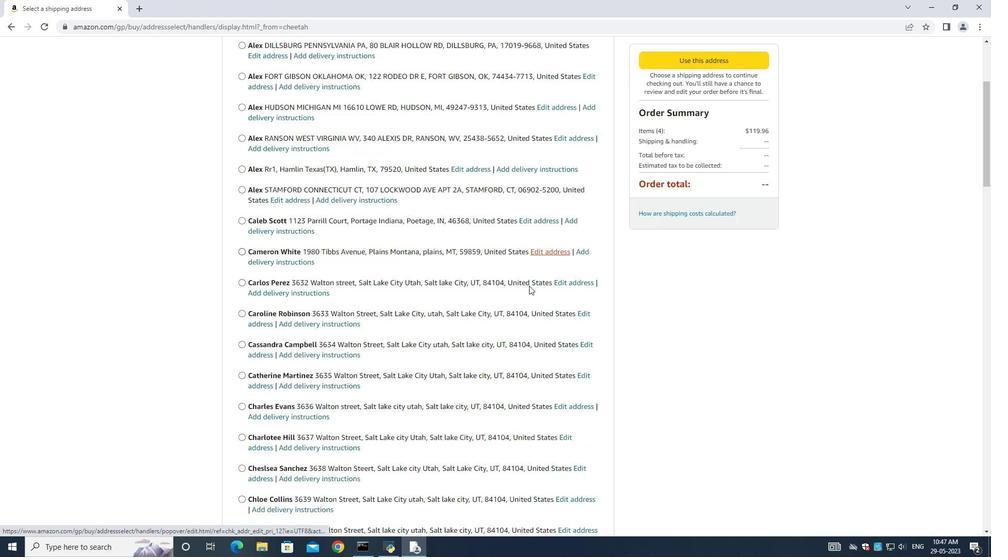 
Action: Mouse moved to (521, 291)
Screenshot: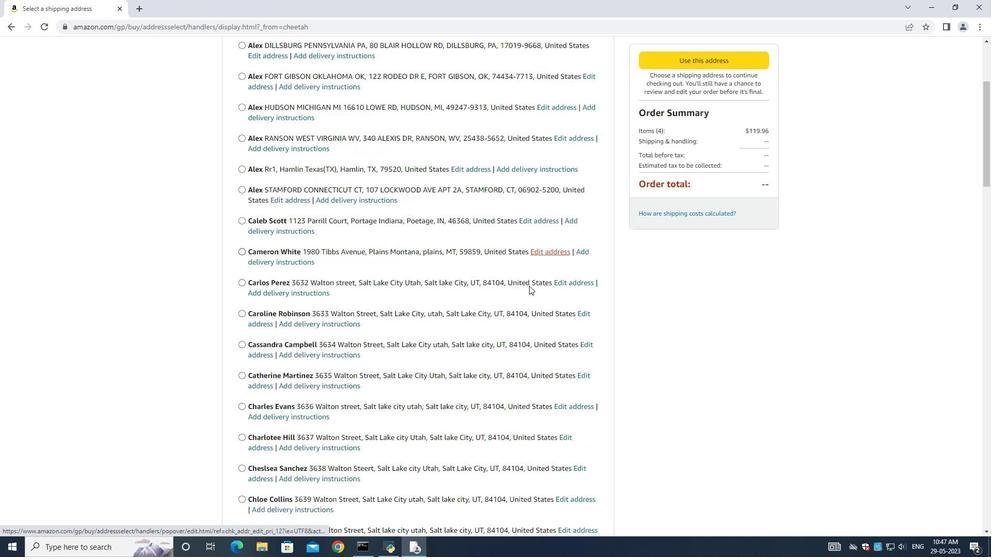 
Action: Mouse scrolled (525, 289) with delta (0, 0)
Screenshot: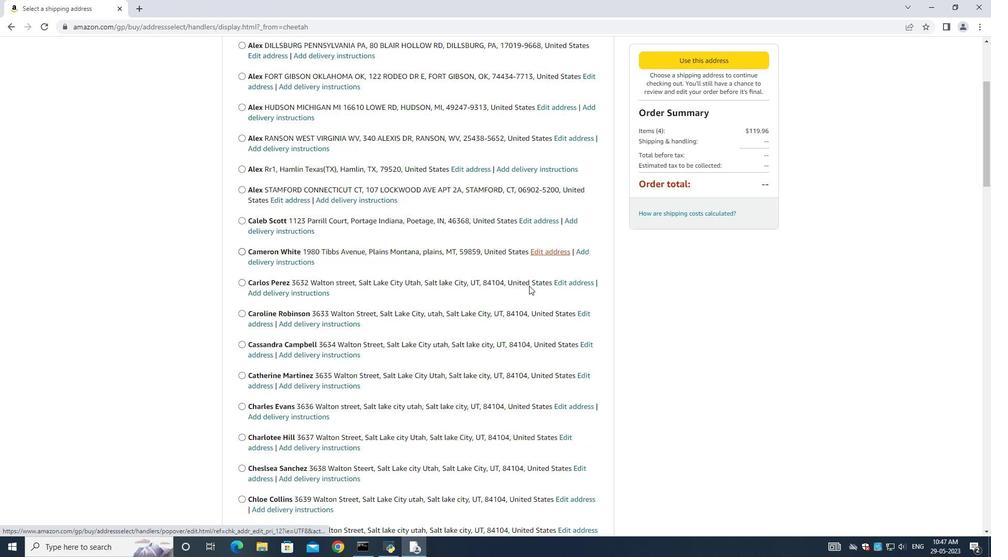 
Action: Mouse moved to (518, 291)
Screenshot: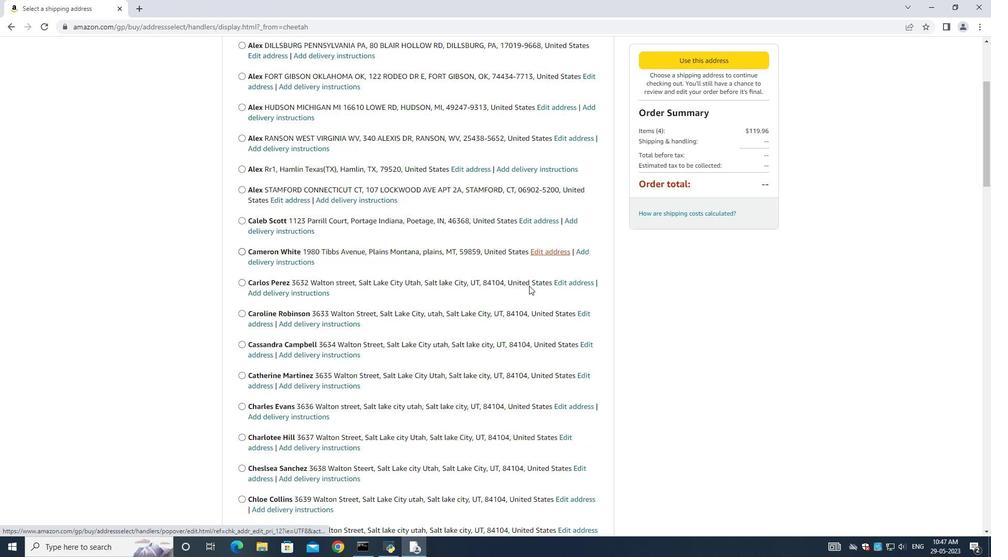 
Action: Mouse scrolled (524, 290) with delta (0, 0)
Screenshot: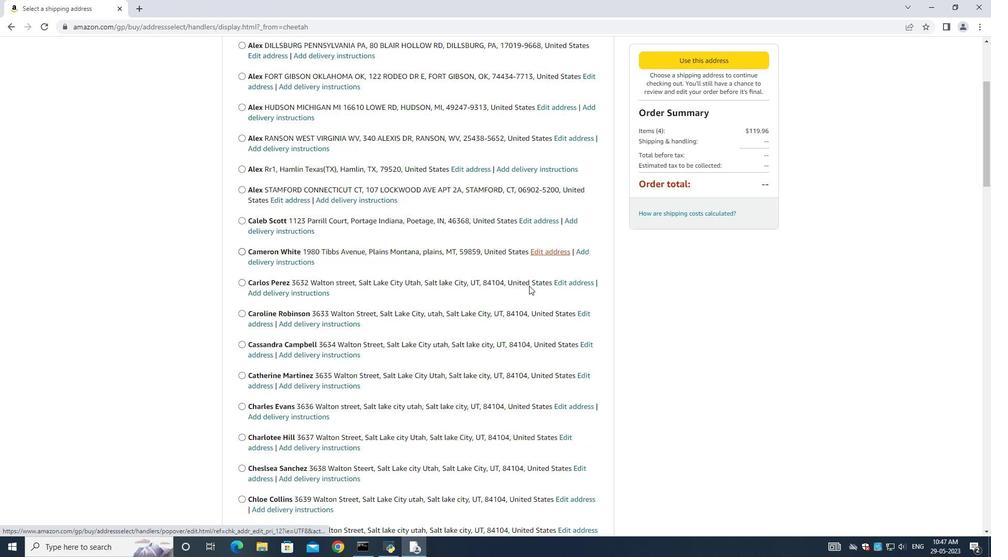 
Action: Mouse moved to (515, 290)
Screenshot: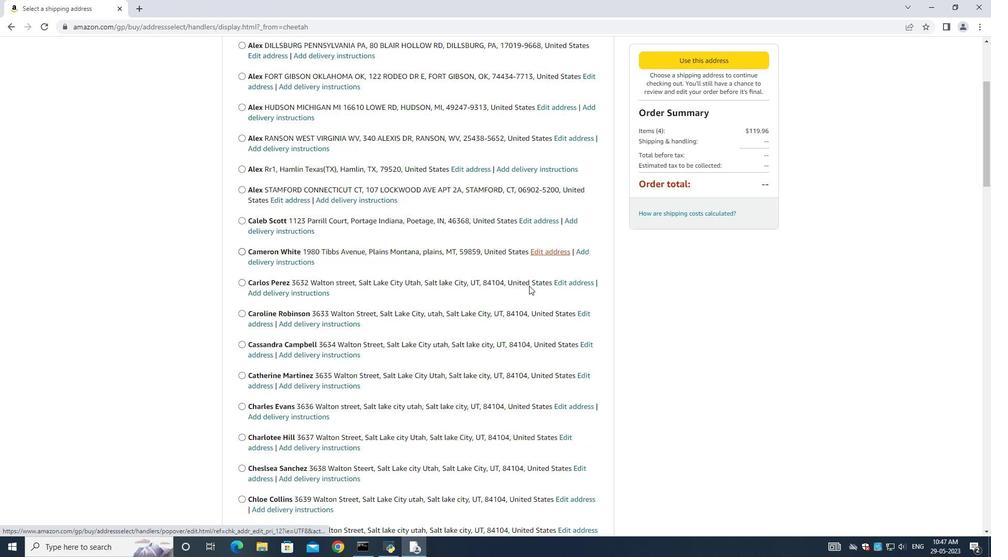 
Action: Mouse scrolled (523, 290) with delta (0, 0)
Screenshot: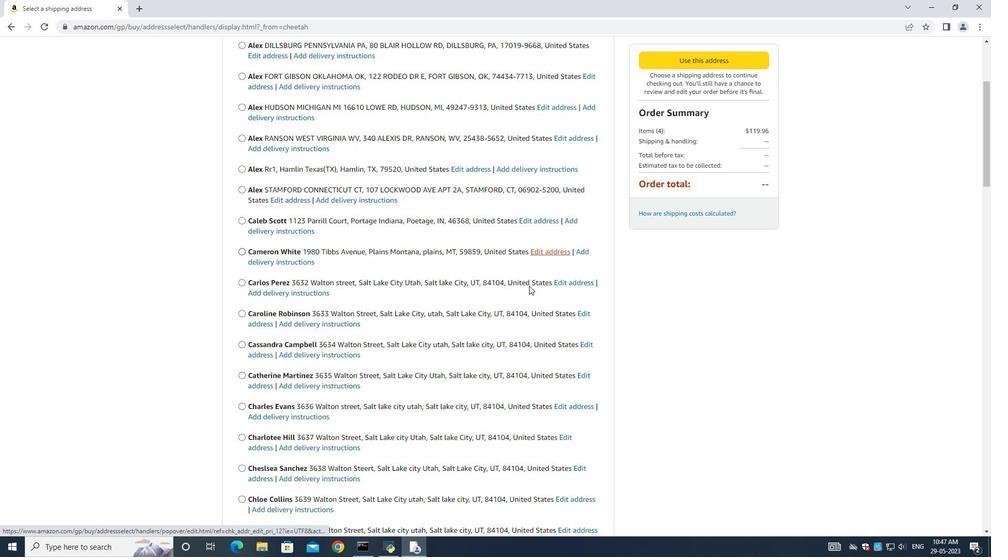 
Action: Mouse moved to (508, 290)
Screenshot: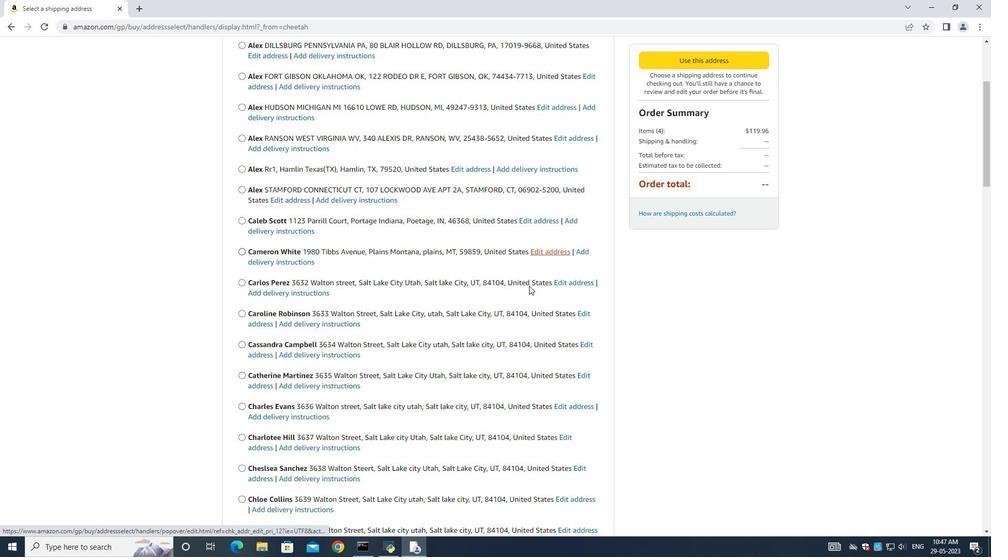 
Action: Mouse scrolled (521, 290) with delta (0, 0)
Screenshot: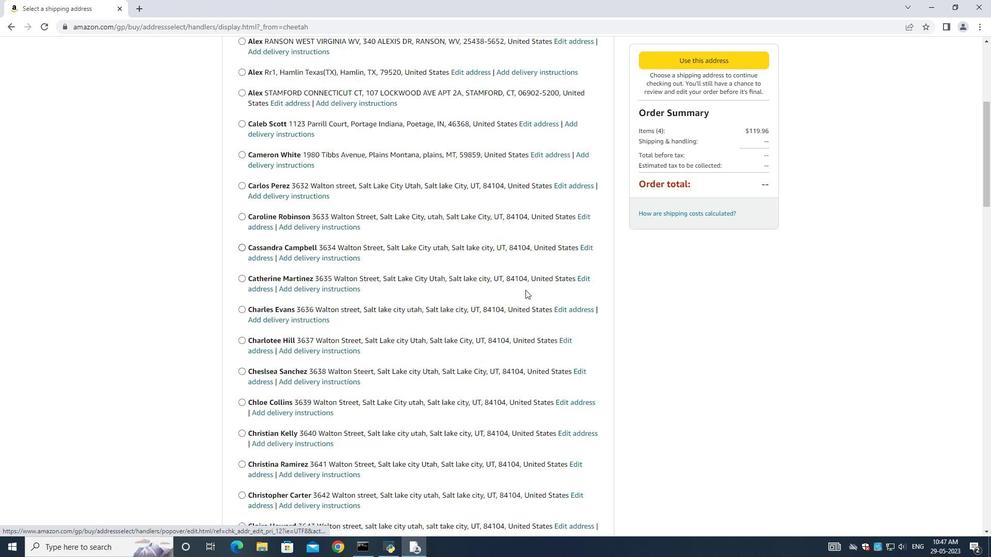 
Action: Mouse moved to (507, 290)
Screenshot: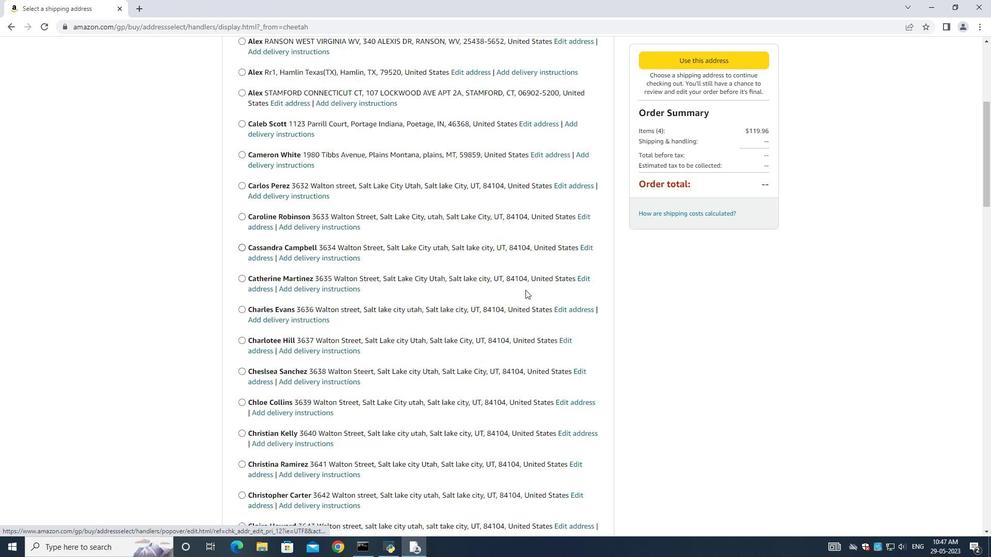 
Action: Mouse scrolled (515, 290) with delta (0, 0)
Screenshot: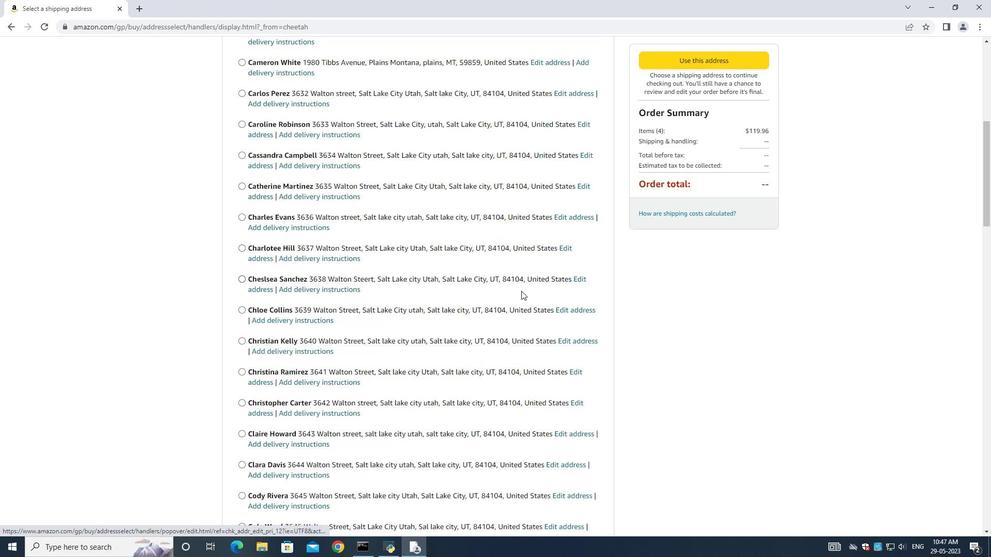 
Action: Mouse moved to (505, 290)
Screenshot: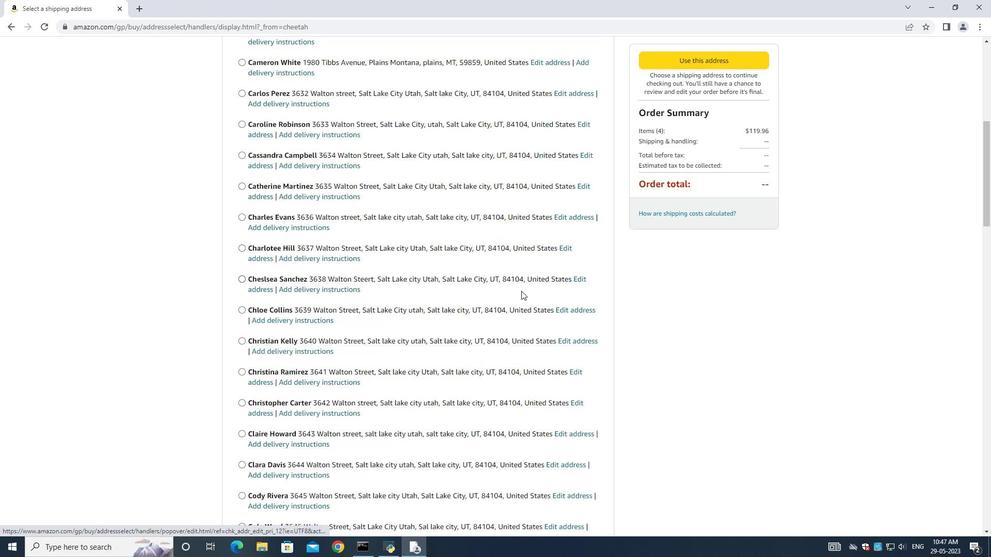 
Action: Mouse scrolled (507, 289) with delta (0, 0)
Screenshot: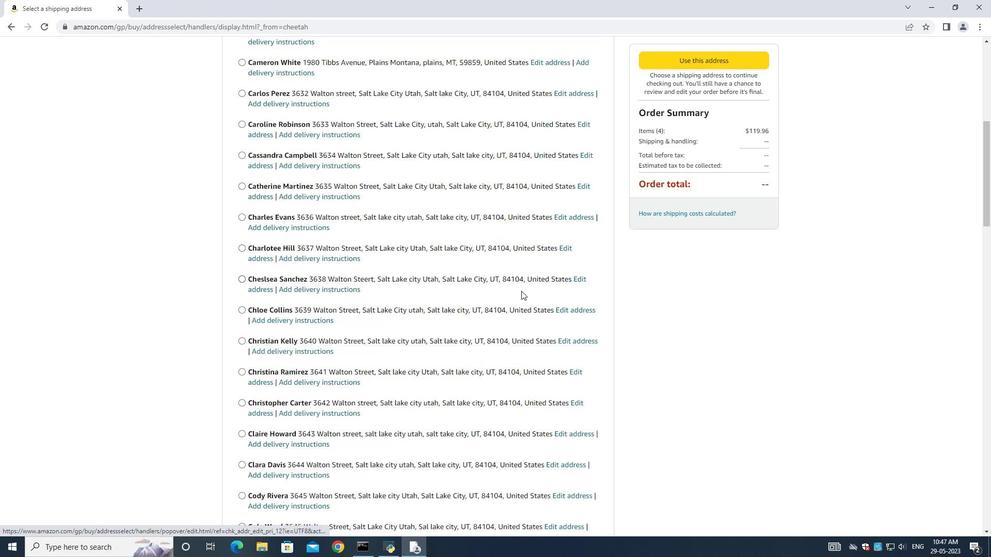 
Action: Mouse moved to (485, 304)
Screenshot: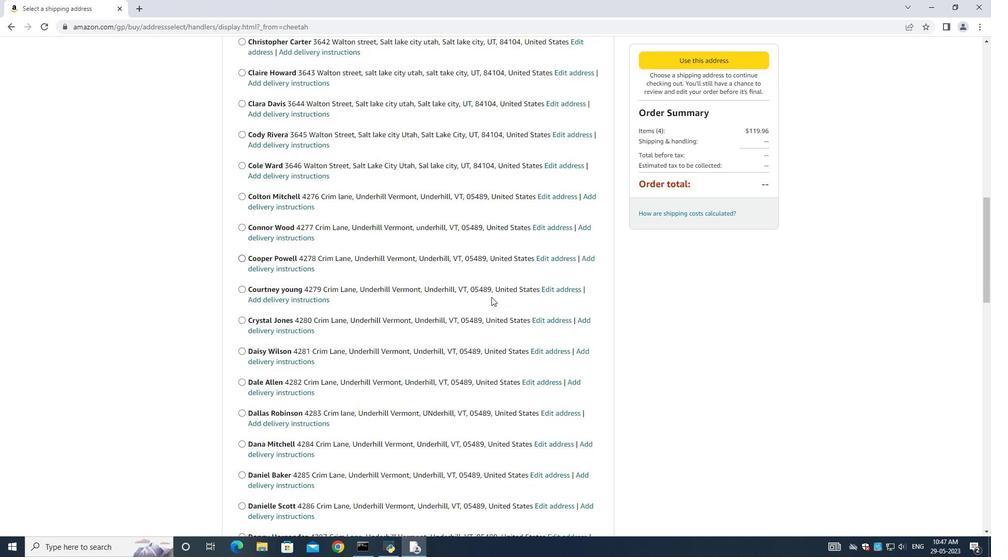
Action: Mouse scrolled (491, 300) with delta (0, 0)
Screenshot: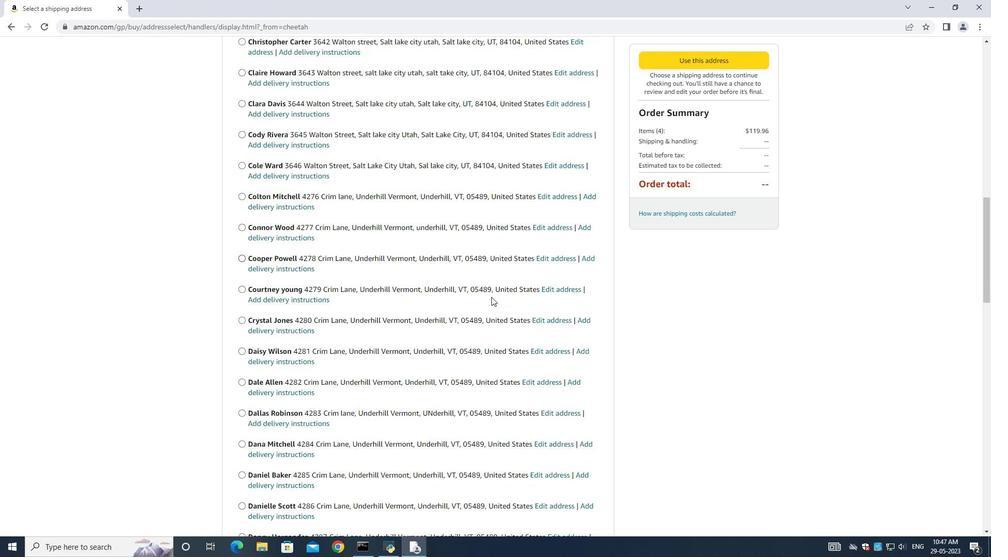 
Action: Mouse moved to (485, 304)
Screenshot: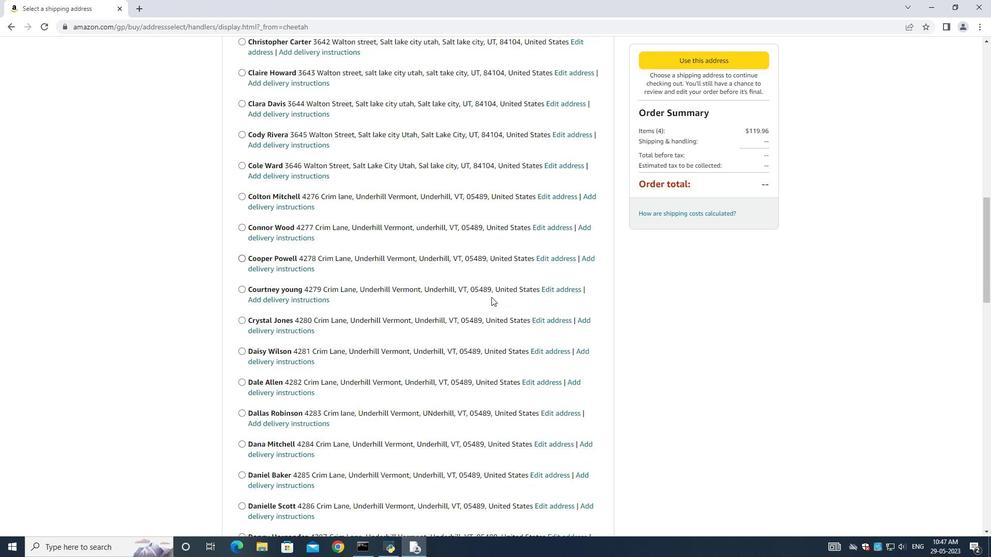 
Action: Mouse scrolled (490, 301) with delta (0, 0)
Screenshot: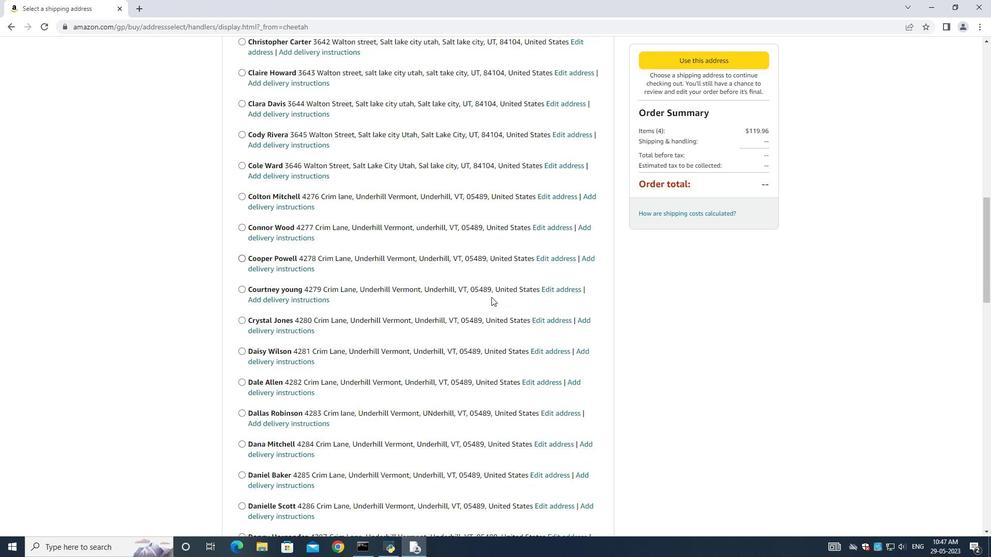 
Action: Mouse moved to (485, 305)
Screenshot: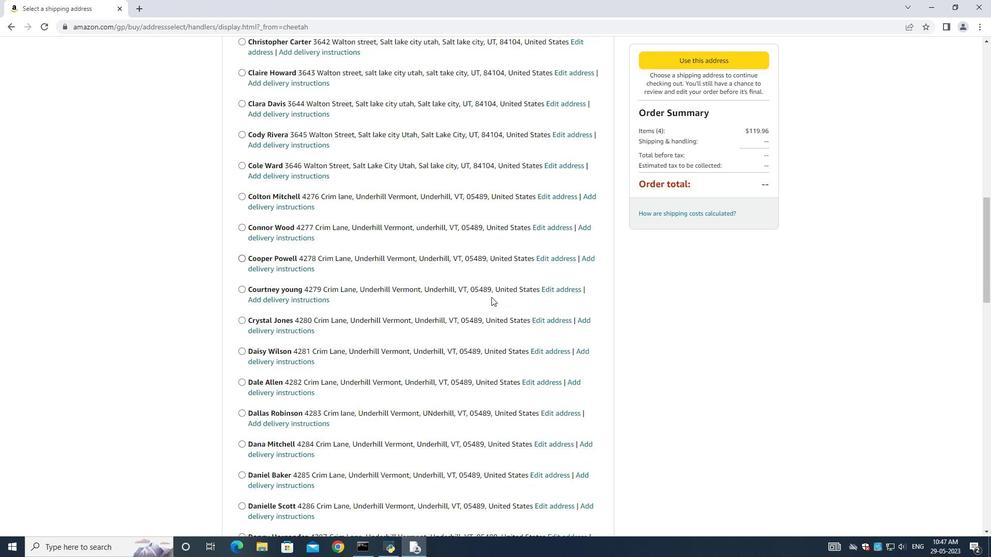 
Action: Mouse scrolled (489, 302) with delta (0, 0)
Screenshot: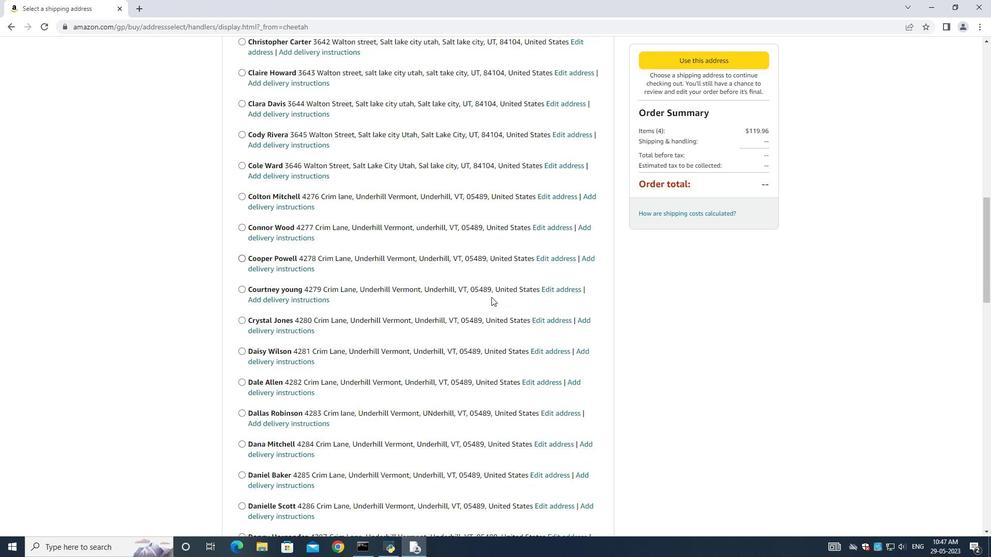 
Action: Mouse moved to (485, 305)
Screenshot: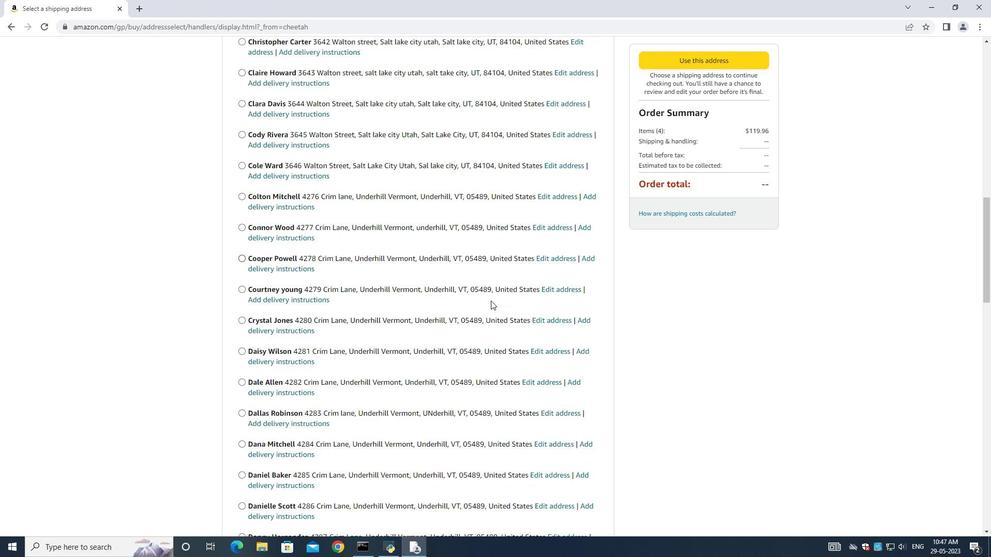 
Action: Mouse scrolled (489, 302) with delta (0, 0)
Screenshot: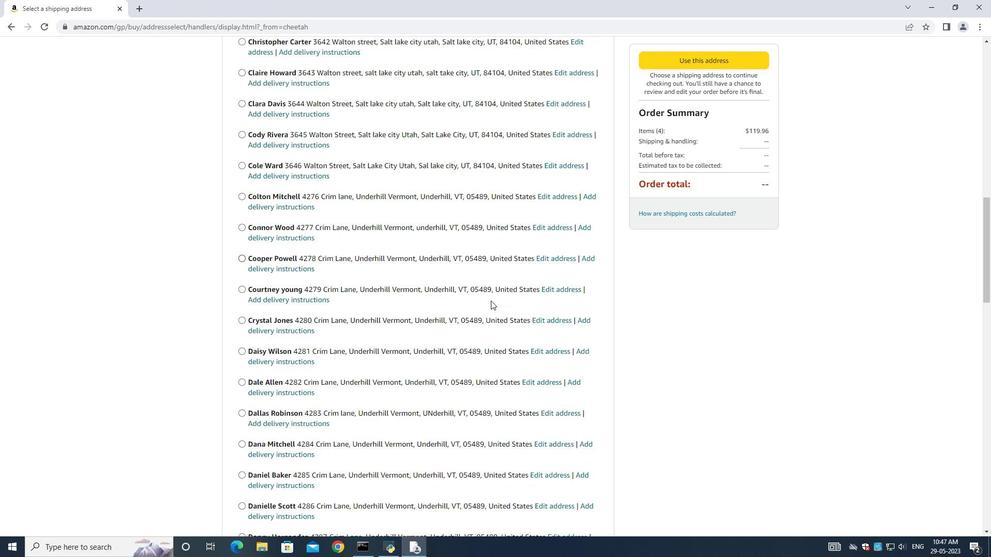 
Action: Mouse moved to (484, 305)
Screenshot: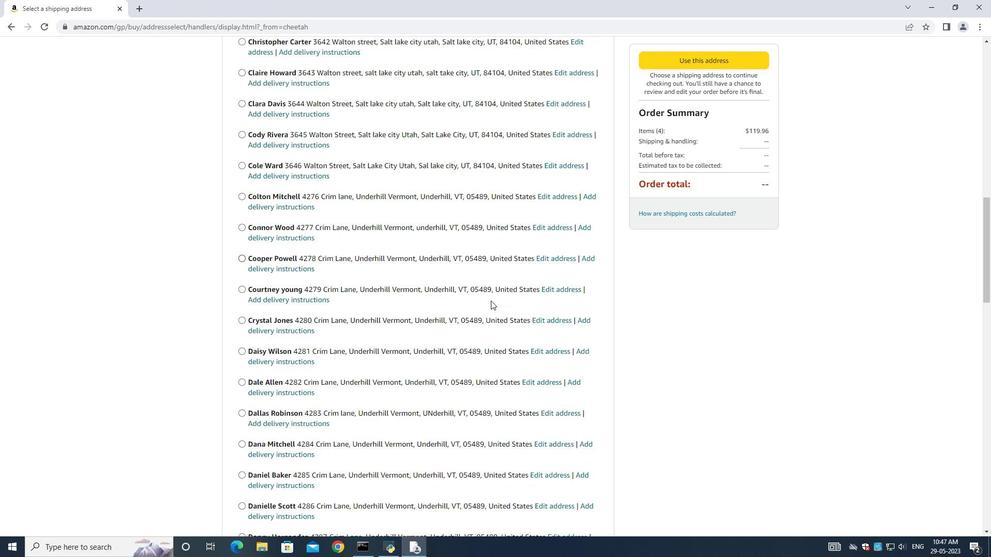 
Action: Mouse scrolled (489, 302) with delta (0, 0)
Screenshot: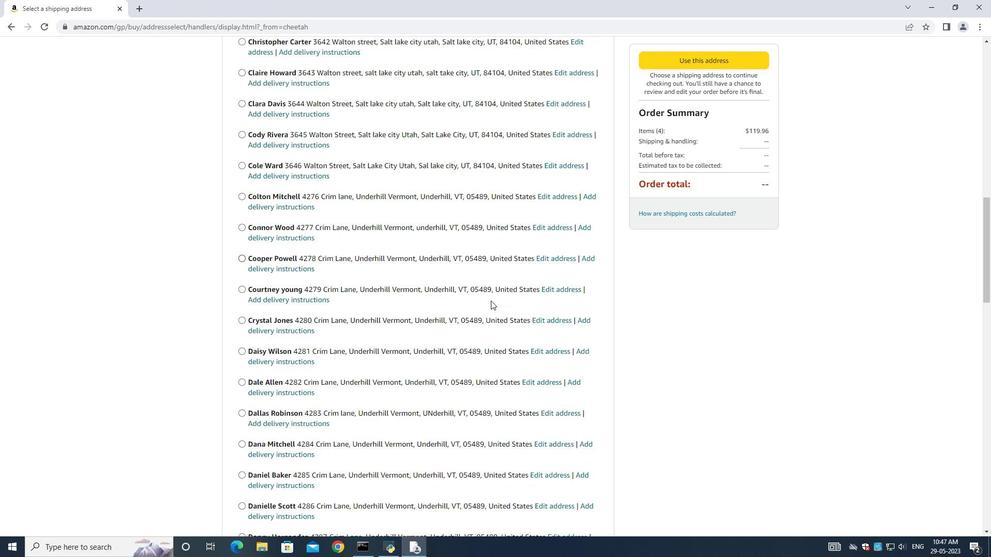 
Action: Mouse moved to (484, 306)
Screenshot: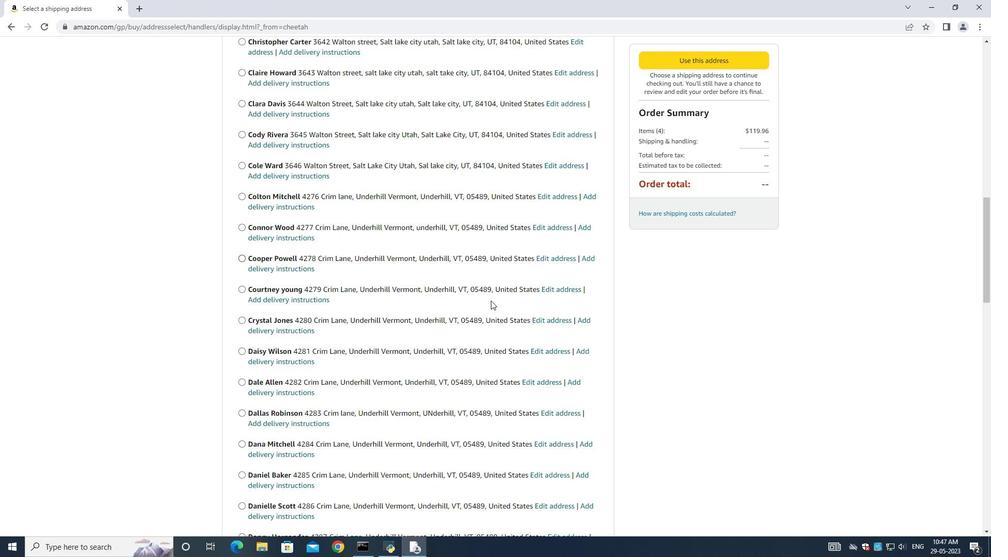 
Action: Mouse scrolled (489, 302) with delta (0, 0)
Screenshot: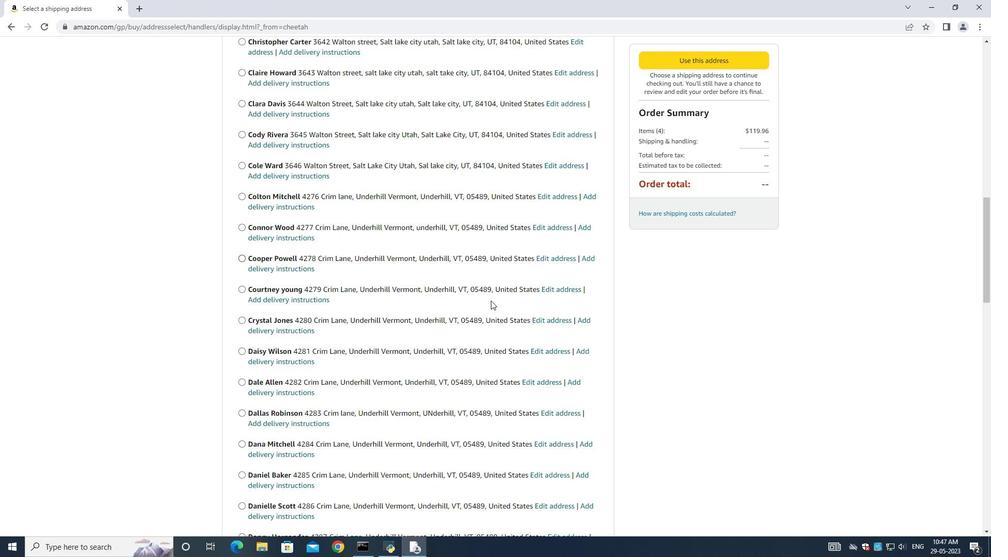 
Action: Mouse scrolled (485, 304) with delta (0, 0)
Screenshot: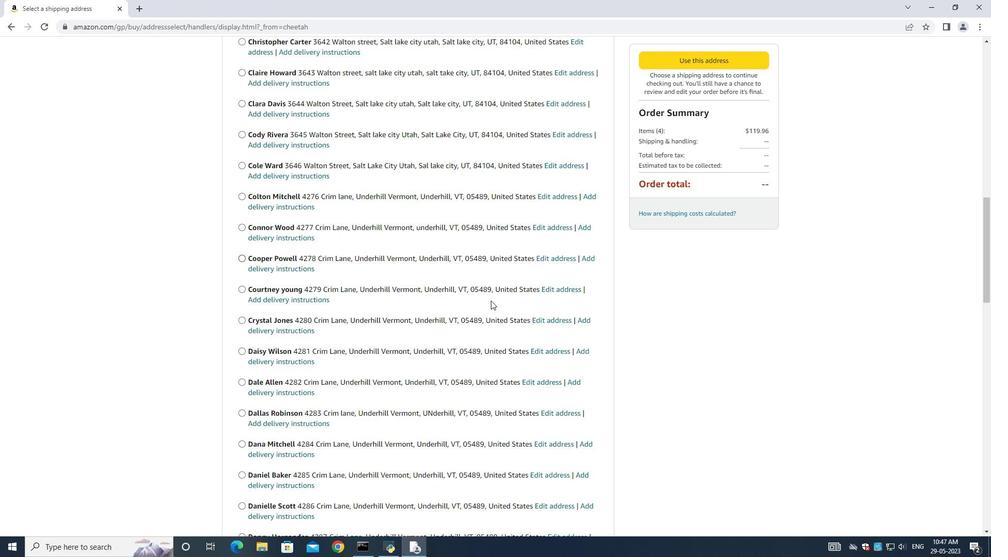 
Action: Mouse scrolled (485, 304) with delta (0, 0)
Screenshot: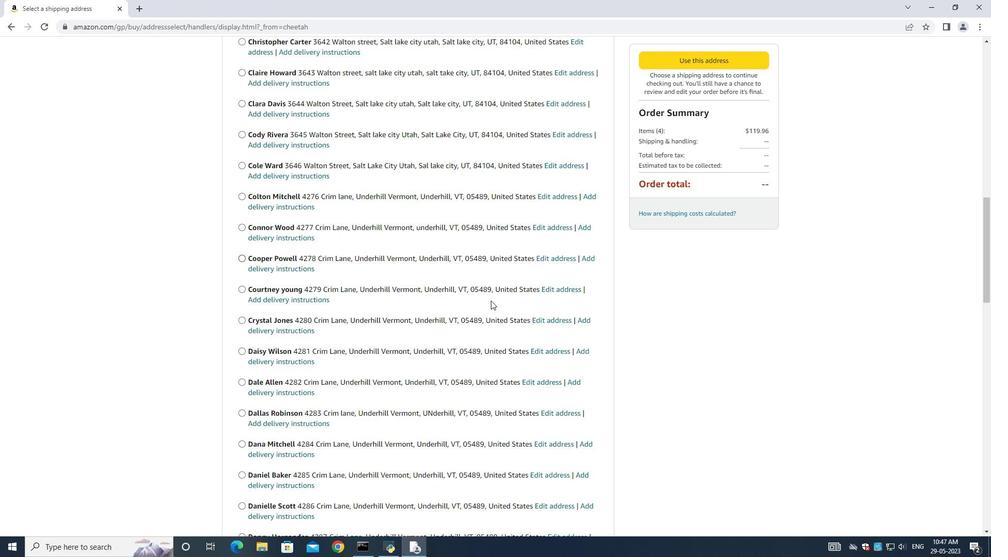 
Action: Mouse scrolled (484, 305) with delta (0, 0)
Screenshot: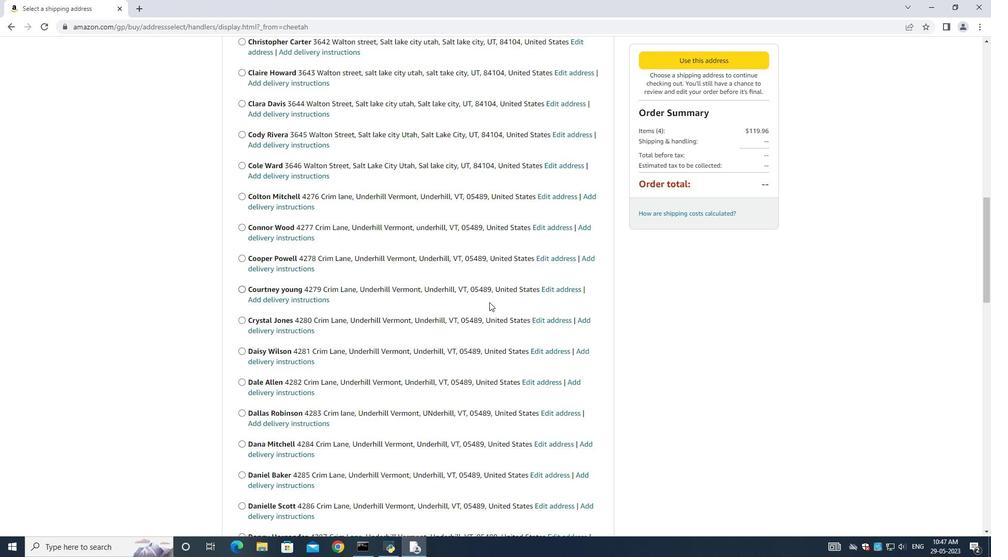 
Action: Mouse scrolled (484, 305) with delta (0, 0)
Screenshot: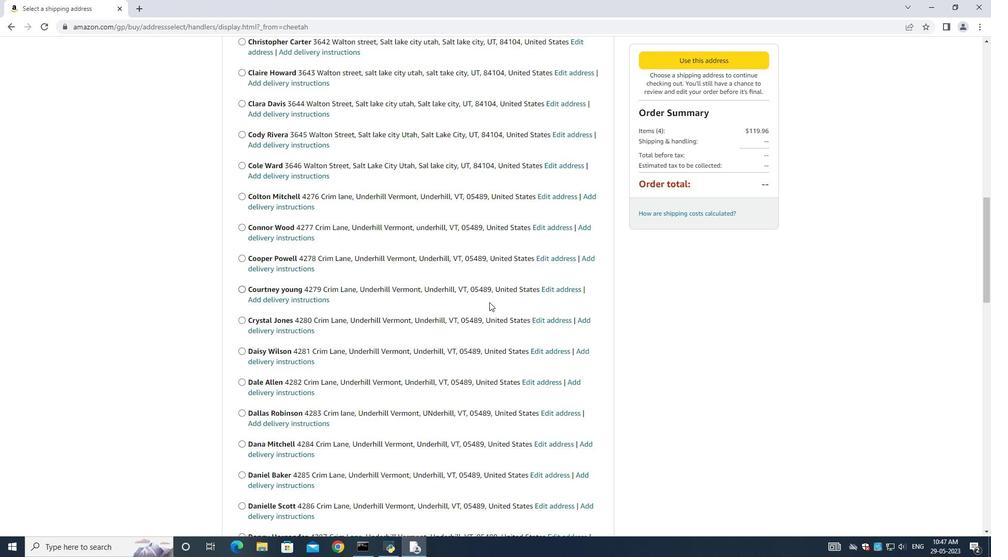 
Action: Mouse scrolled (484, 305) with delta (0, 0)
Screenshot: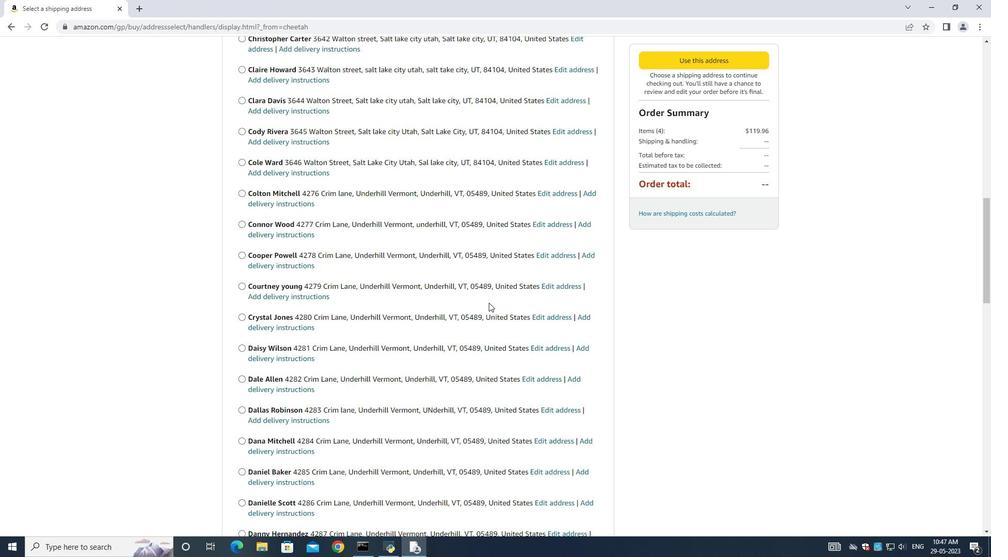 
Action: Mouse scrolled (484, 305) with delta (0, 0)
Screenshot: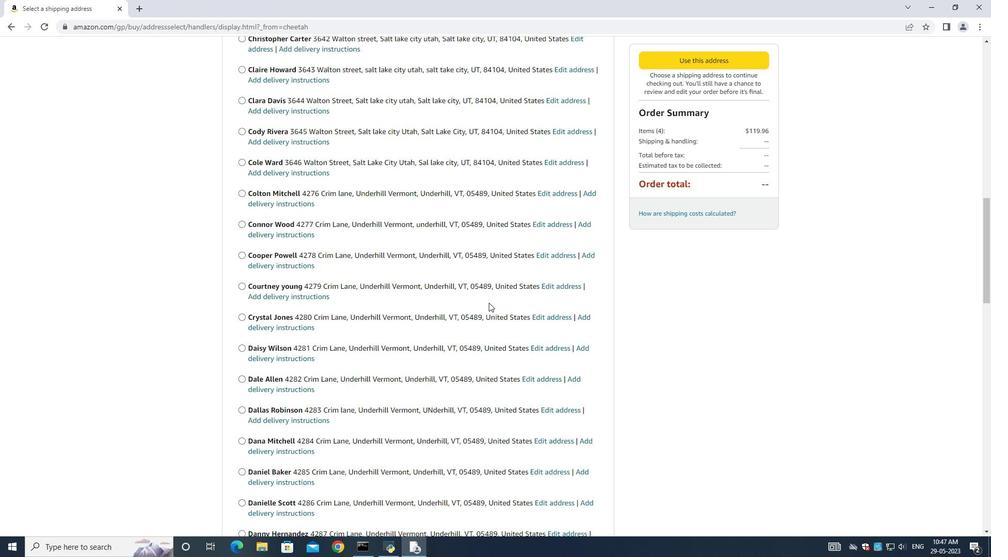 
Action: Mouse moved to (484, 303)
Screenshot: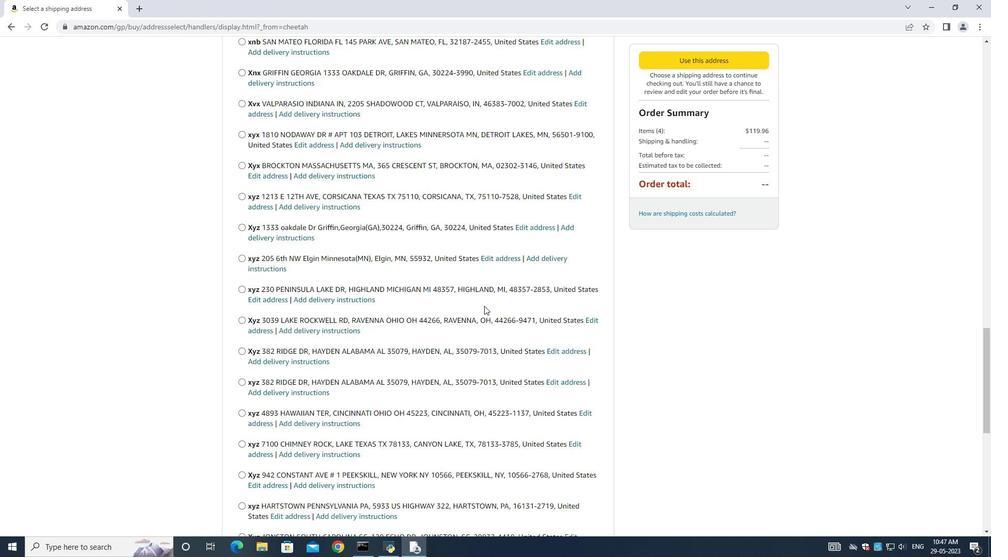 
Action: Mouse scrolled (484, 303) with delta (0, 0)
Screenshot: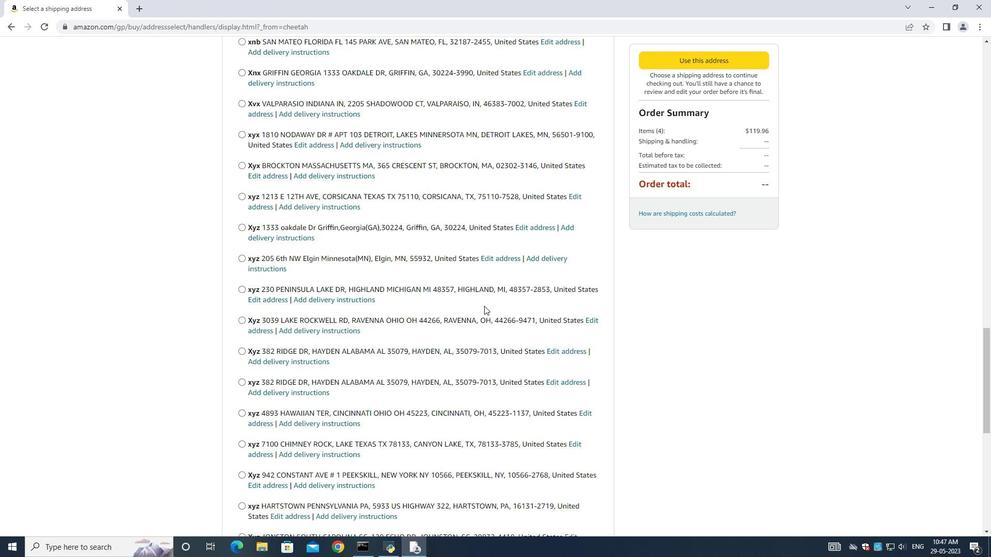 
Action: Mouse scrolled (484, 303) with delta (0, 0)
Screenshot: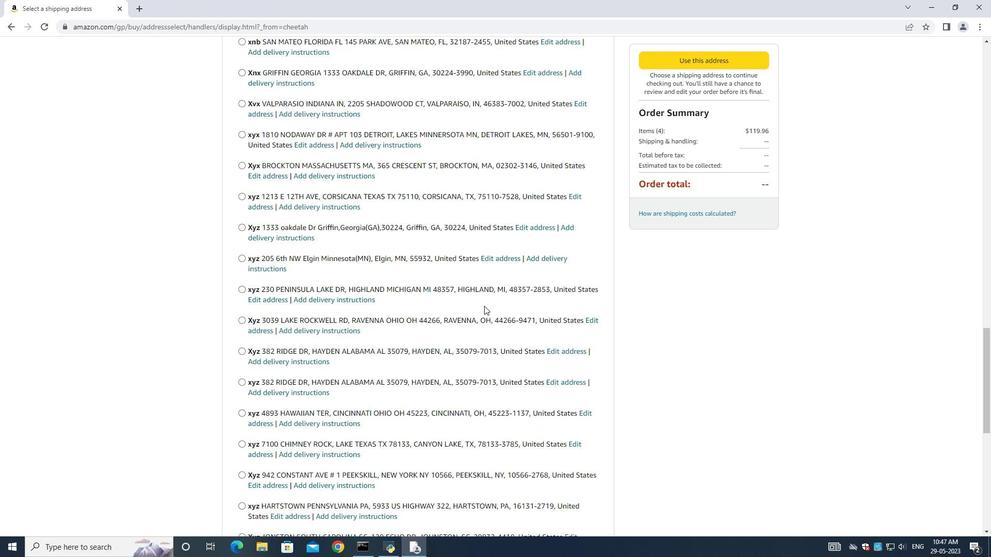 
Action: Mouse scrolled (484, 303) with delta (0, 0)
Screenshot: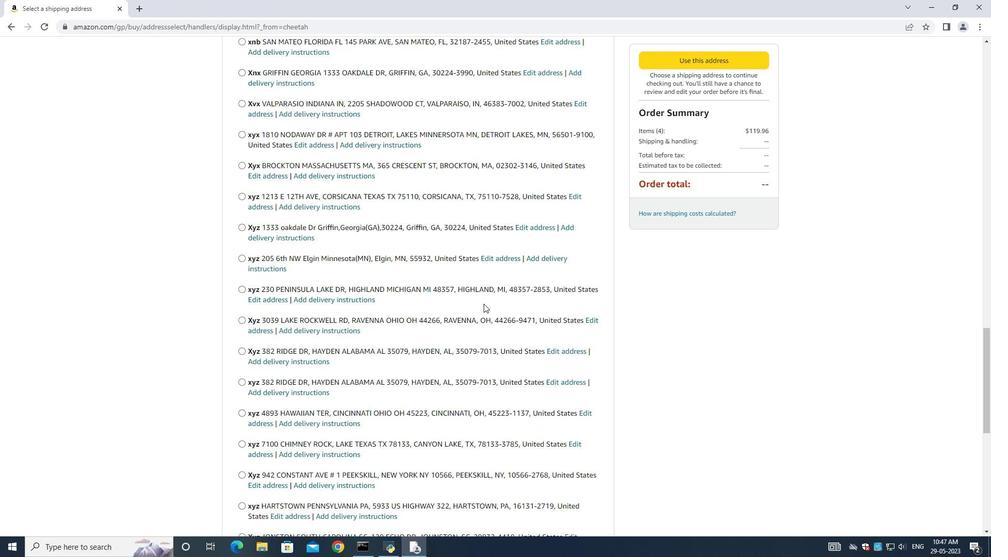 
Action: Mouse scrolled (484, 303) with delta (0, 0)
Screenshot: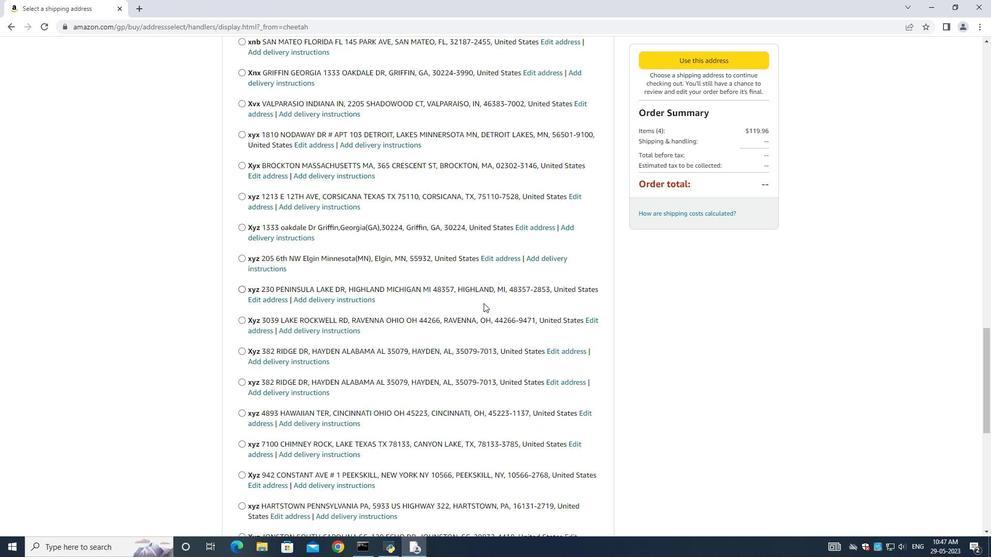 
Action: Mouse scrolled (484, 303) with delta (0, 0)
Screenshot: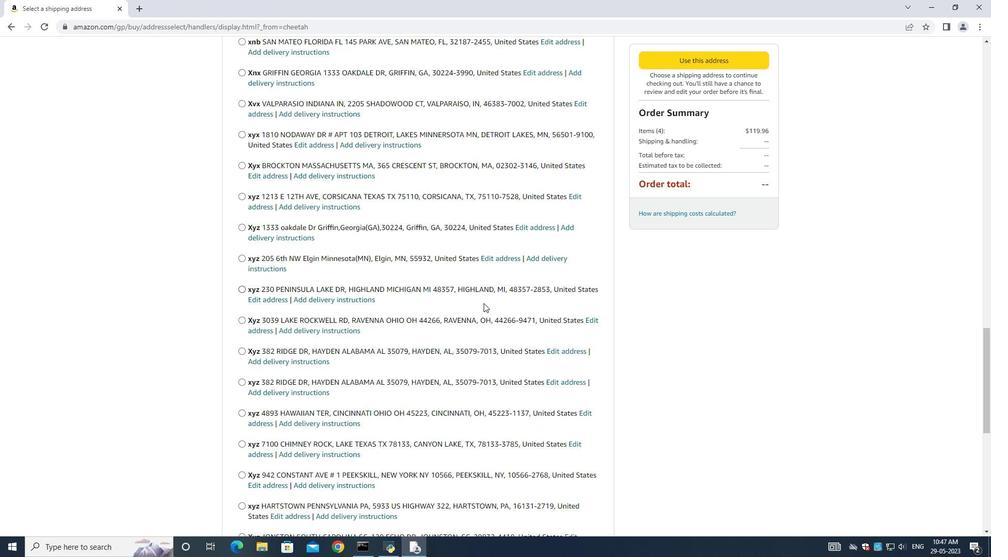 
Action: Mouse moved to (412, 338)
Screenshot: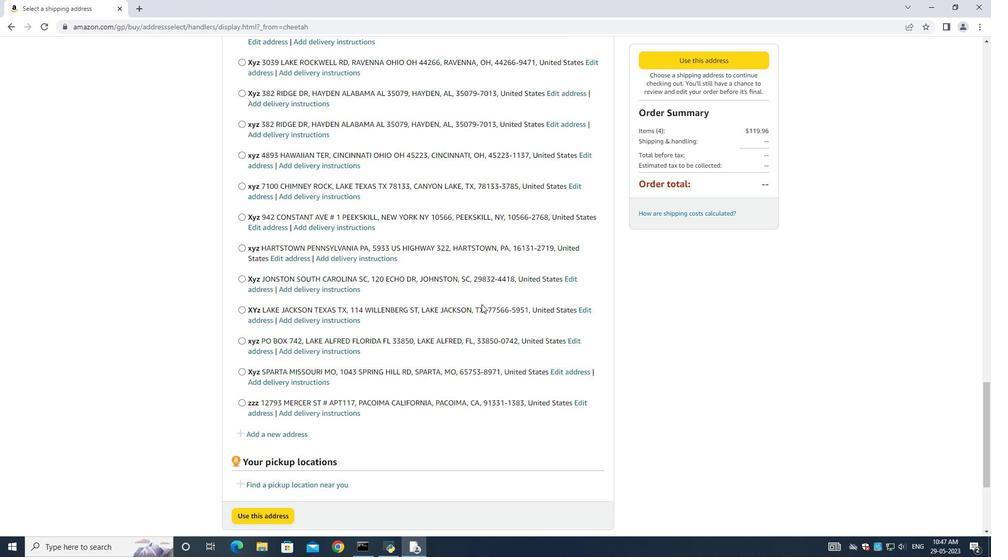 
Action: Mouse scrolled (416, 337) with delta (0, 0)
Screenshot: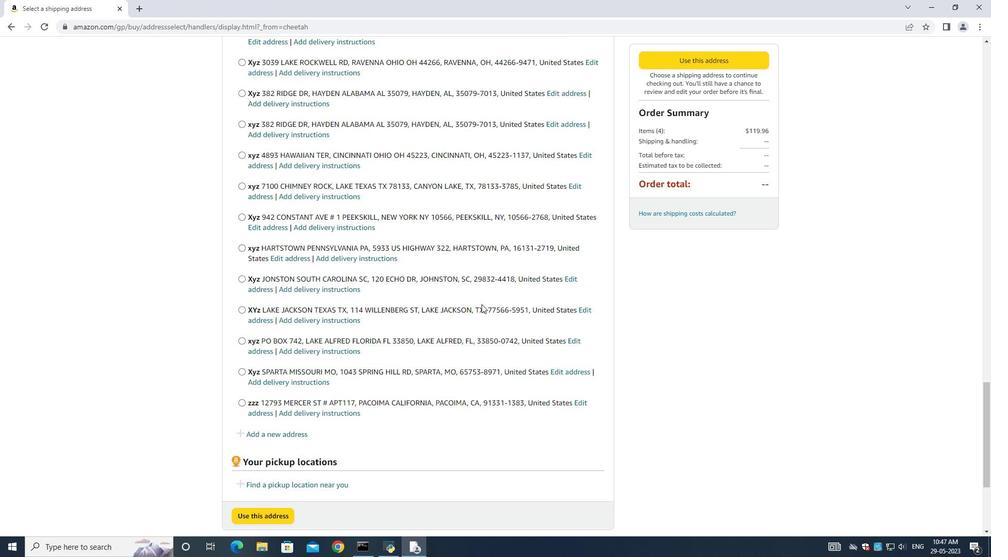 
Action: Mouse moved to (269, 383)
Screenshot: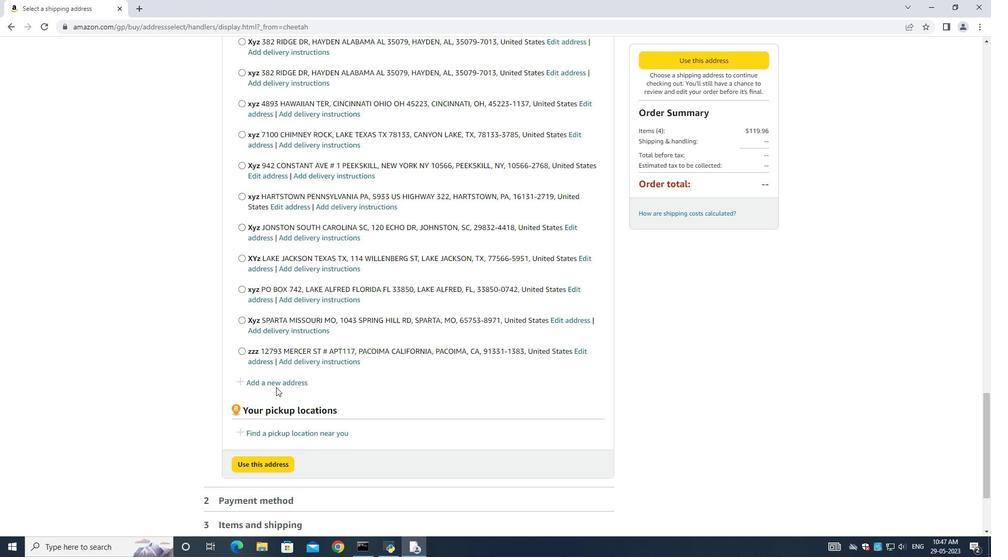 
Action: Mouse pressed left at (269, 383)
Screenshot: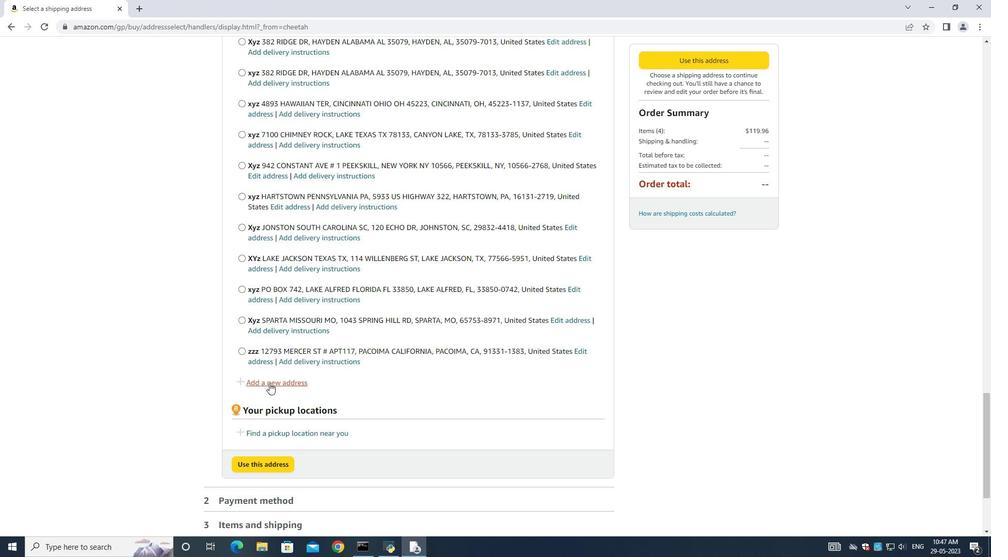 
Action: Mouse moved to (373, 250)
Screenshot: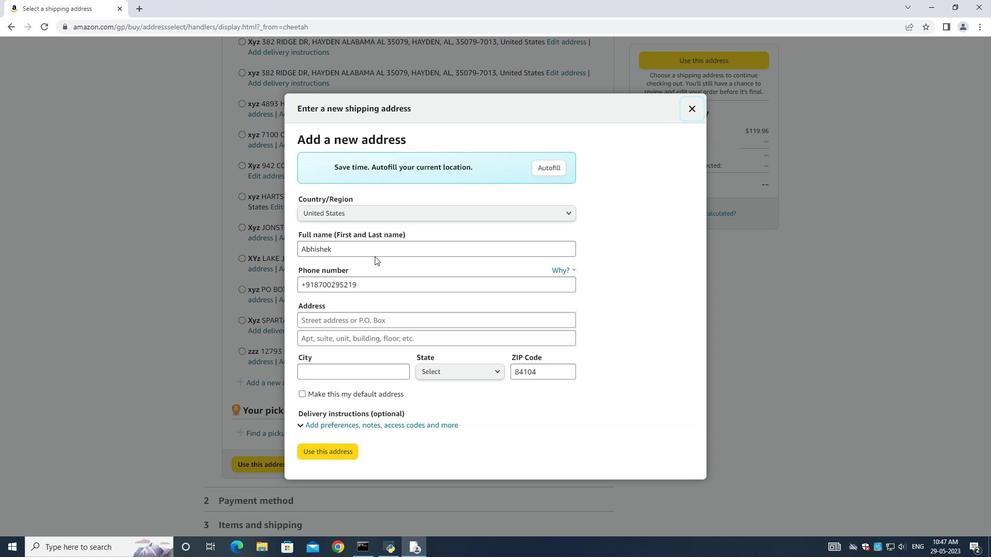 
Action: Mouse pressed left at (373, 250)
Screenshot: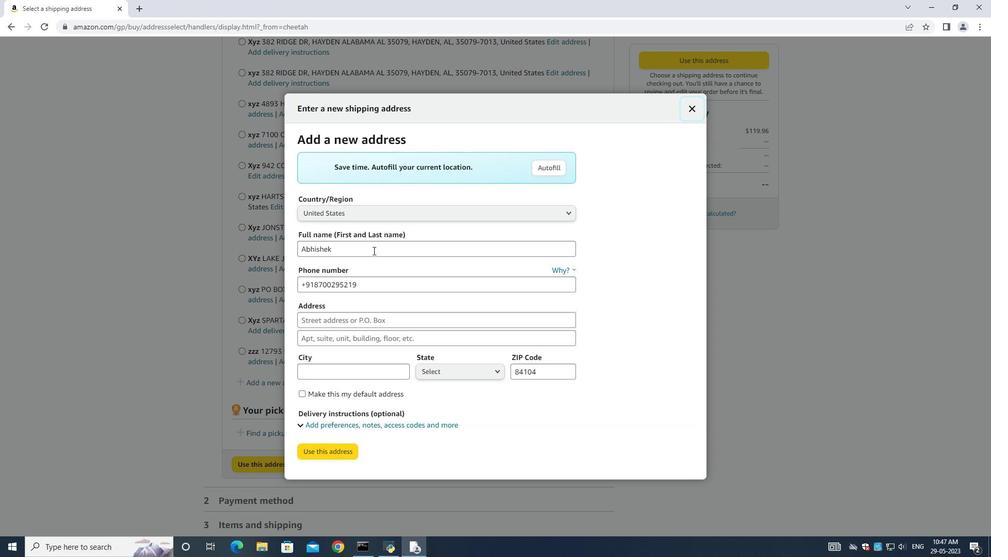 
Action: Mouse moved to (373, 250)
Screenshot: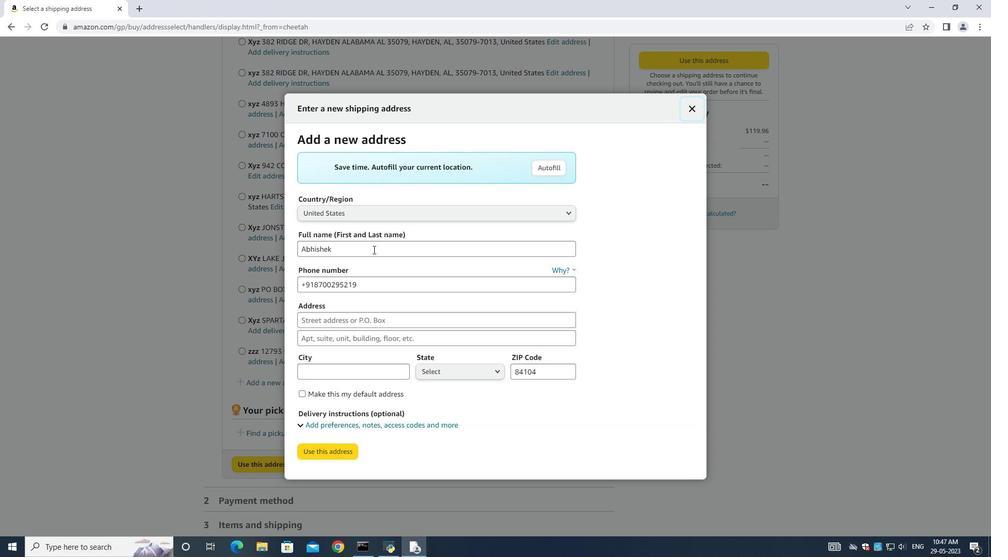 
Action: Key pressed <Key.backspace><Key.backspace><Key.backspace><Key.backspace><Key.backspace><Key.backspace><Key.backspace><Key.backspace><Key.backspace><Key.backspace><Key.backspace><Key.shift>David<Key.space><Key.shift><Key.shift><Key.shift><Key.shift><Key.shift><Key.shift><Key.shift><Key.shift><Key.shift><Key.shift><Key.shift><Key.shift><Key.shift><Key.shift><Key.shift><Key.shift><Key.shift><Key.shift><Key.shift><Key.shift><Key.shift><Key.shift><Key.shift>Green<Key.space>
Screenshot: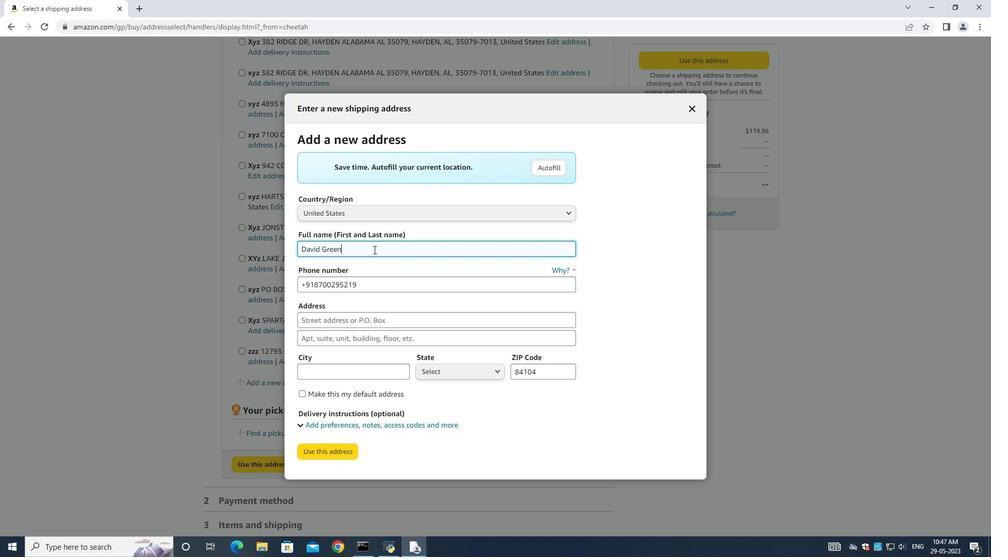 
Action: Mouse moved to (373, 283)
Screenshot: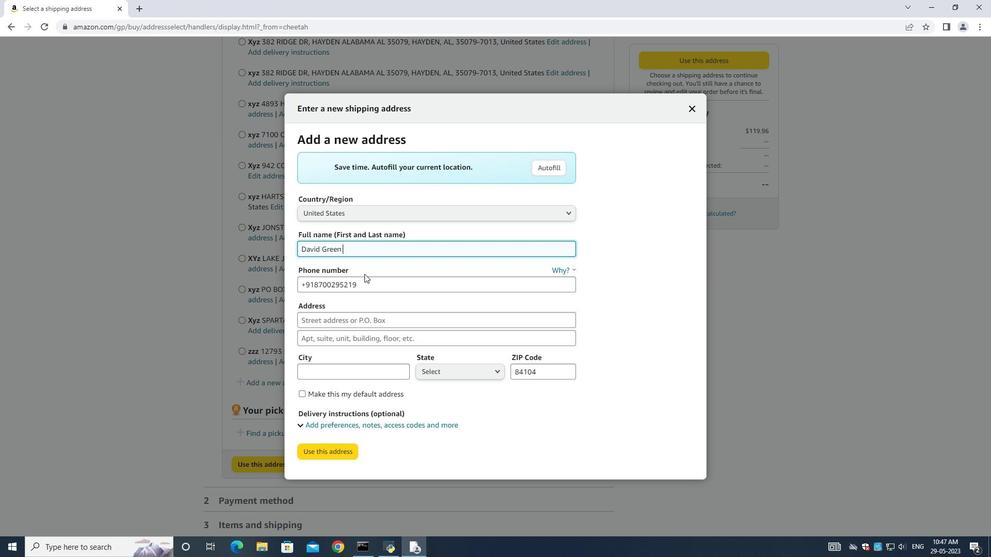 
Action: Mouse pressed left at (373, 283)
Screenshot: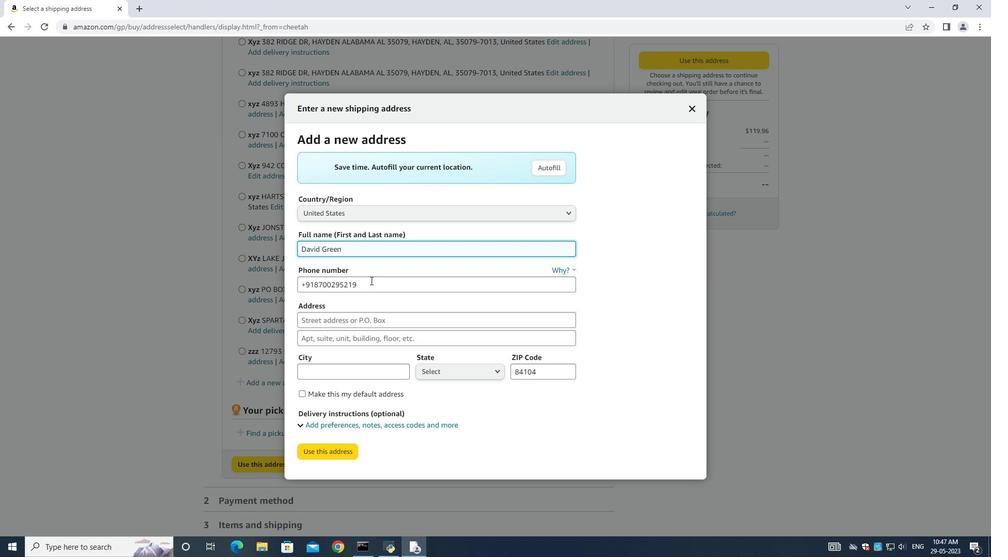 
Action: Key pressed ctrl+A<Key.backspace>9377427970
Screenshot: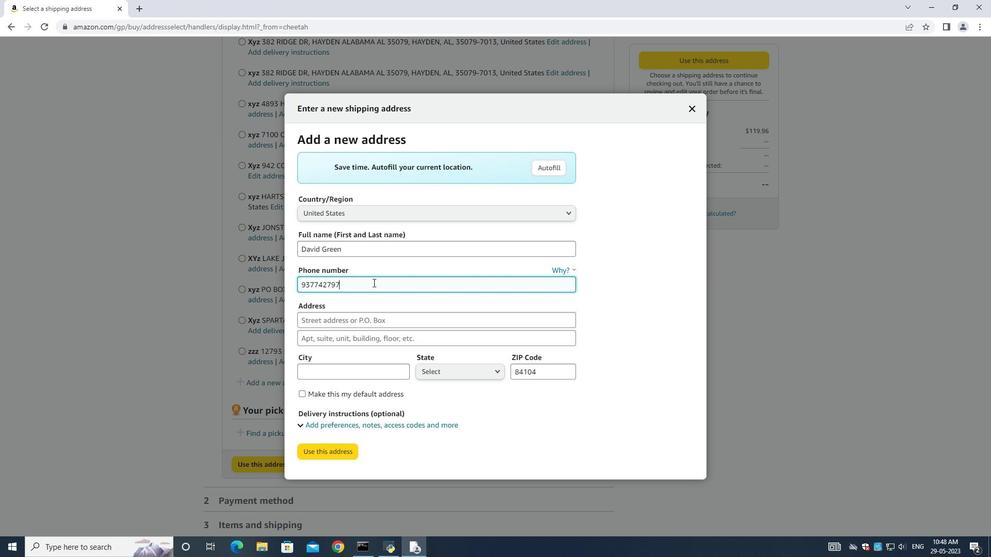 
Action: Mouse moved to (366, 323)
Screenshot: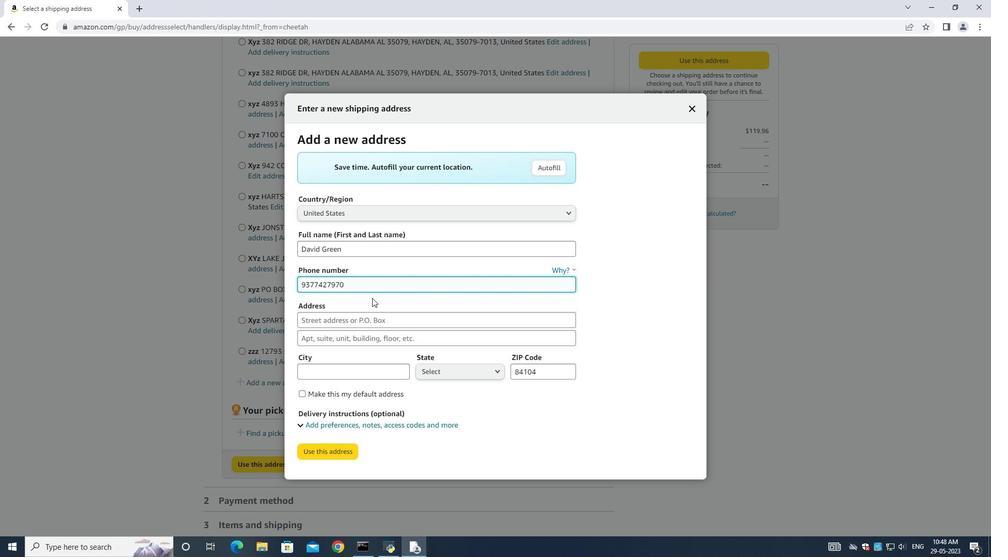 
Action: Mouse pressed left at (366, 323)
Screenshot: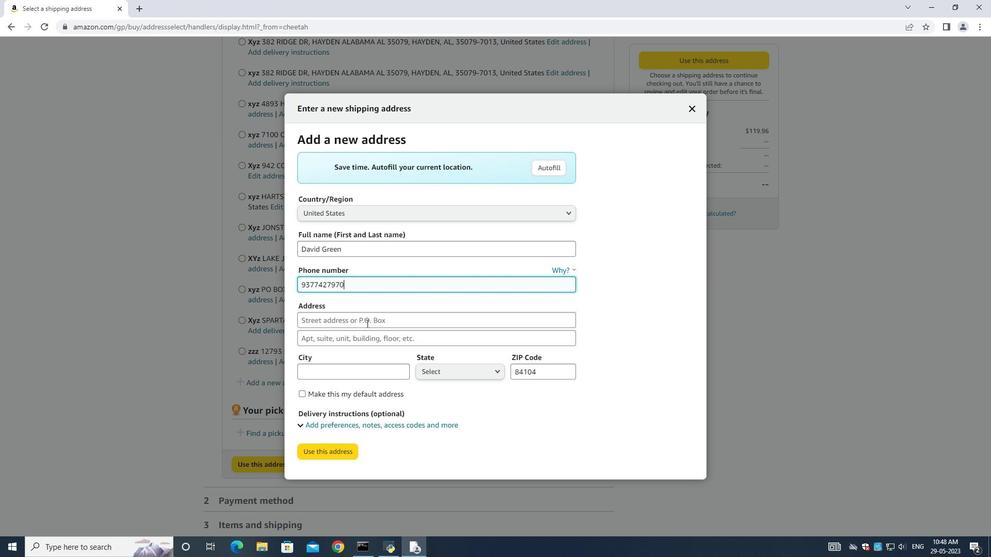 
Action: Mouse moved to (368, 319)
Screenshot: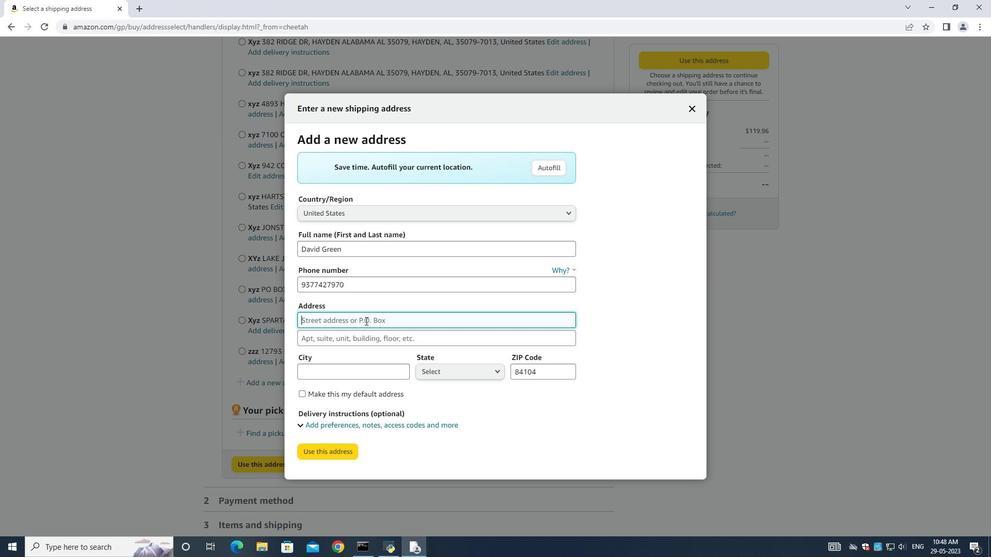
Action: Key pressed <Key.shift><Key.shift><Key.shift><Key.shift><Key.shift><Key.shift><Key.shift><Key.shift><Key.shift>4288<Key.space><Key.shift><Key.shift><Key.shift><Key.shift>Crim<Key.space><Key.shift>Lane<Key.space>
Screenshot: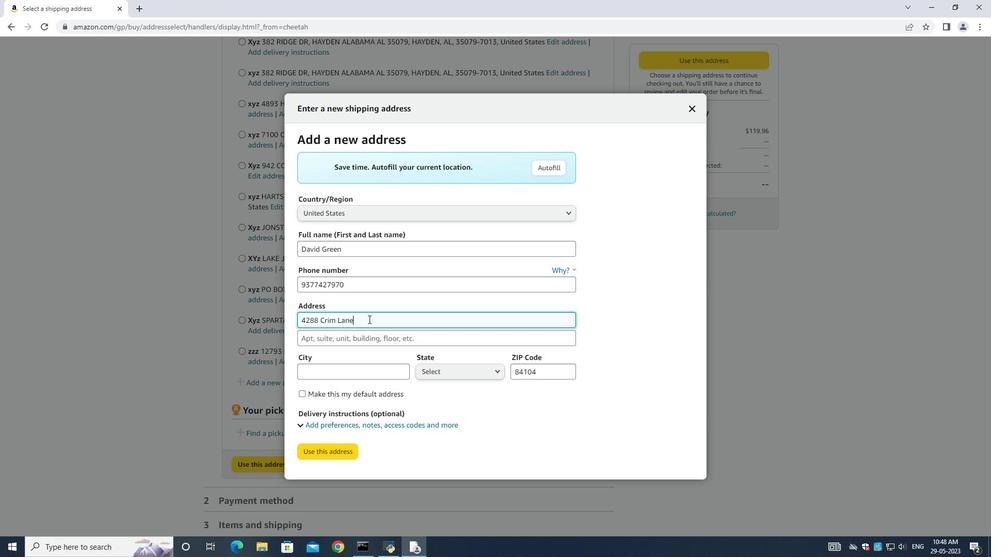 
Action: Mouse moved to (358, 337)
Screenshot: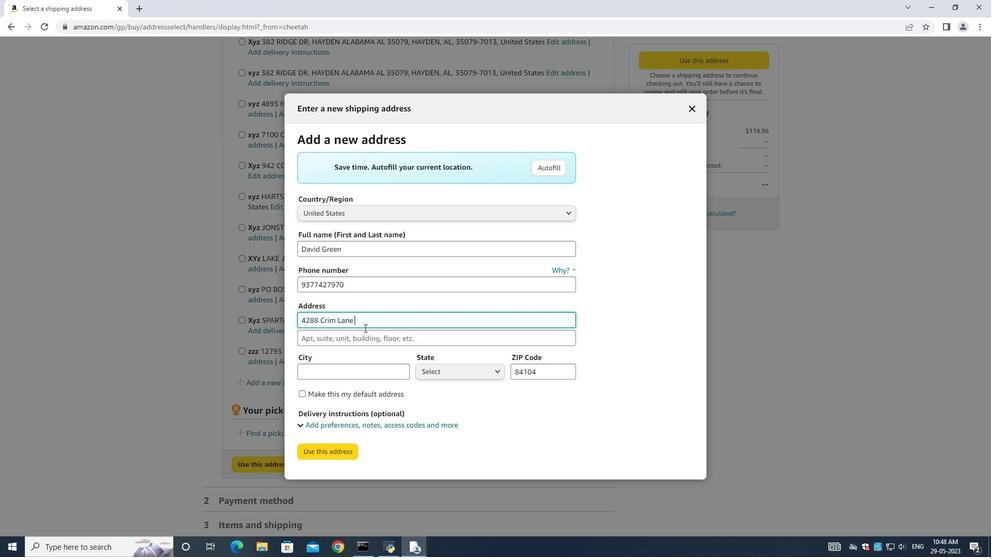 
Action: Mouse pressed left at (358, 337)
Screenshot: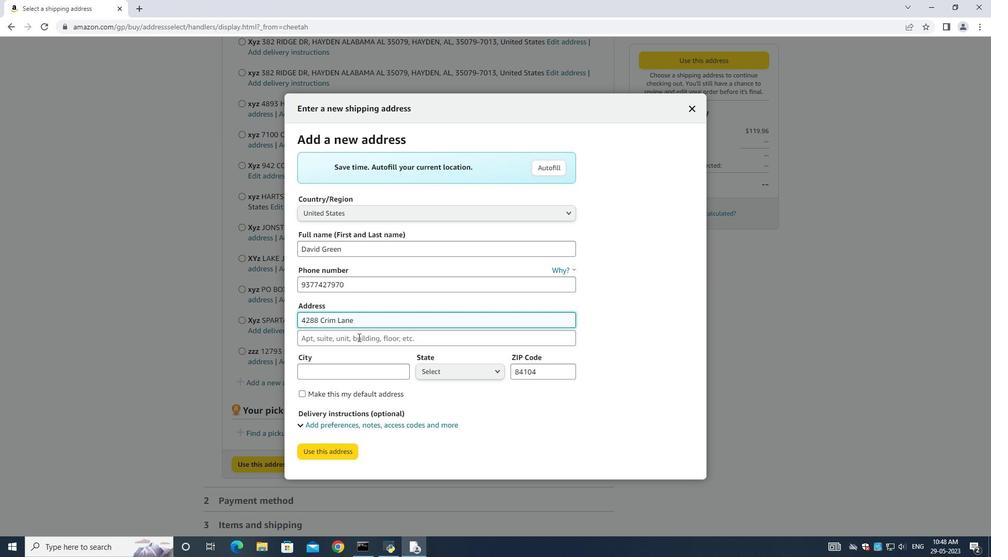 
Action: Mouse moved to (360, 337)
Screenshot: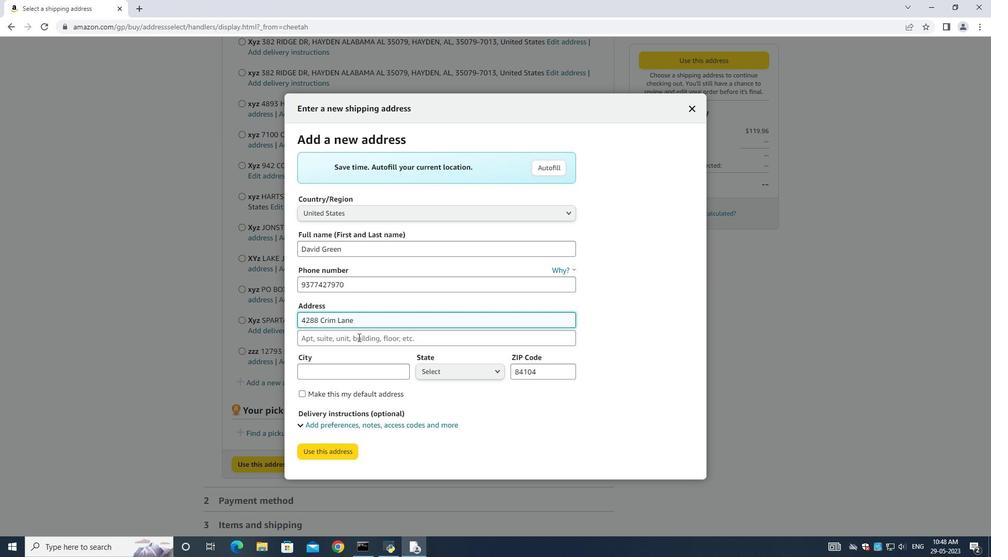 
Action: Key pressed <Key.shift>Underhill<Key.space><Key.shift><Key.shift><Key.shift><Key.shift><Key.shift><Key.shift><Key.shift><Key.shift><Key.shift><Key.shift><Key.shift>Vermont
Screenshot: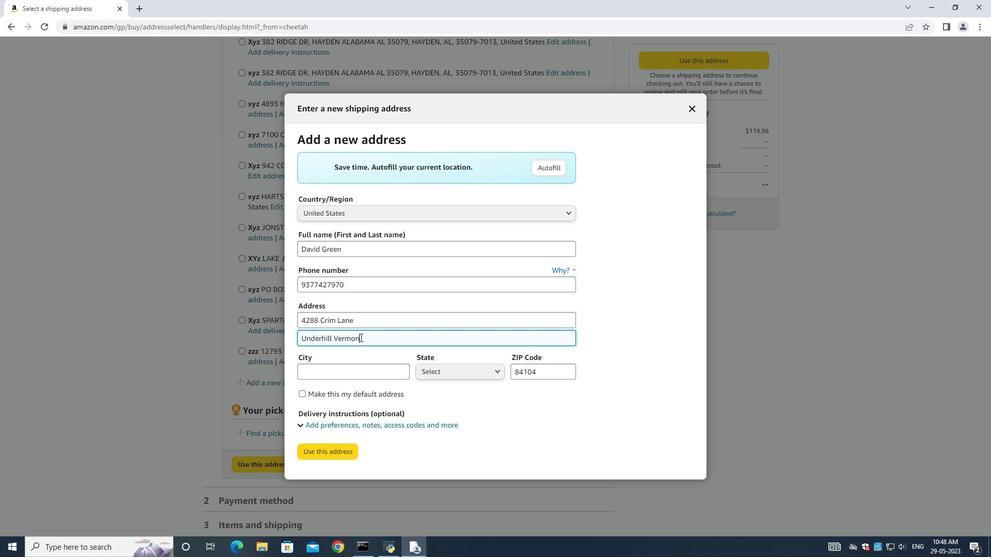 
Action: Mouse moved to (354, 378)
Screenshot: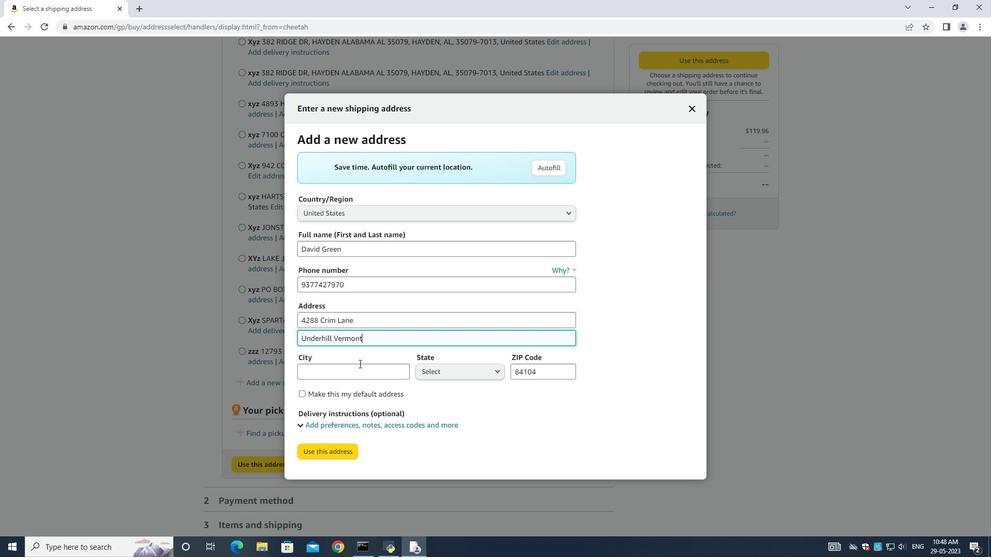 
Action: Mouse pressed left at (354, 378)
Screenshot: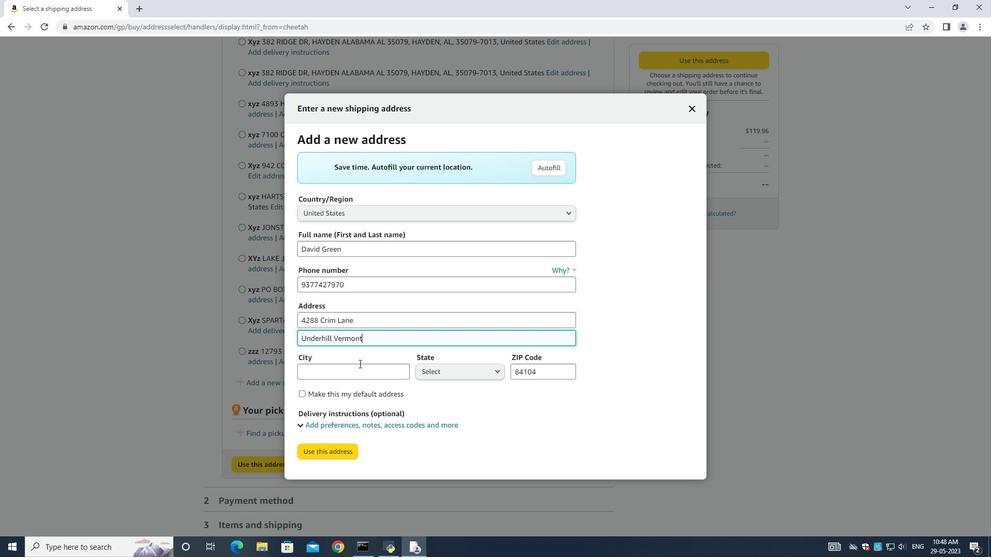 
Action: Mouse moved to (349, 376)
Screenshot: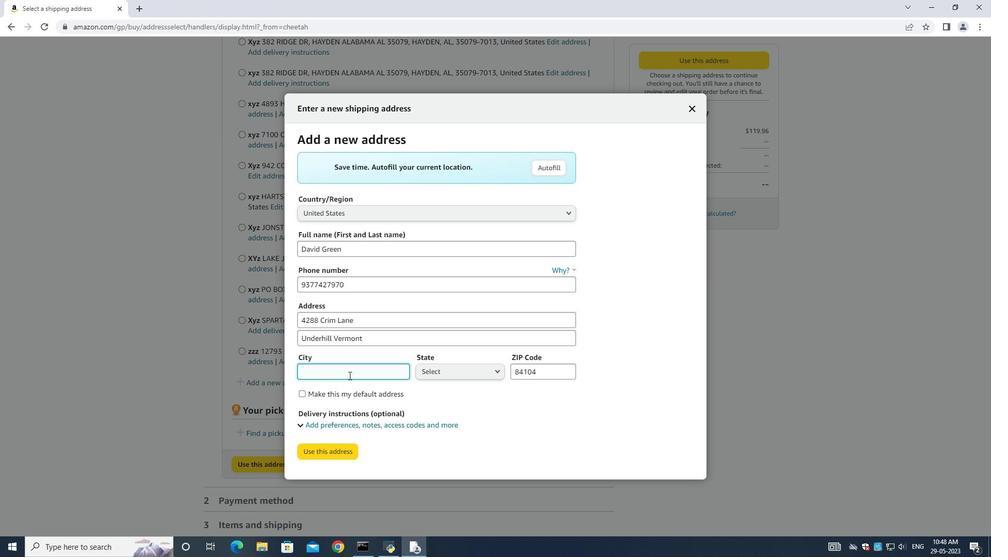 
Action: Key pressed <Key.shift>Underhill<Key.space>
Screenshot: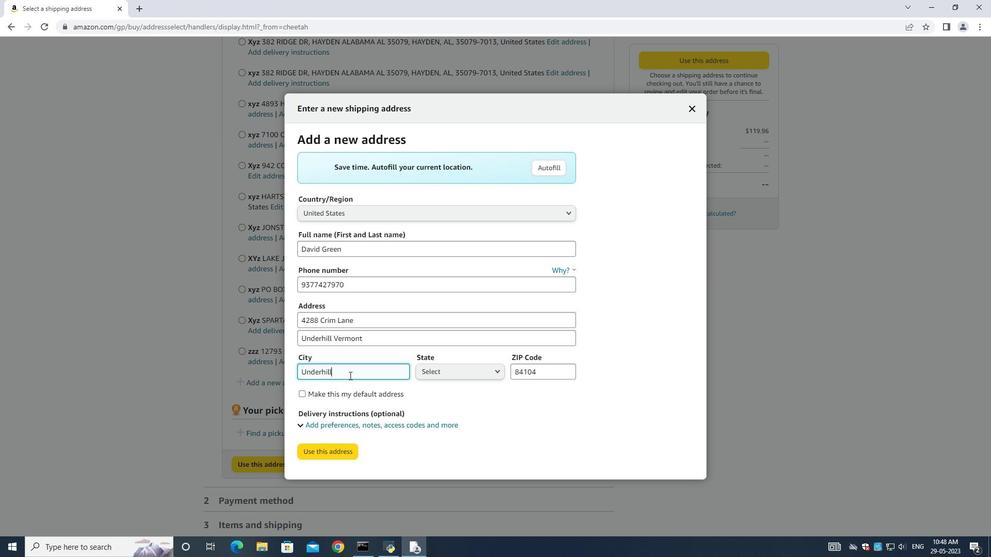 
Action: Mouse moved to (439, 372)
Screenshot: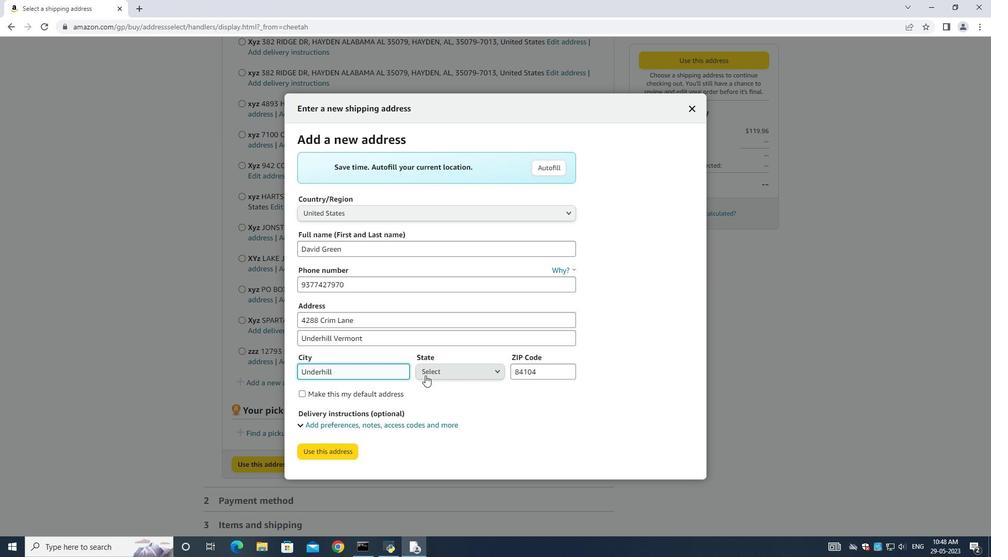 
Action: Mouse pressed left at (439, 372)
Screenshot: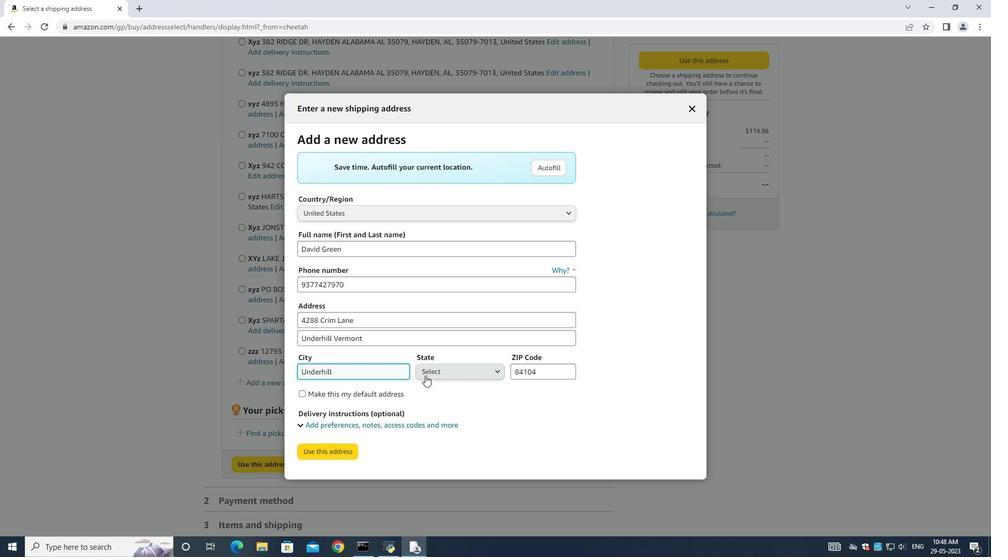 
Action: Mouse moved to (441, 338)
Screenshot: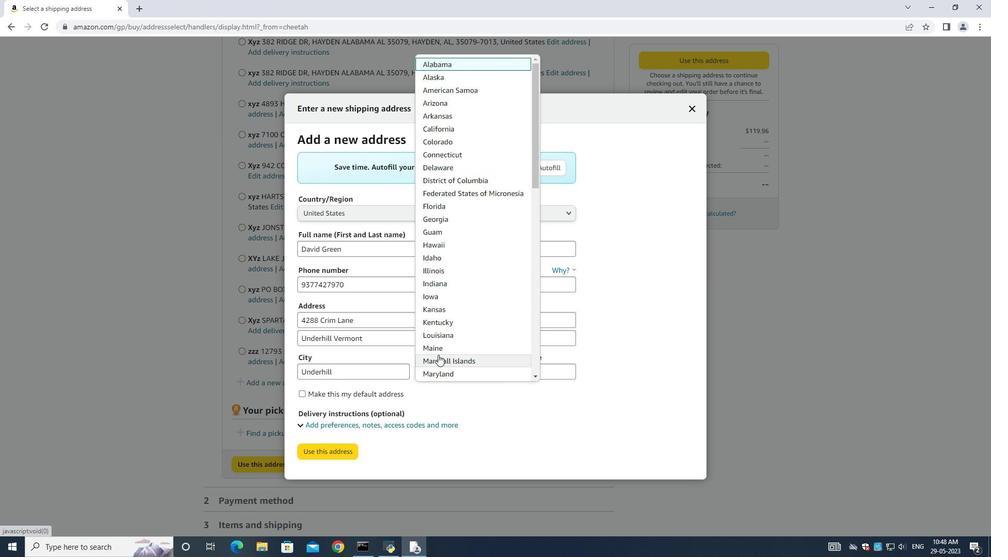 
Action: Mouse scrolled (441, 338) with delta (0, 0)
Screenshot: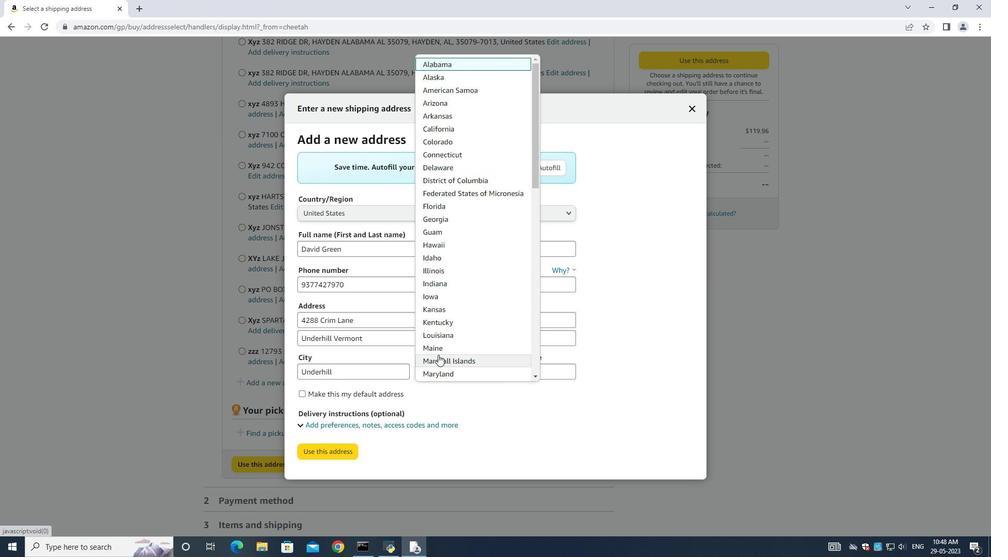
Action: Mouse scrolled (441, 338) with delta (0, 0)
Screenshot: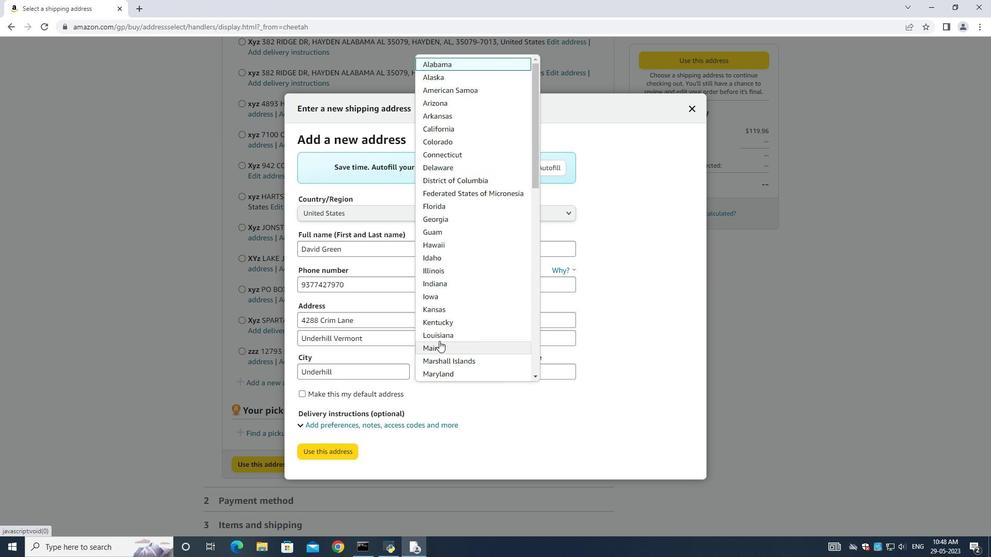 
Action: Mouse scrolled (441, 338) with delta (0, 0)
Screenshot: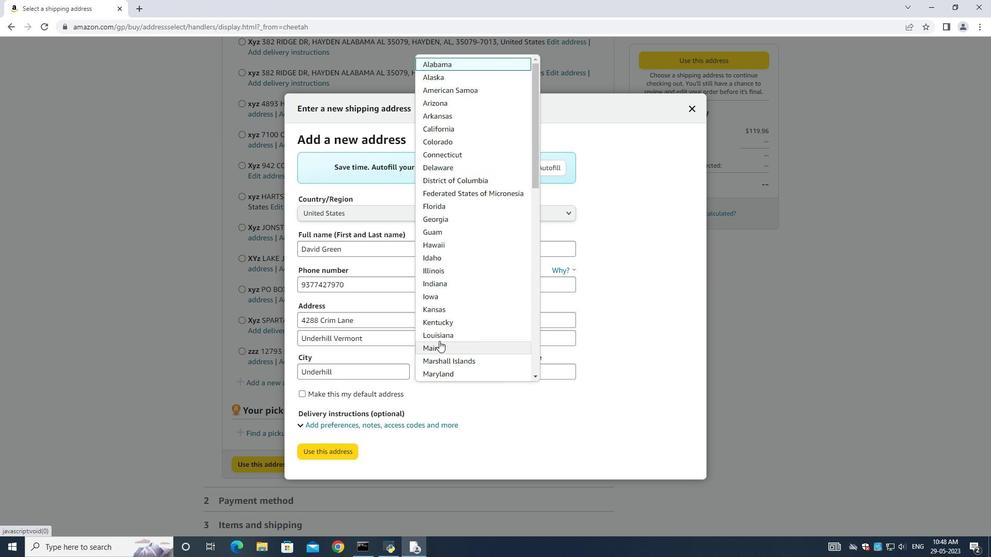 
Action: Mouse scrolled (441, 338) with delta (0, 0)
Screenshot: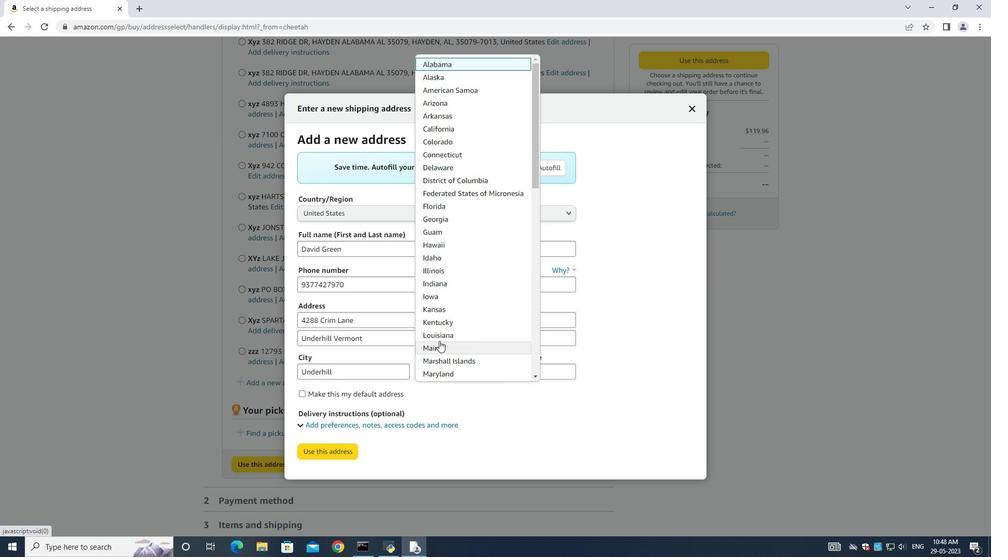 
Action: Mouse scrolled (441, 338) with delta (0, 0)
Screenshot: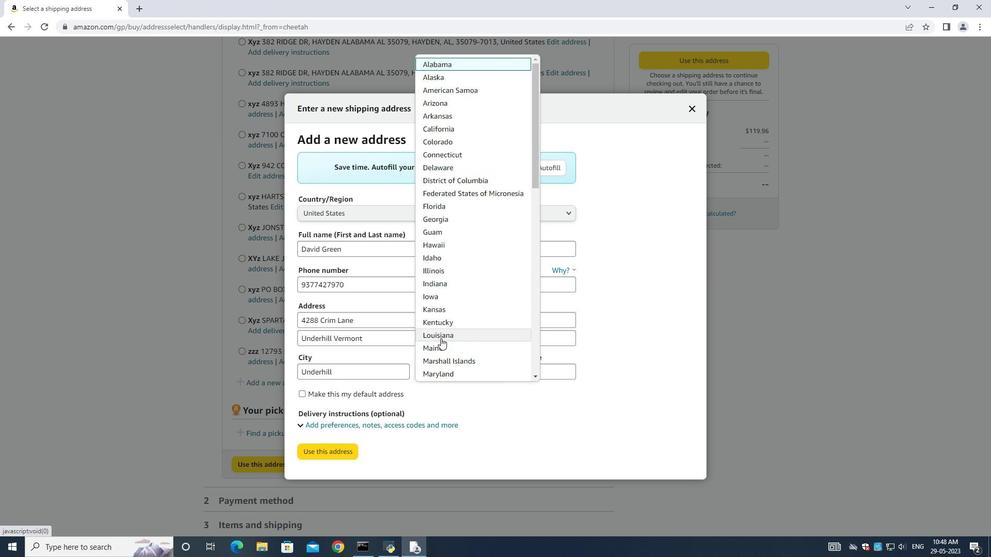 
Action: Mouse moved to (441, 338)
Screenshot: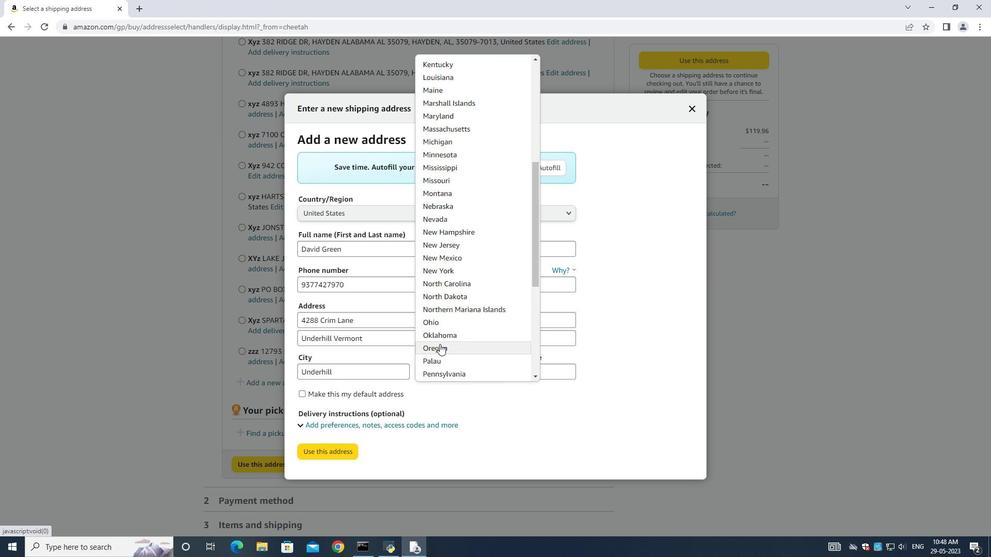 
Action: Mouse scrolled (441, 338) with delta (0, 0)
Screenshot: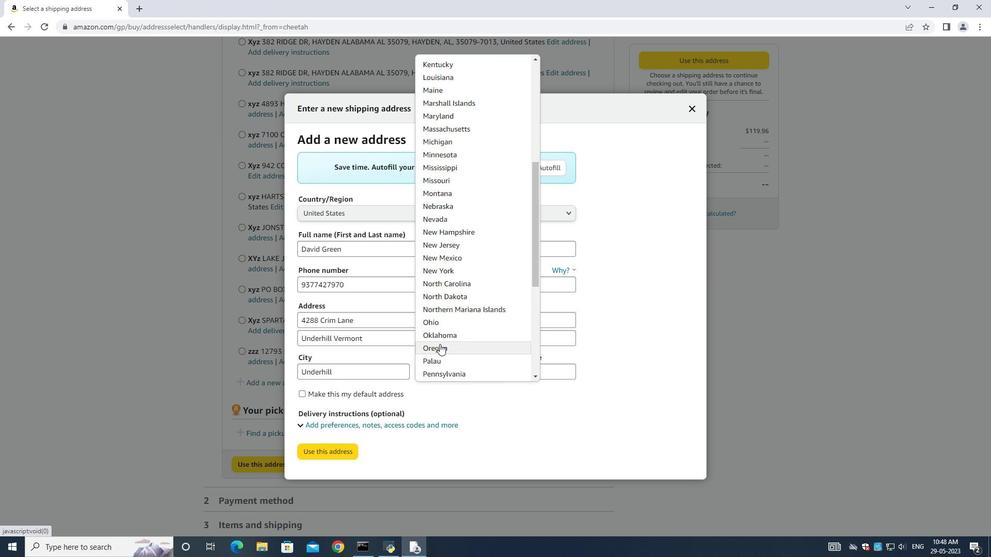 
Action: Mouse scrolled (441, 338) with delta (0, 0)
Screenshot: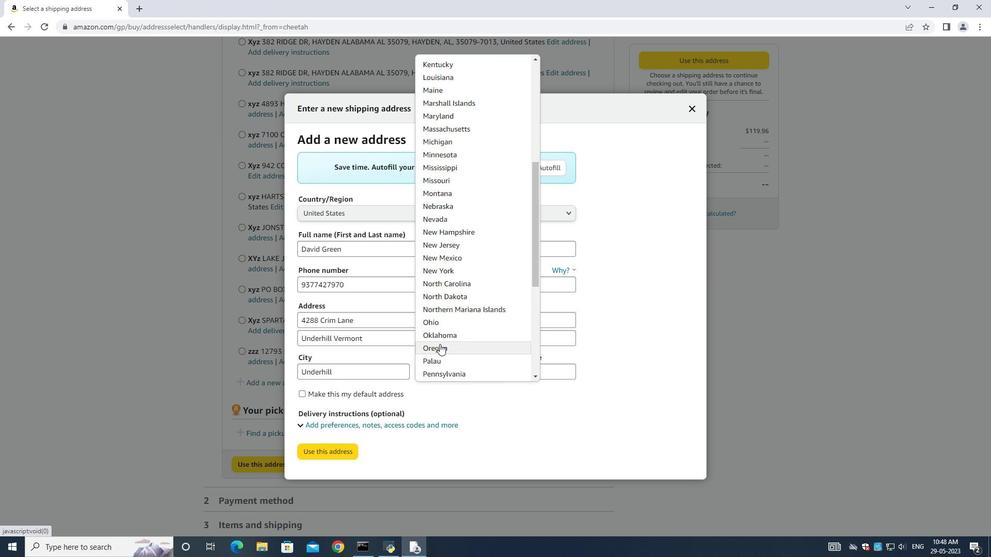 
Action: Mouse scrolled (441, 338) with delta (0, 0)
Screenshot: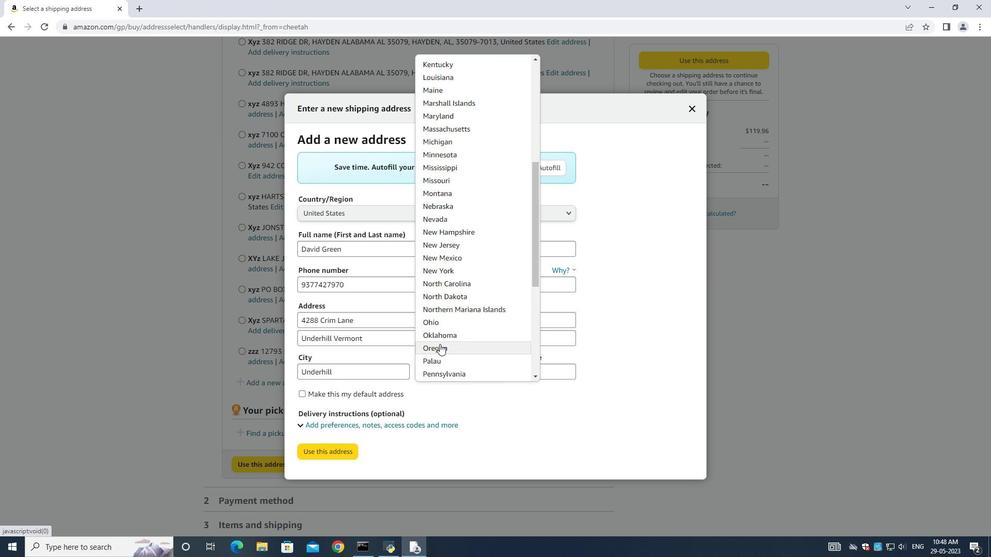 
Action: Mouse scrolled (441, 338) with delta (0, 0)
Screenshot: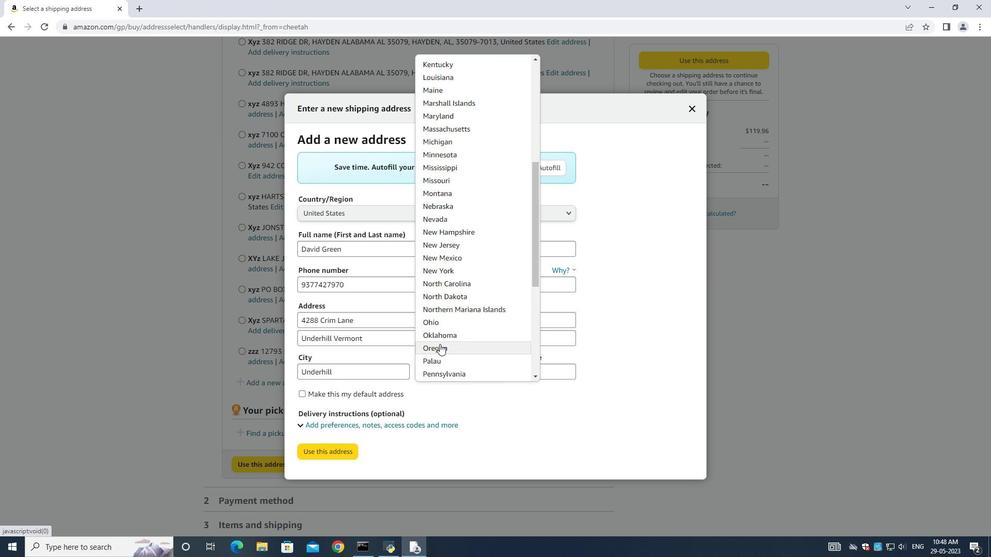 
Action: Mouse moved to (448, 271)
Screenshot: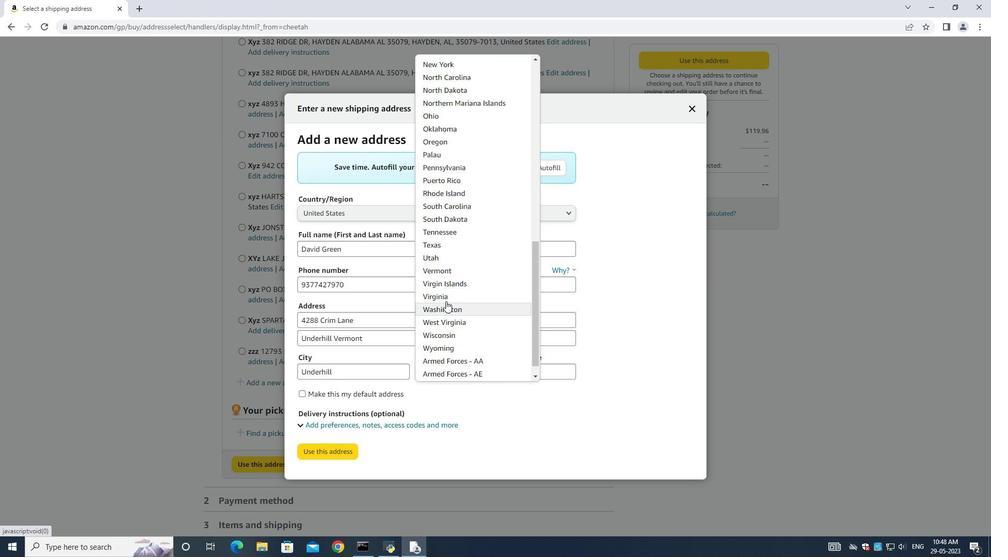 
Action: Mouse pressed left at (448, 271)
Screenshot: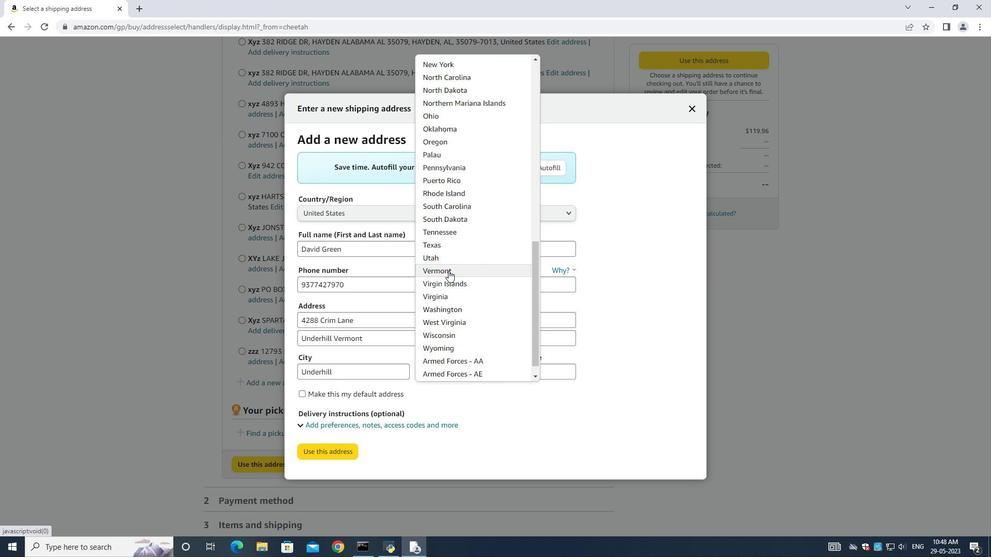 
Action: Mouse moved to (537, 368)
Screenshot: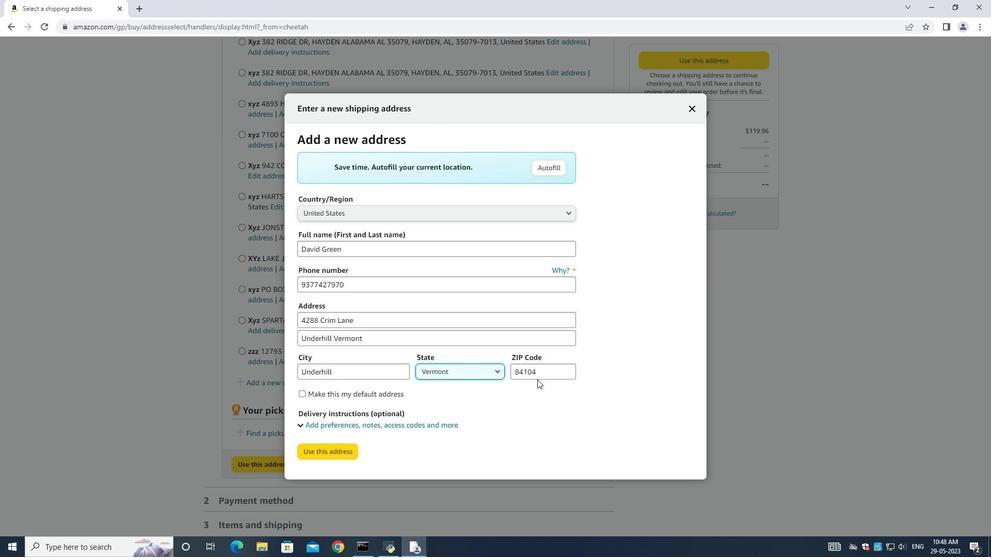 
Action: Mouse pressed left at (537, 368)
Screenshot: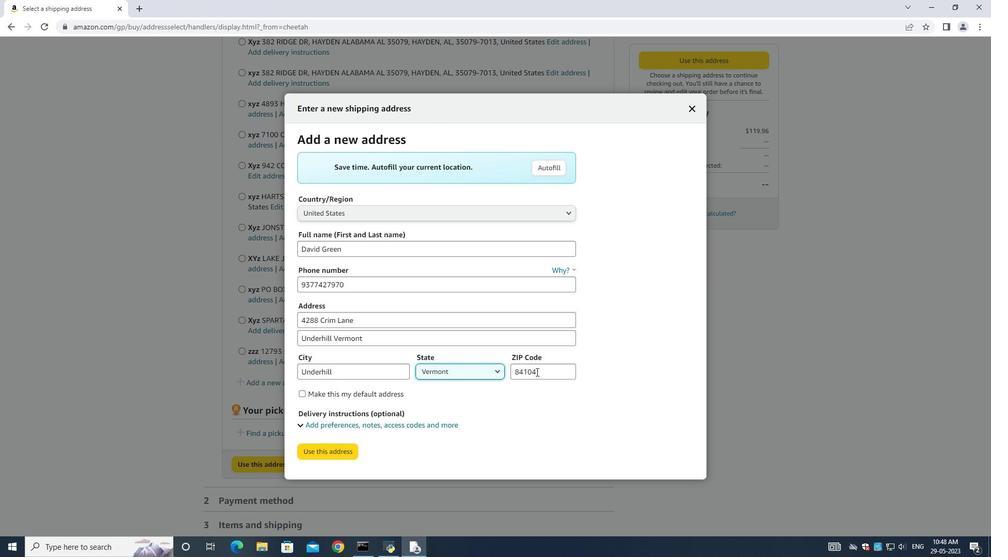 
Action: Key pressed ctrl+A<Key.backspace>05489
Screenshot: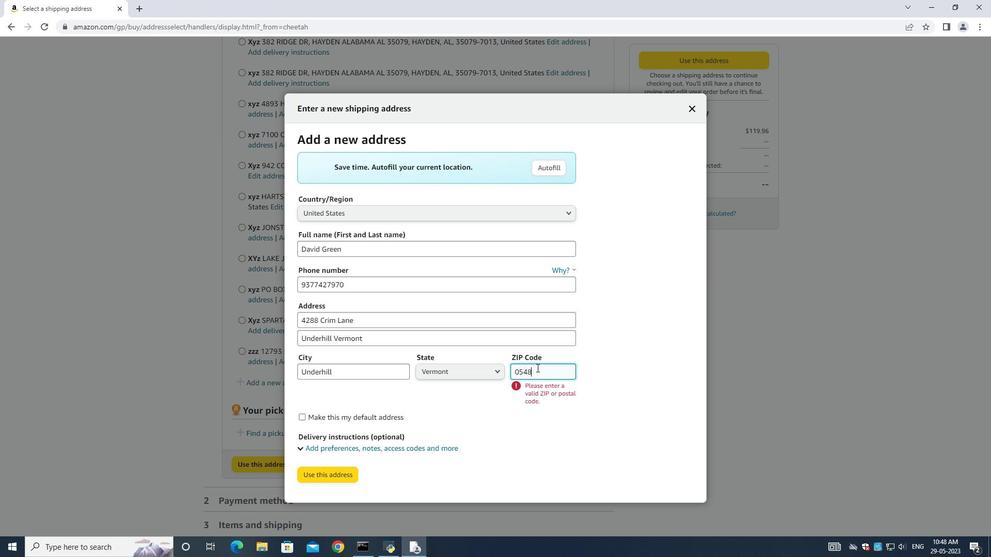 
Action: Mouse moved to (320, 474)
Screenshot: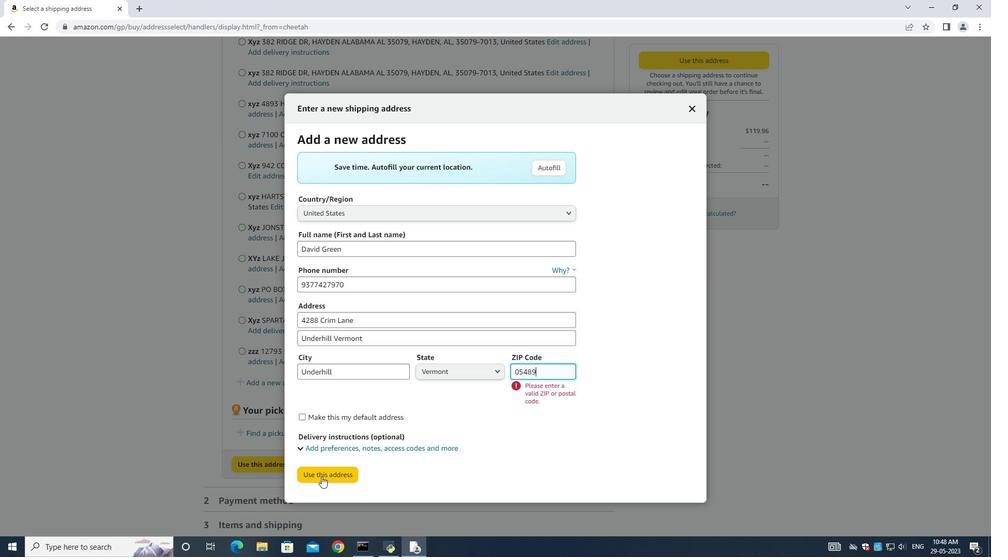 
Action: Mouse pressed left at (320, 474)
Screenshot: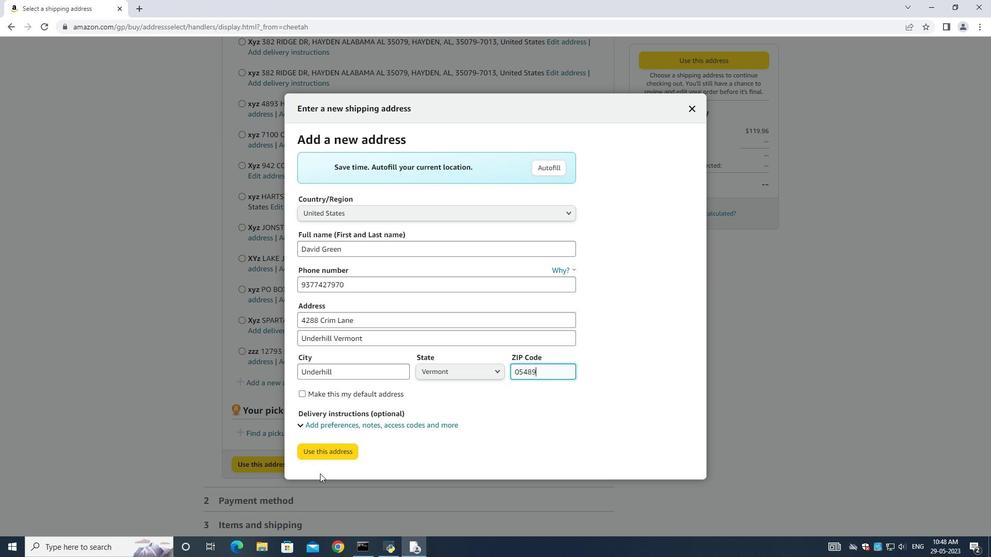 
Action: Mouse moved to (318, 448)
Screenshot: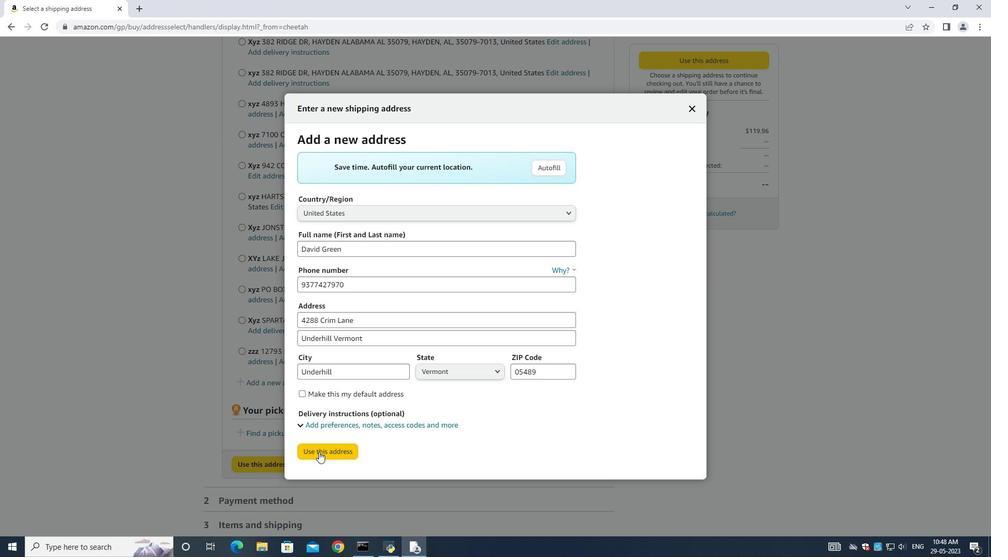 
Action: Mouse pressed left at (318, 448)
Screenshot: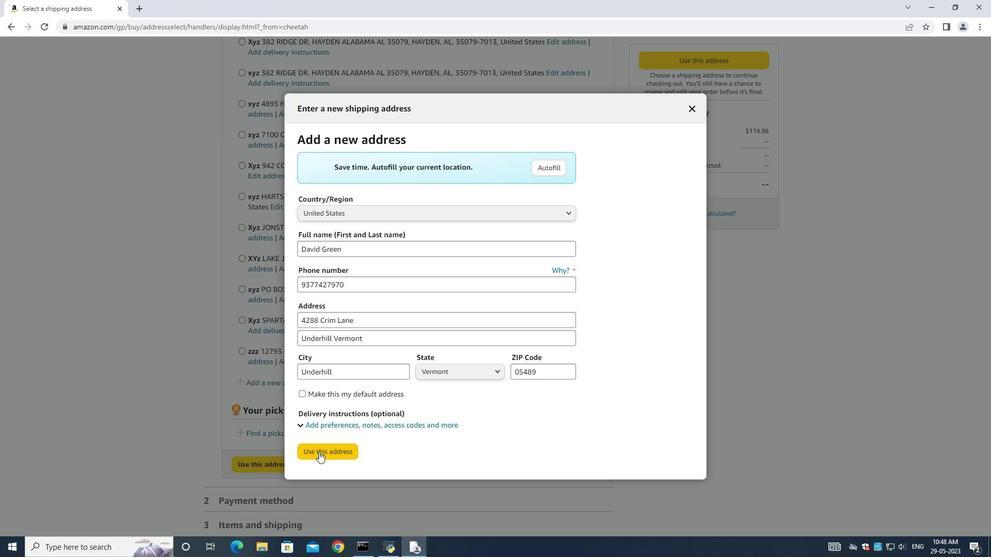 
Action: Mouse moved to (320, 525)
Screenshot: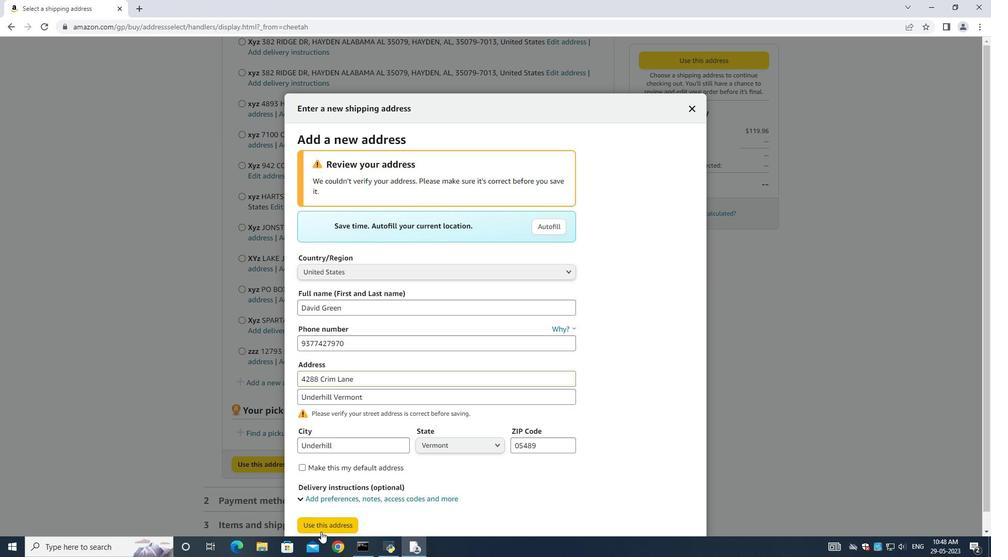 
Action: Mouse pressed left at (320, 525)
Screenshot: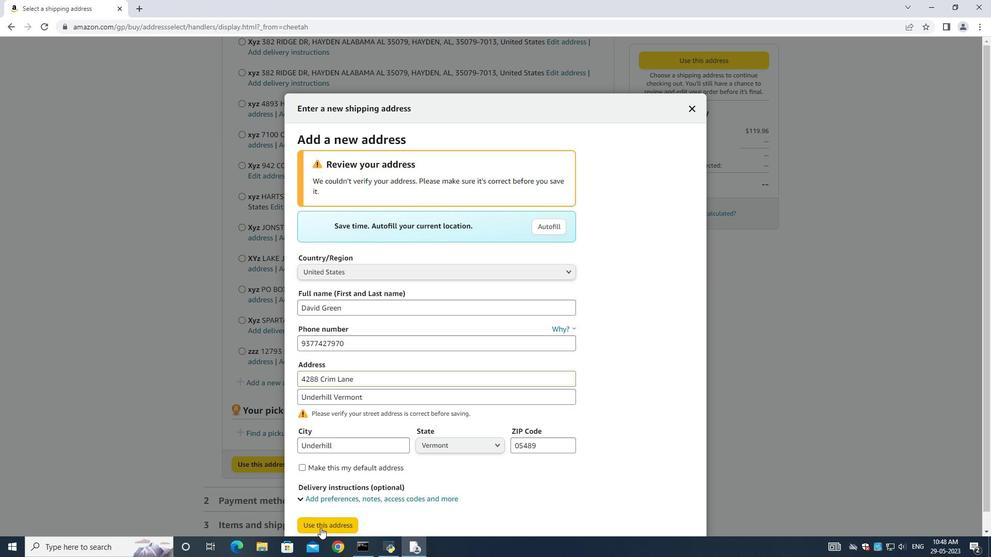 
Action: Mouse moved to (460, 251)
Screenshot: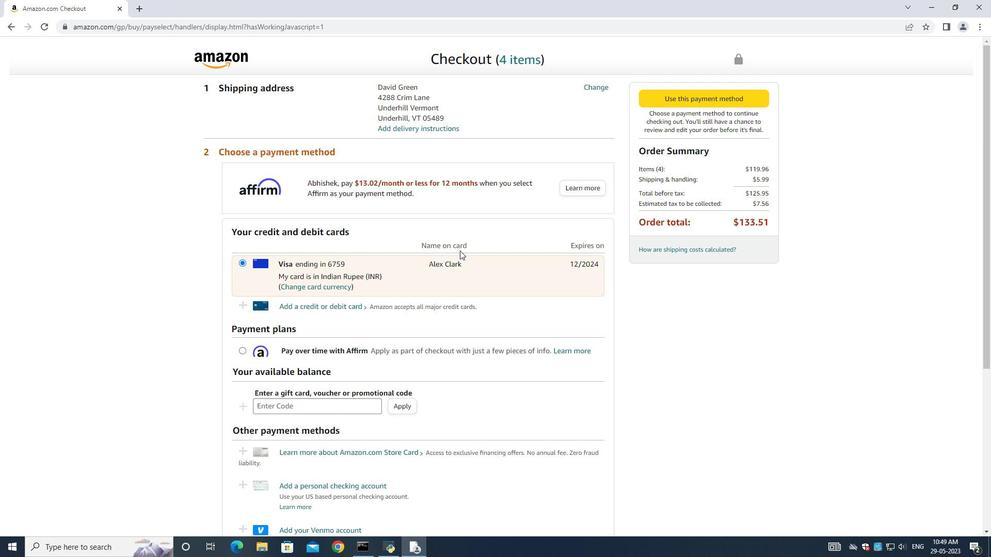 
